 Task: Find connections with filter location Humboldtkolonie with filter topic #Socialnetworkingwith filter profile language French with filter current company TEXTILE APPAREL JOBS with filter school Little Flower Public School - India with filter industry Medical and Diagnostic Laboratories with filter service category Search Engine Optimization (SEO) with filter keywords title Housekeeper
Action: Mouse moved to (641, 79)
Screenshot: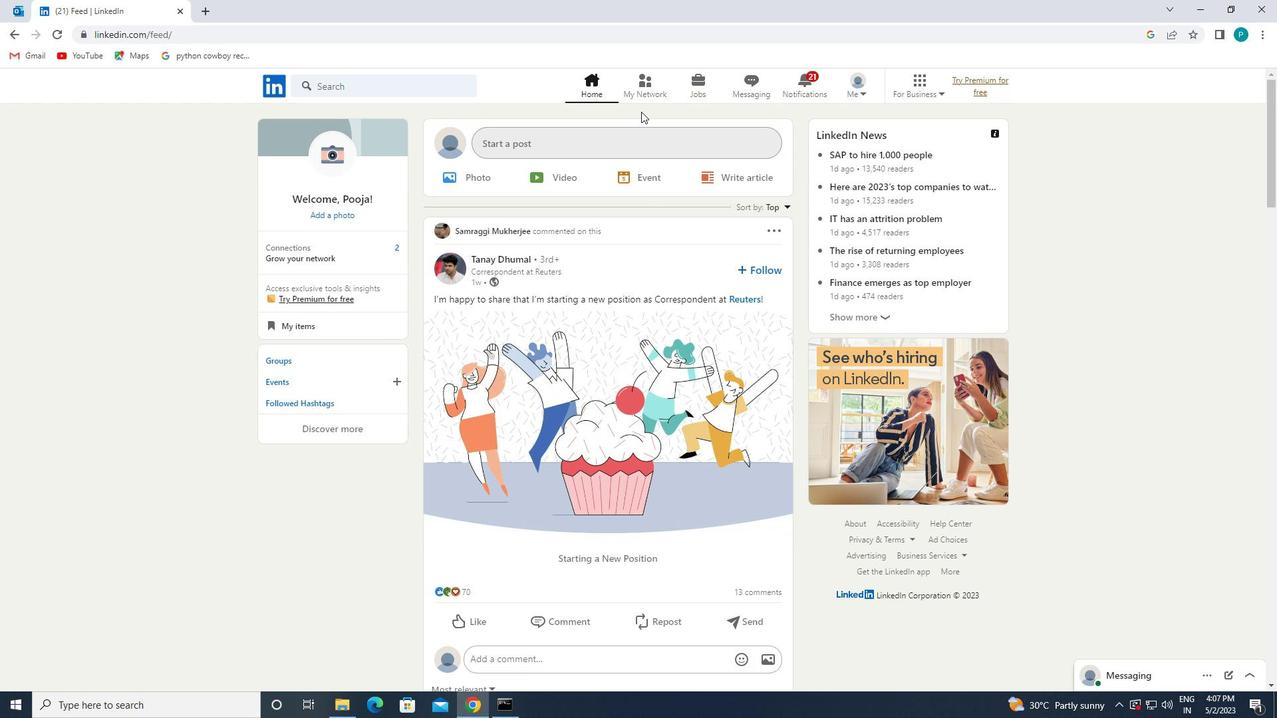 
Action: Mouse pressed left at (641, 79)
Screenshot: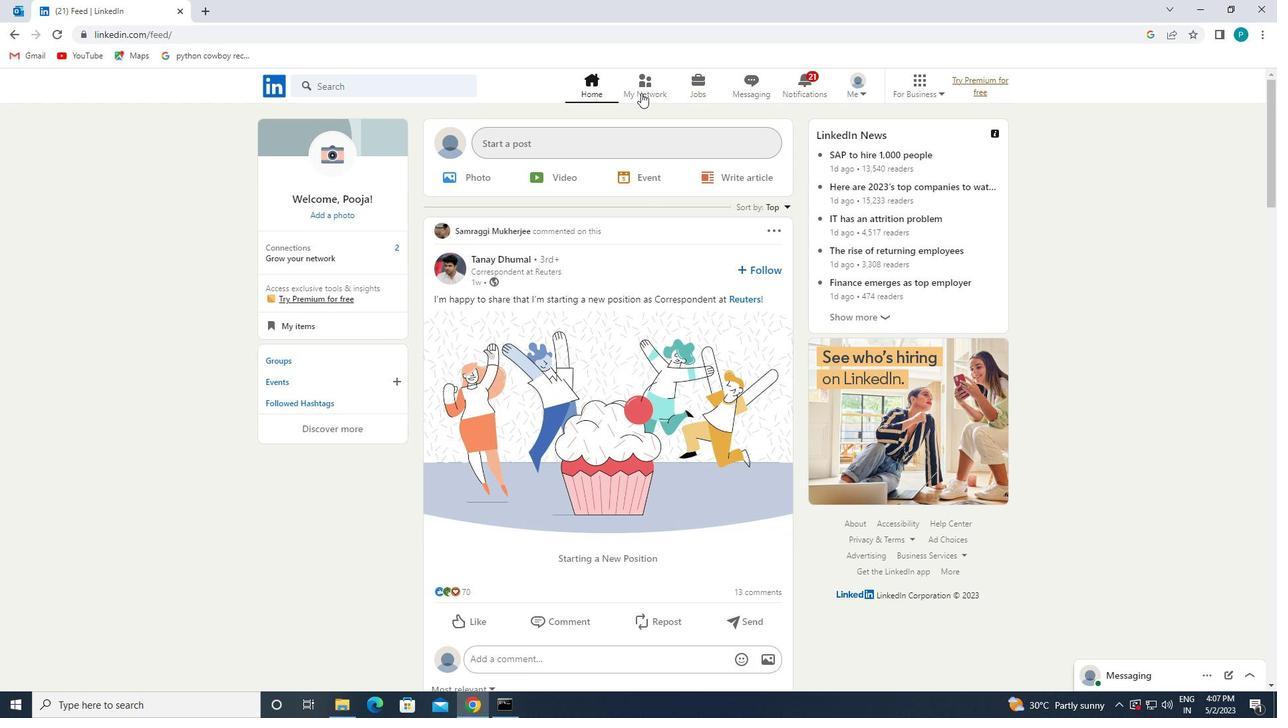 
Action: Mouse moved to (342, 161)
Screenshot: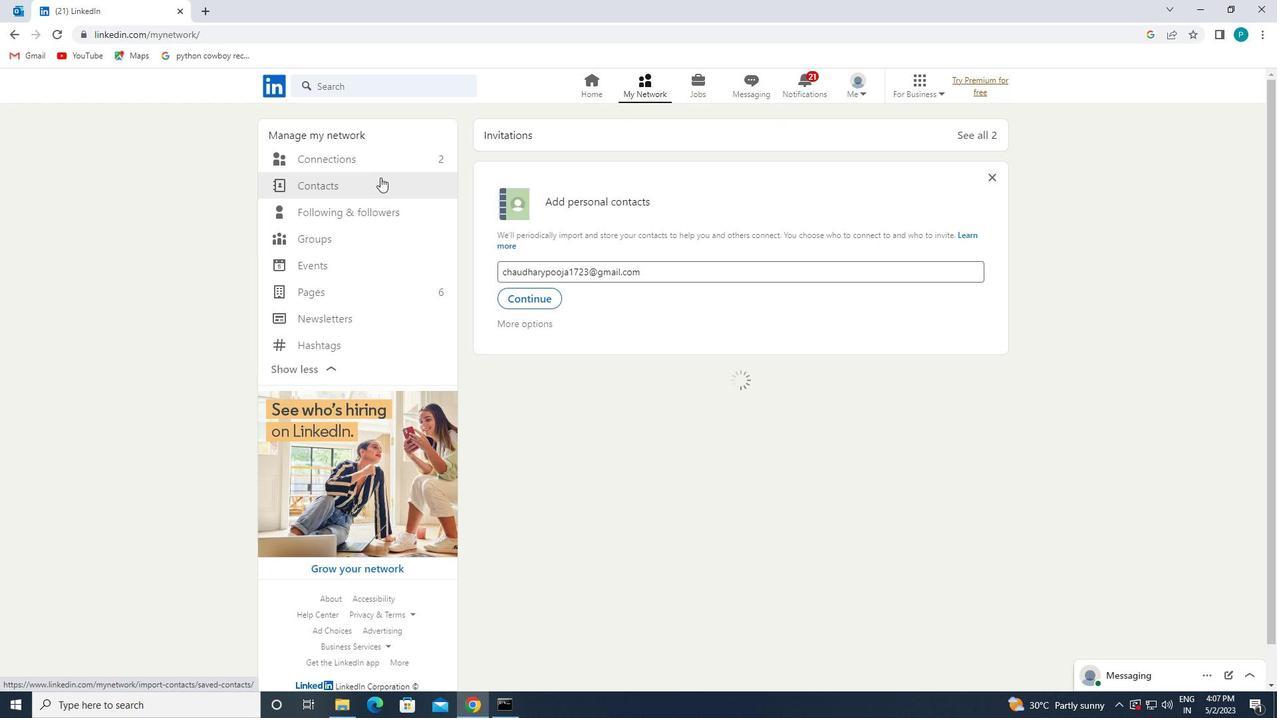 
Action: Mouse pressed left at (342, 161)
Screenshot: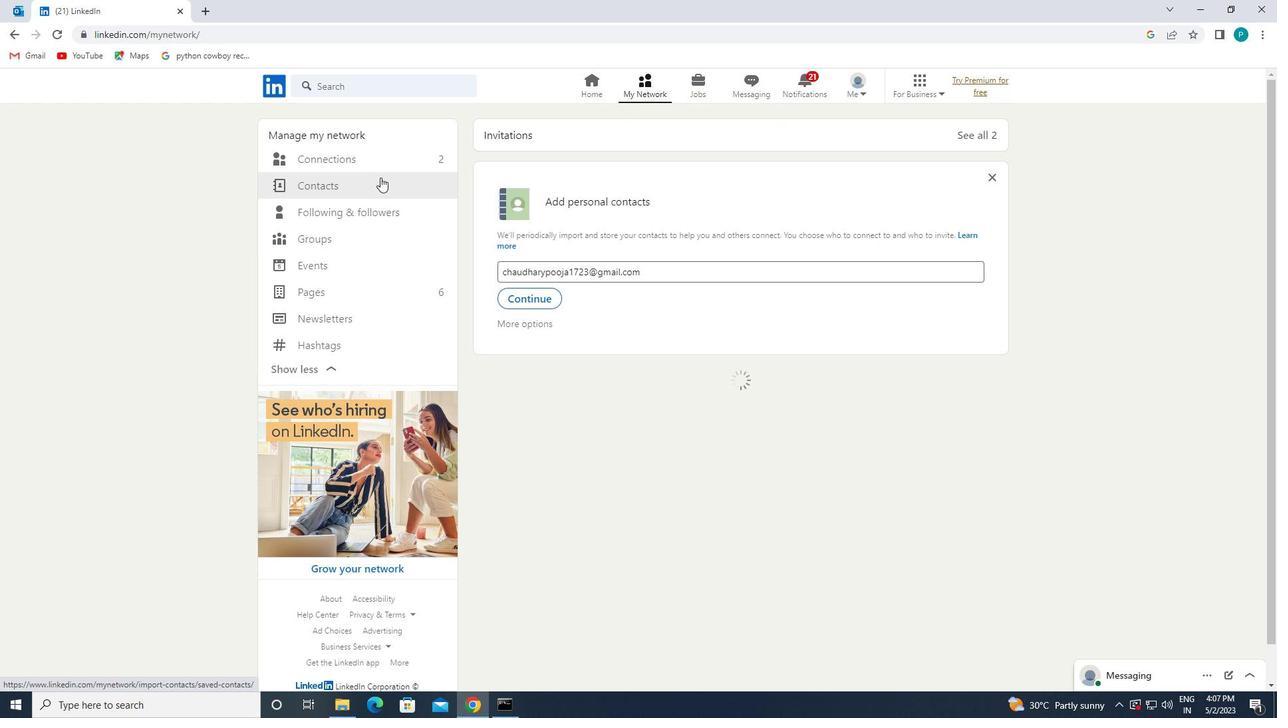 
Action: Mouse moved to (783, 153)
Screenshot: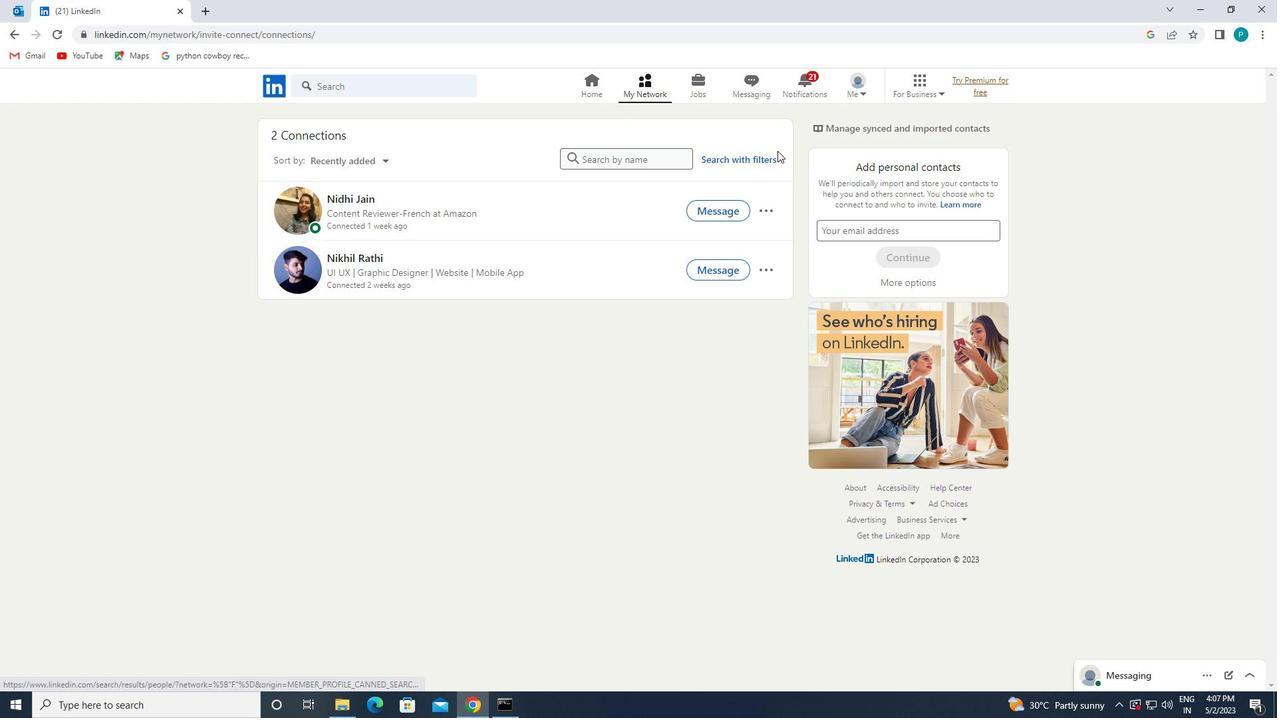 
Action: Mouse pressed left at (783, 153)
Screenshot: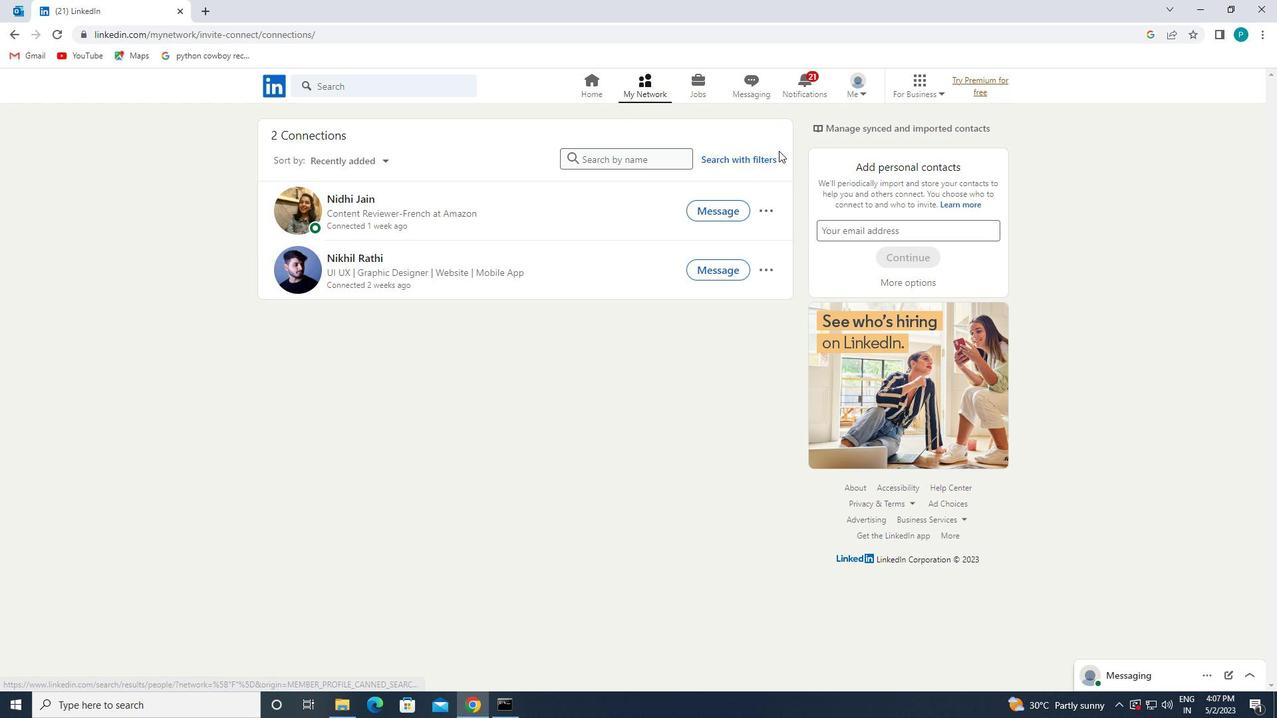 
Action: Mouse moved to (777, 161)
Screenshot: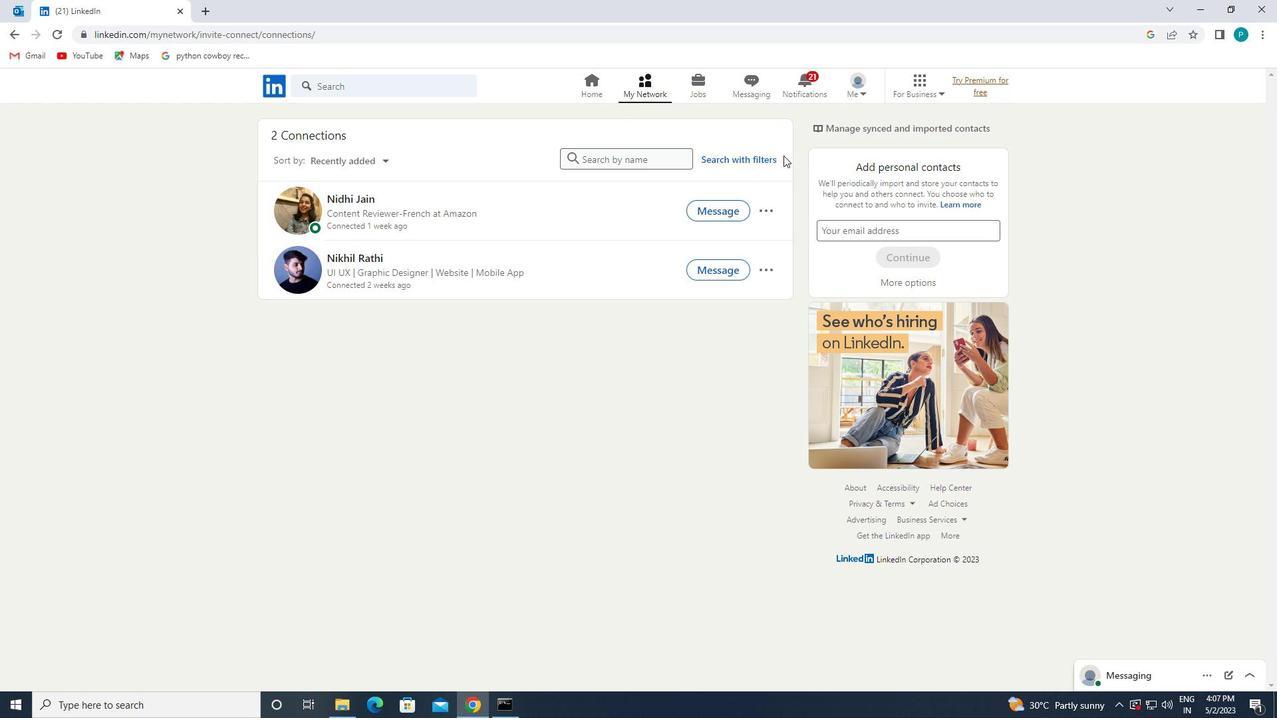 
Action: Mouse pressed left at (777, 161)
Screenshot: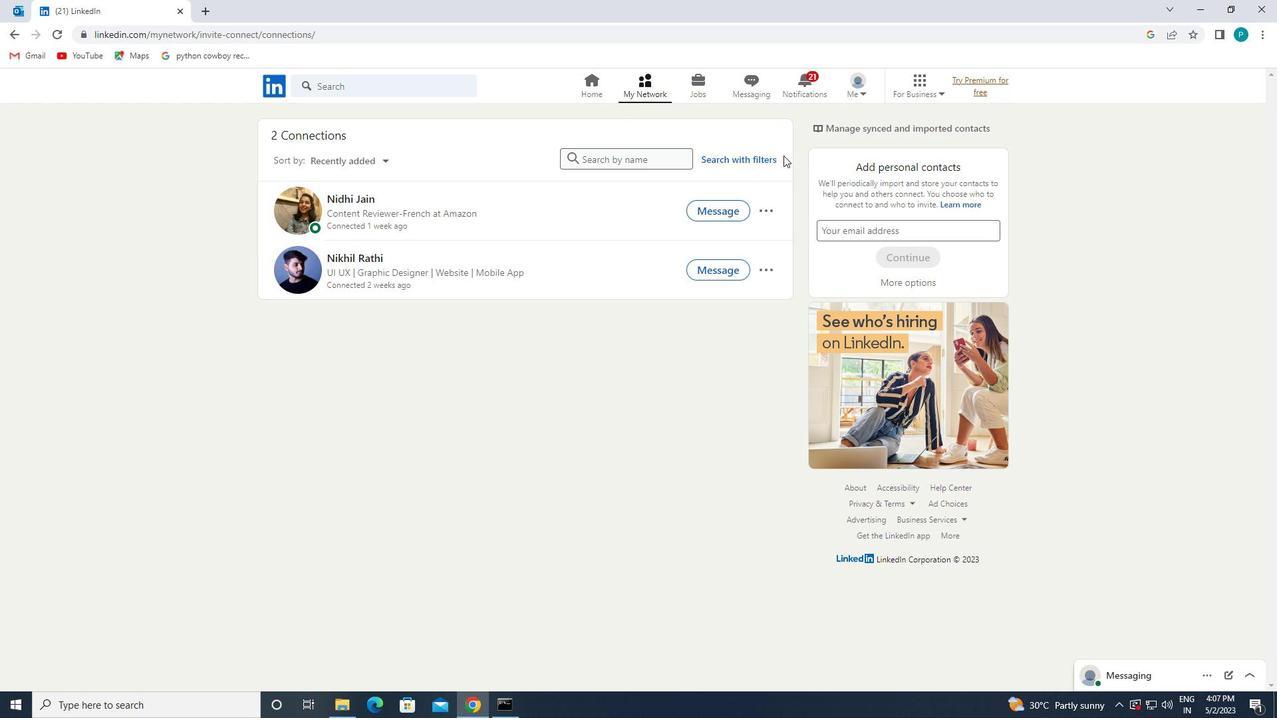 
Action: Mouse moved to (767, 157)
Screenshot: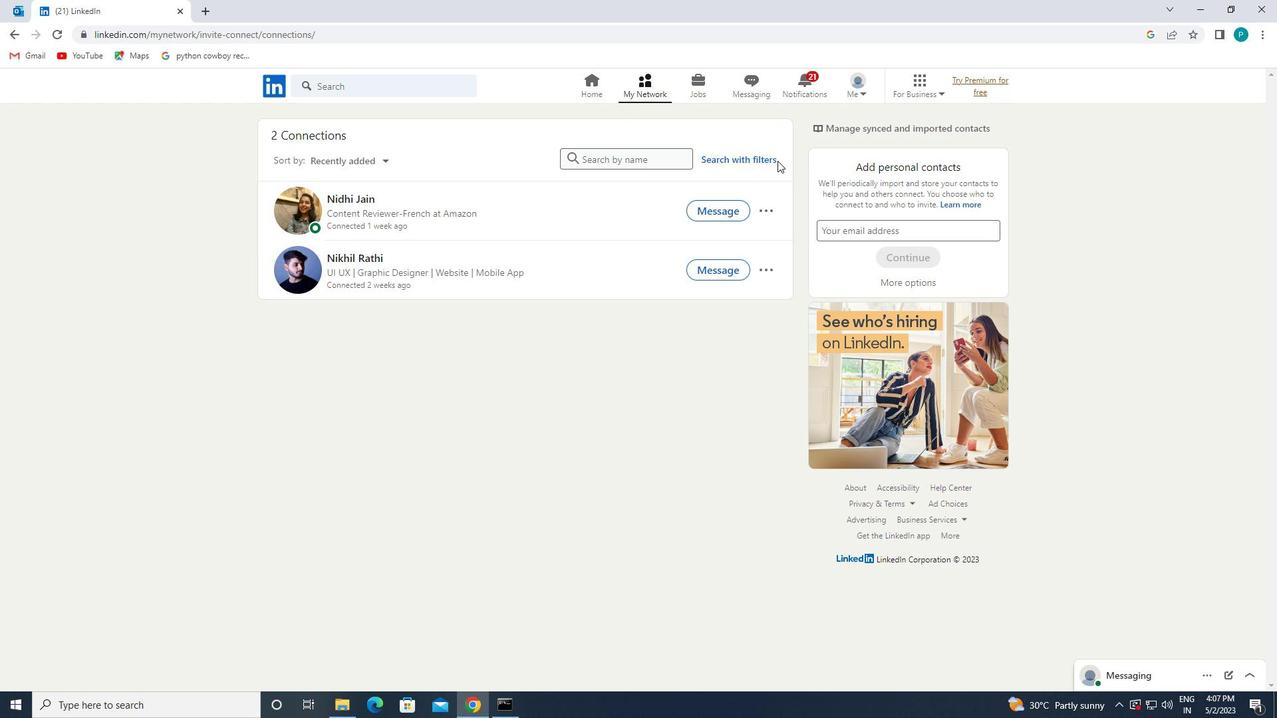 
Action: Mouse pressed left at (767, 157)
Screenshot: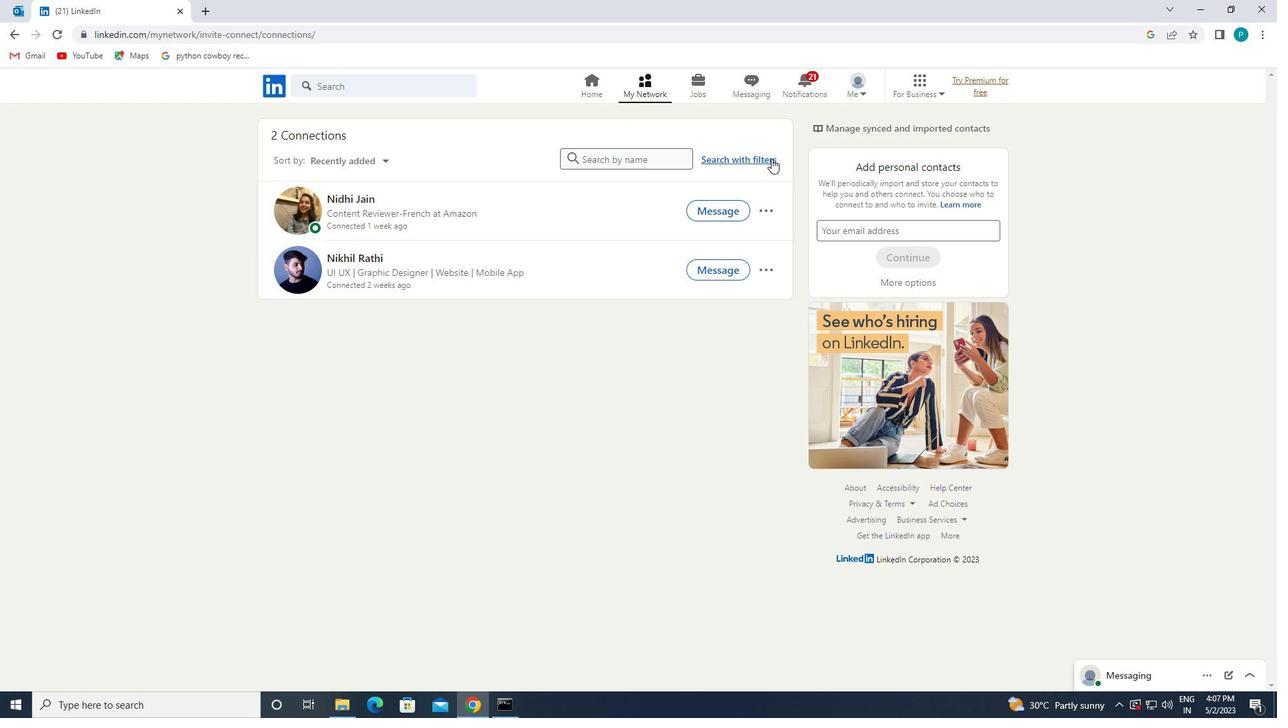 
Action: Mouse moved to (697, 119)
Screenshot: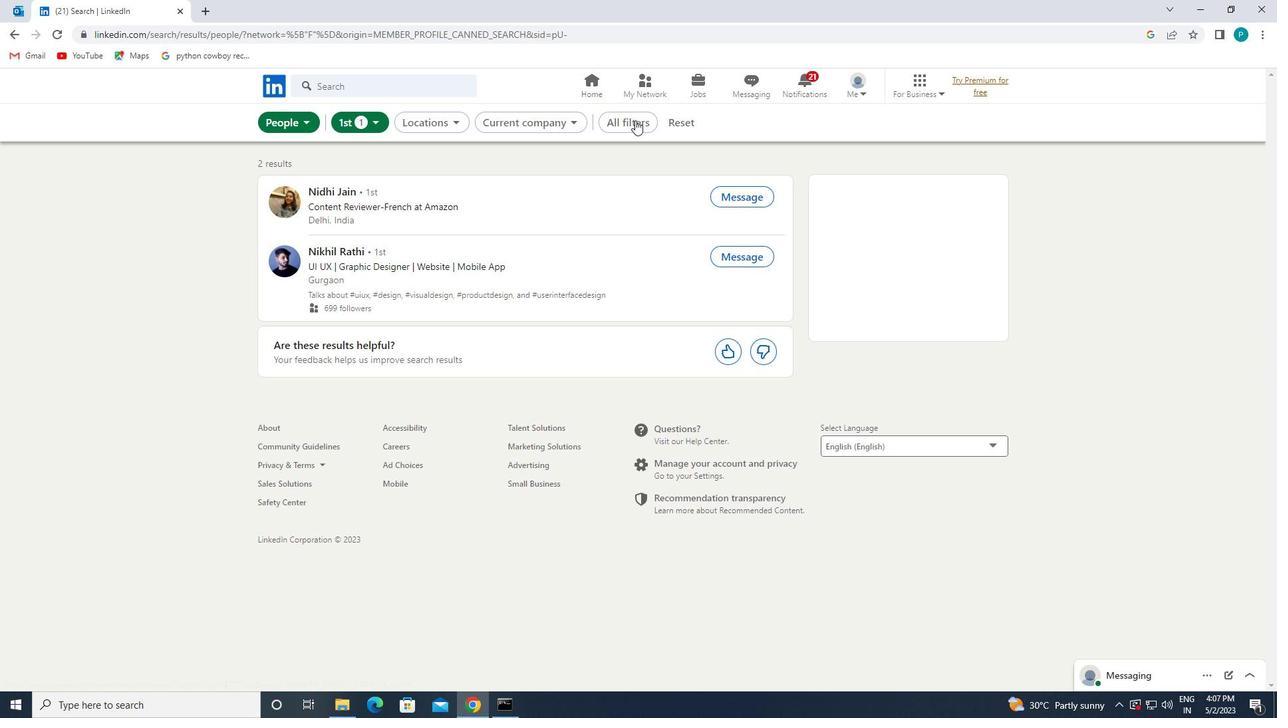 
Action: Mouse pressed left at (697, 119)
Screenshot: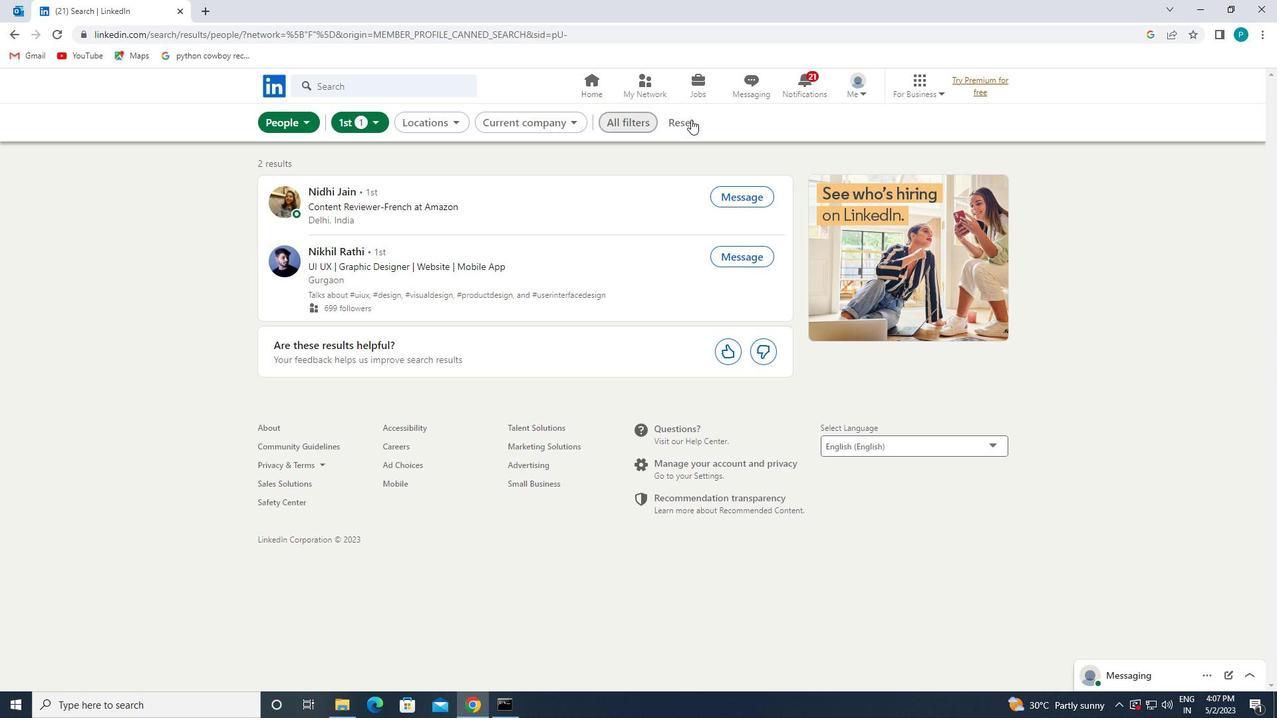 
Action: Mouse moved to (644, 117)
Screenshot: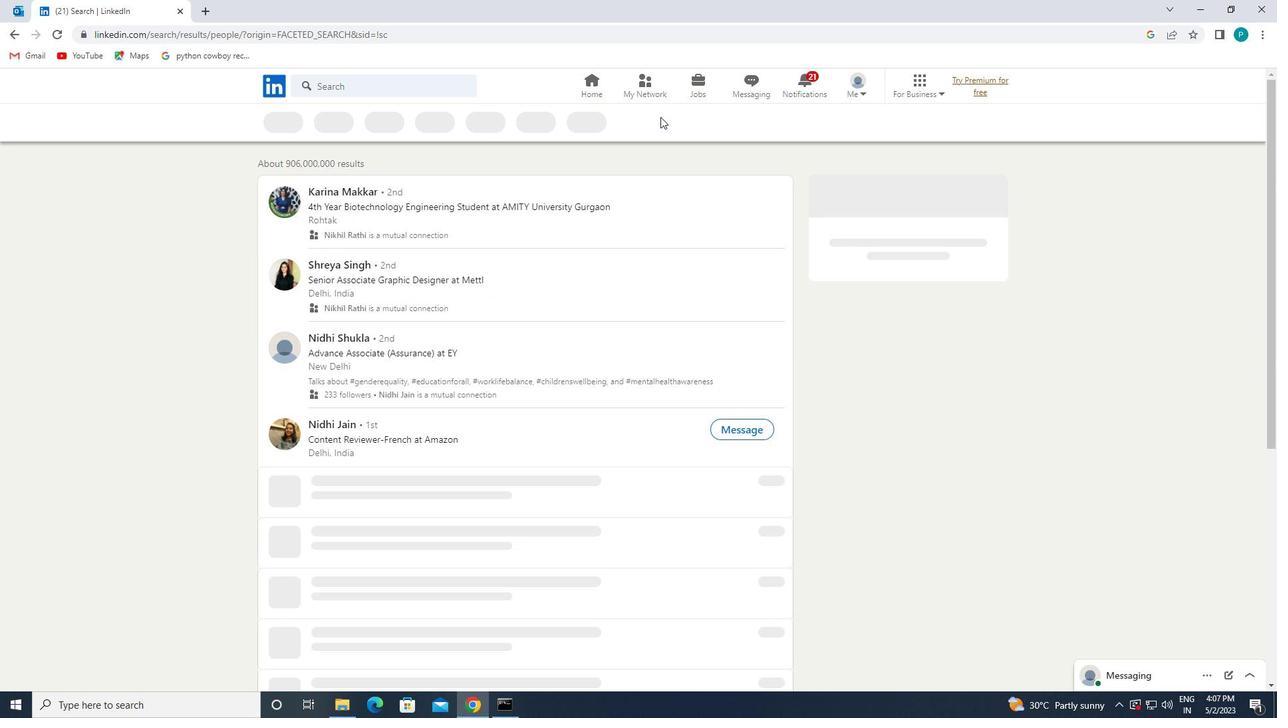 
Action: Mouse pressed left at (644, 117)
Screenshot: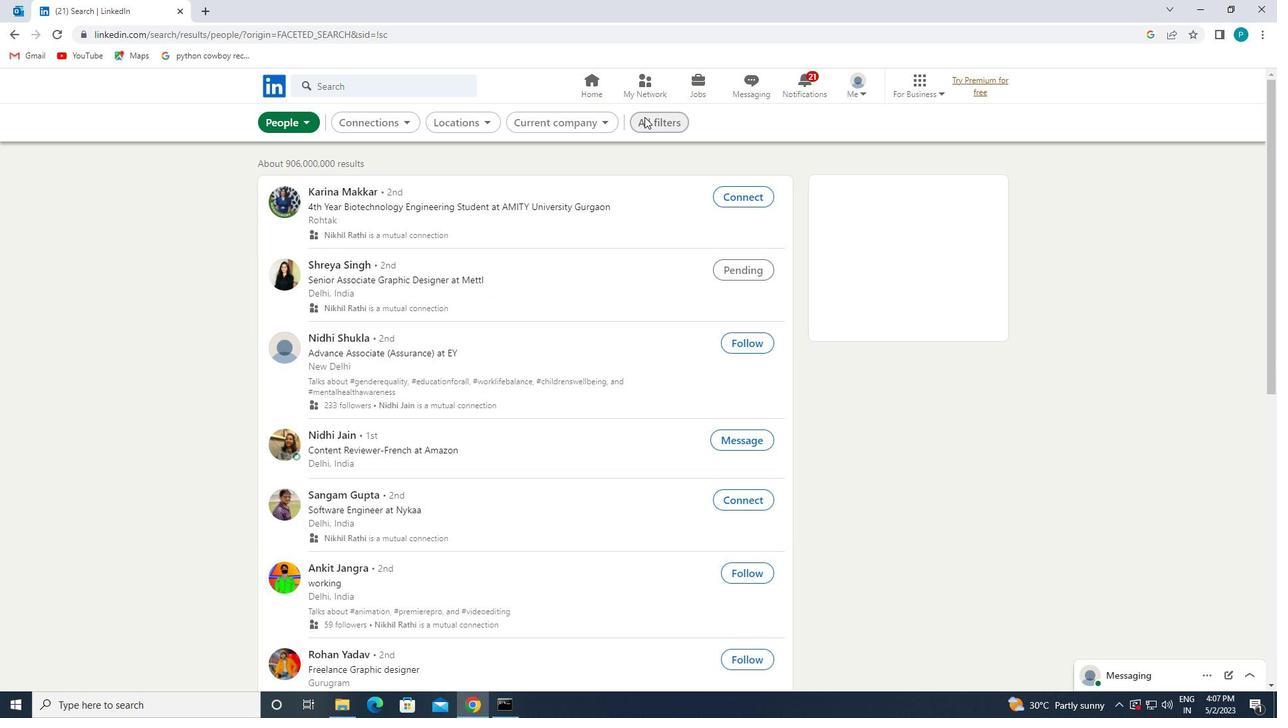 
Action: Mouse moved to (1160, 416)
Screenshot: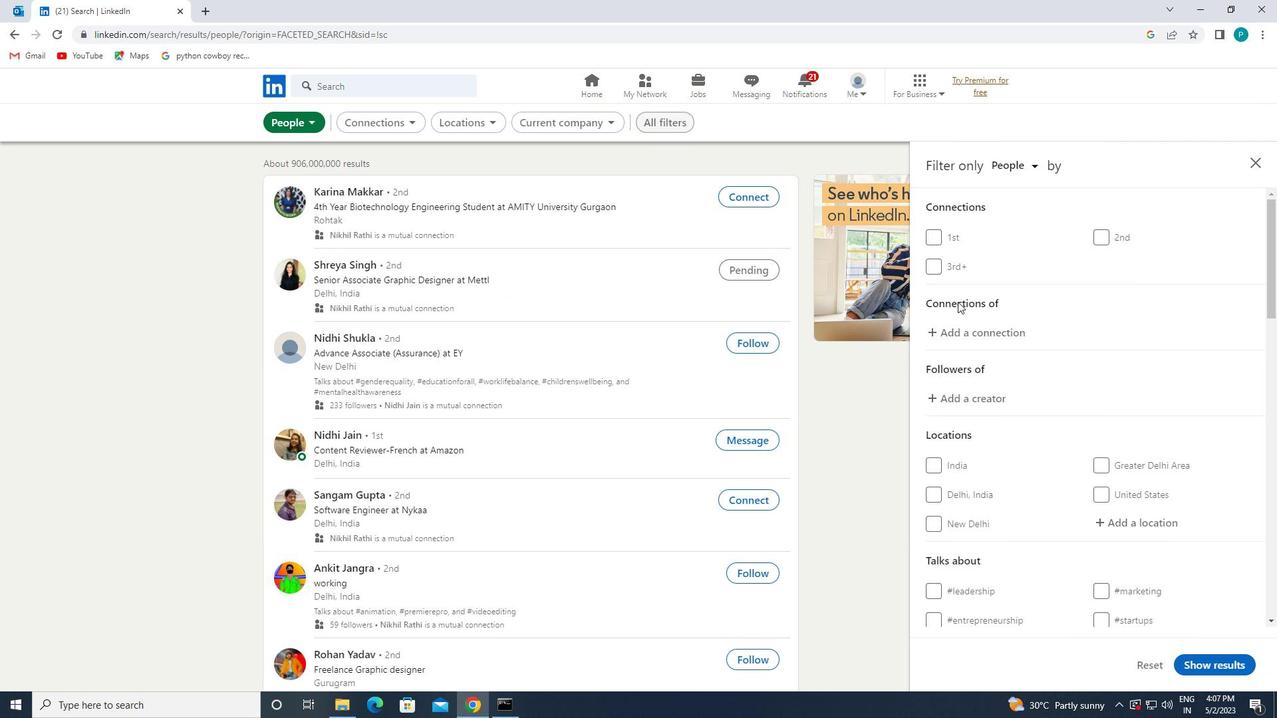 
Action: Mouse scrolled (1160, 415) with delta (0, 0)
Screenshot: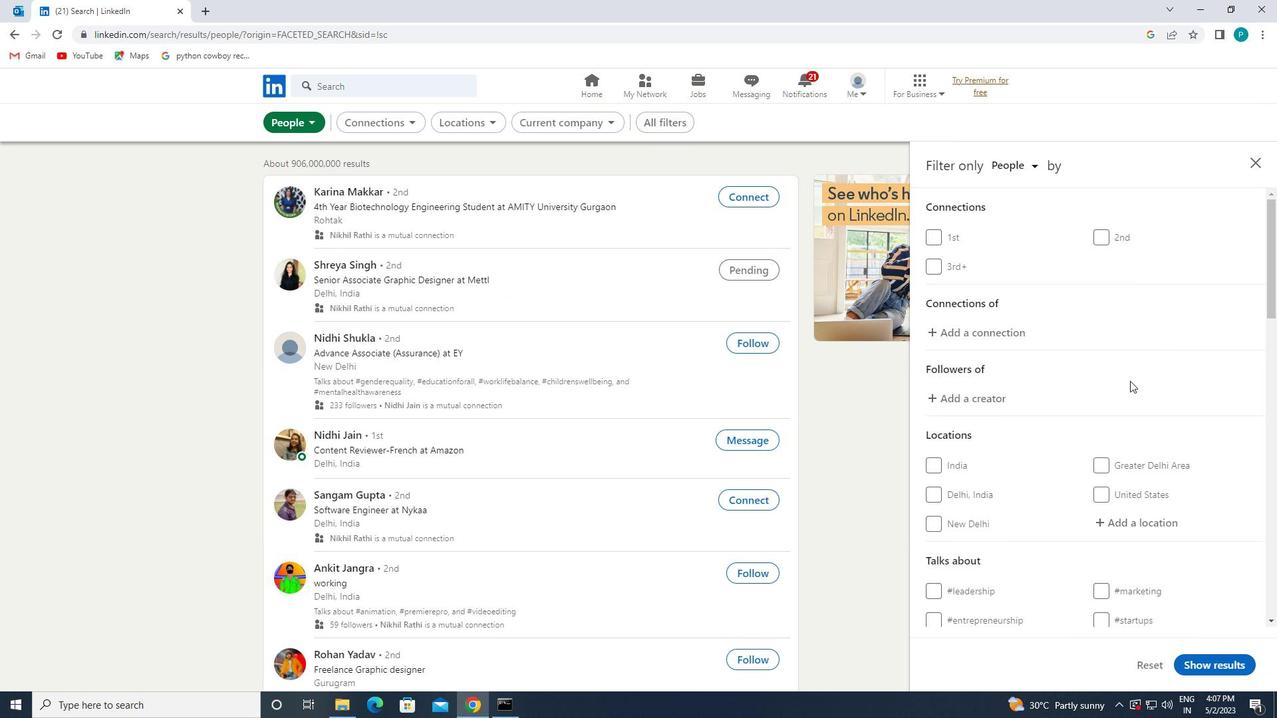 
Action: Mouse moved to (1160, 417)
Screenshot: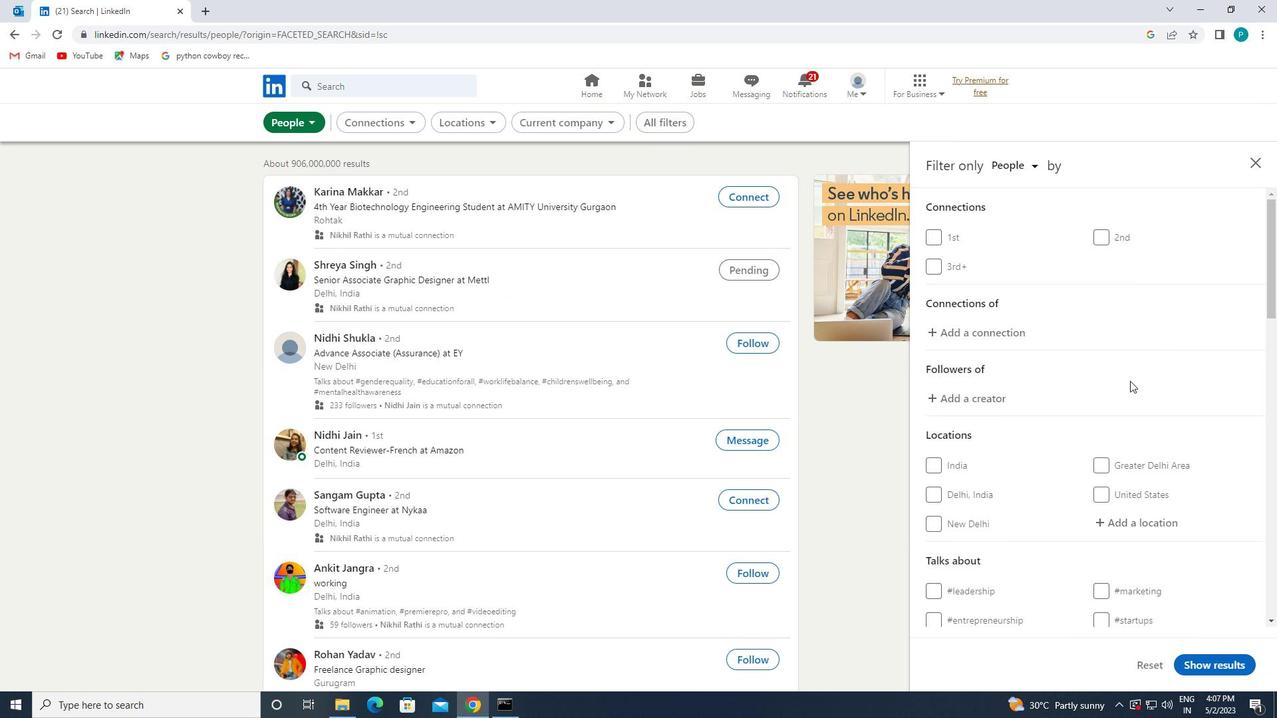 
Action: Mouse scrolled (1160, 417) with delta (0, 0)
Screenshot: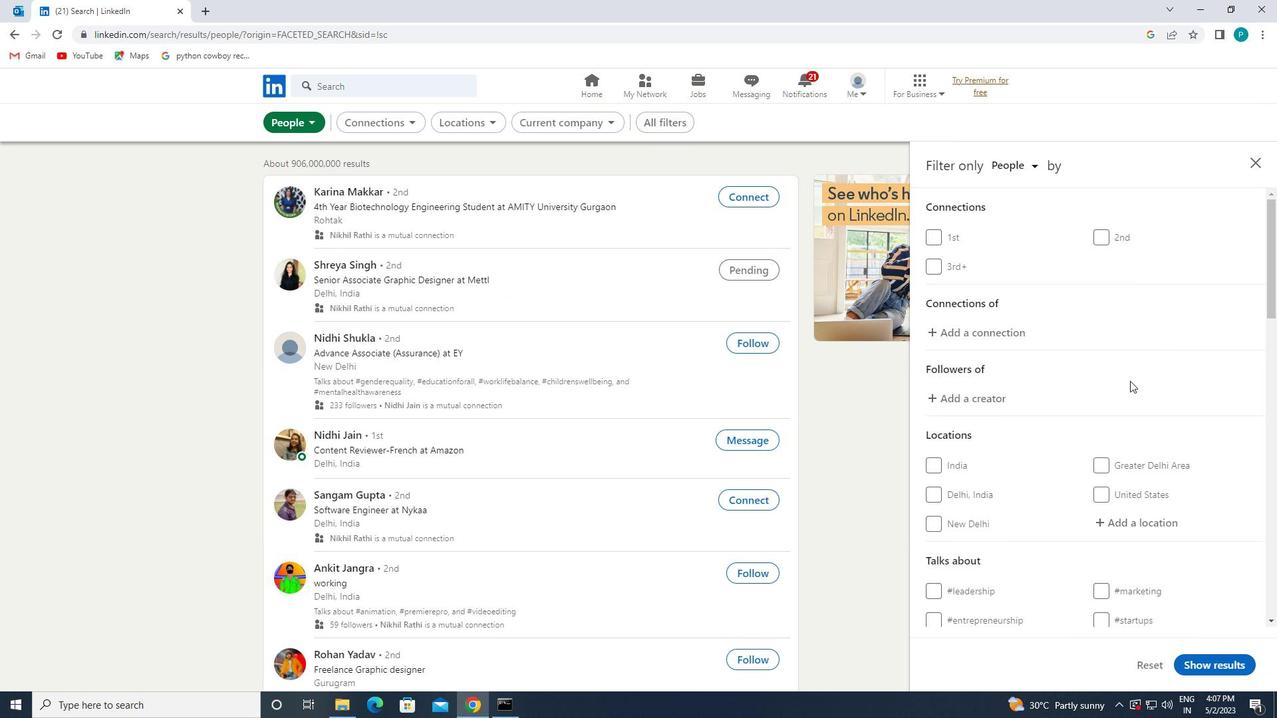 
Action: Mouse moved to (1139, 397)
Screenshot: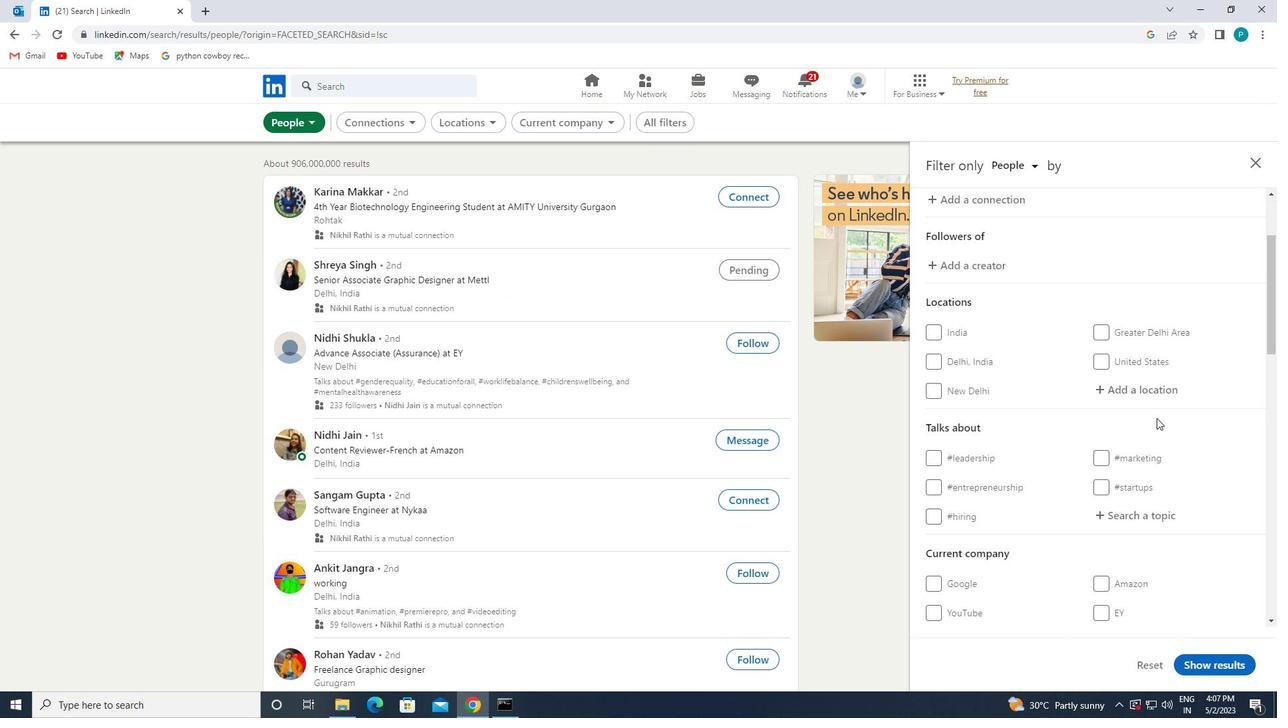 
Action: Mouse pressed left at (1139, 397)
Screenshot: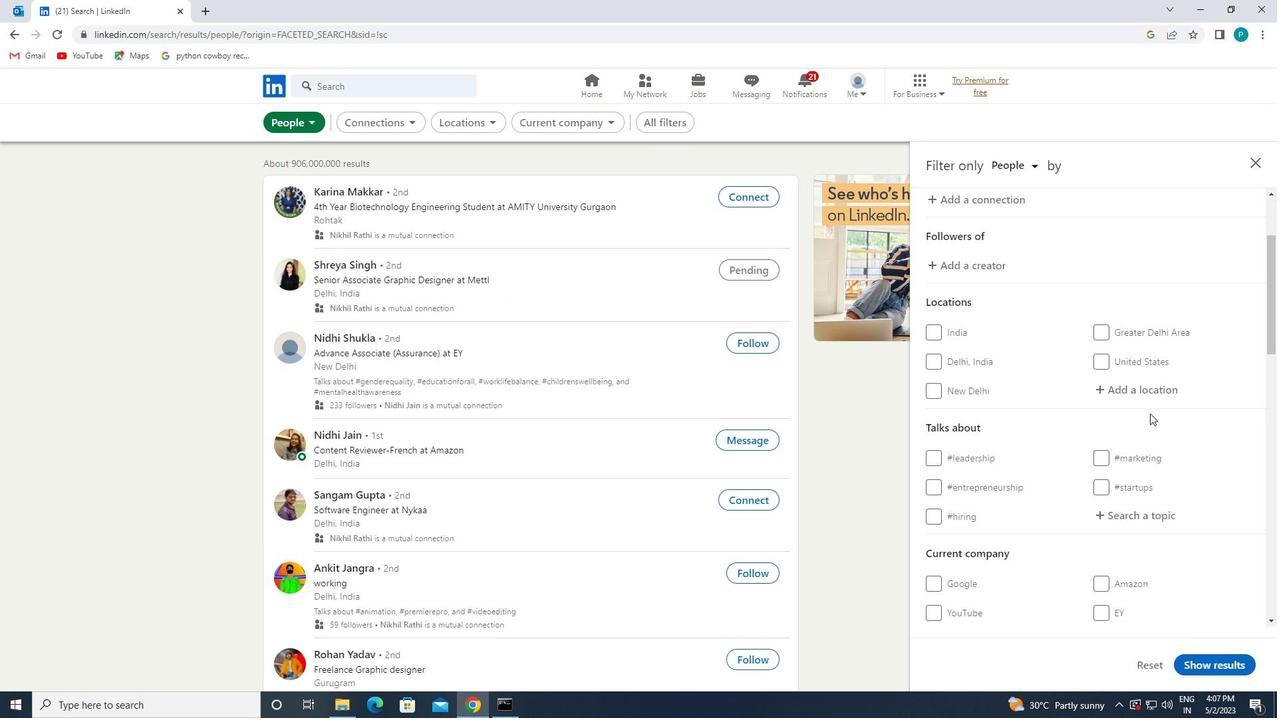 
Action: Key pressed <Key.caps_lock>h<Key.caps_lock>umboldtkoloi<Key.backspace>nie
Screenshot: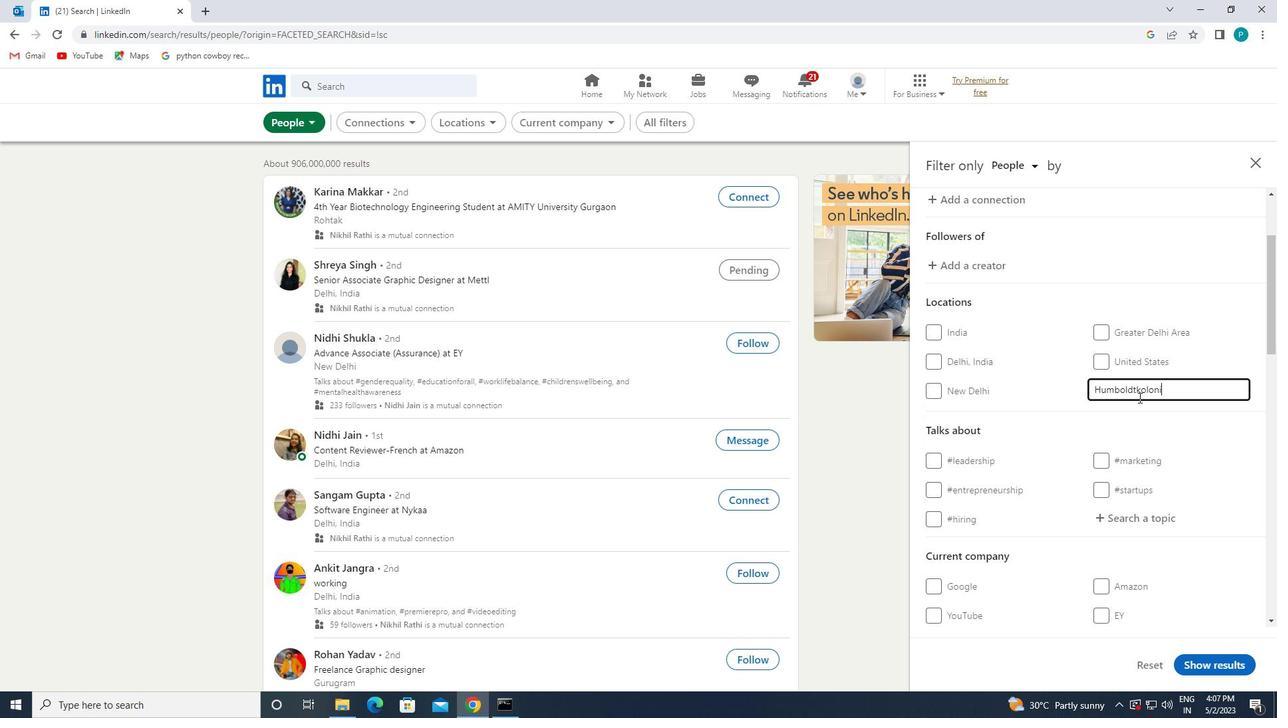 
Action: Mouse moved to (1124, 459)
Screenshot: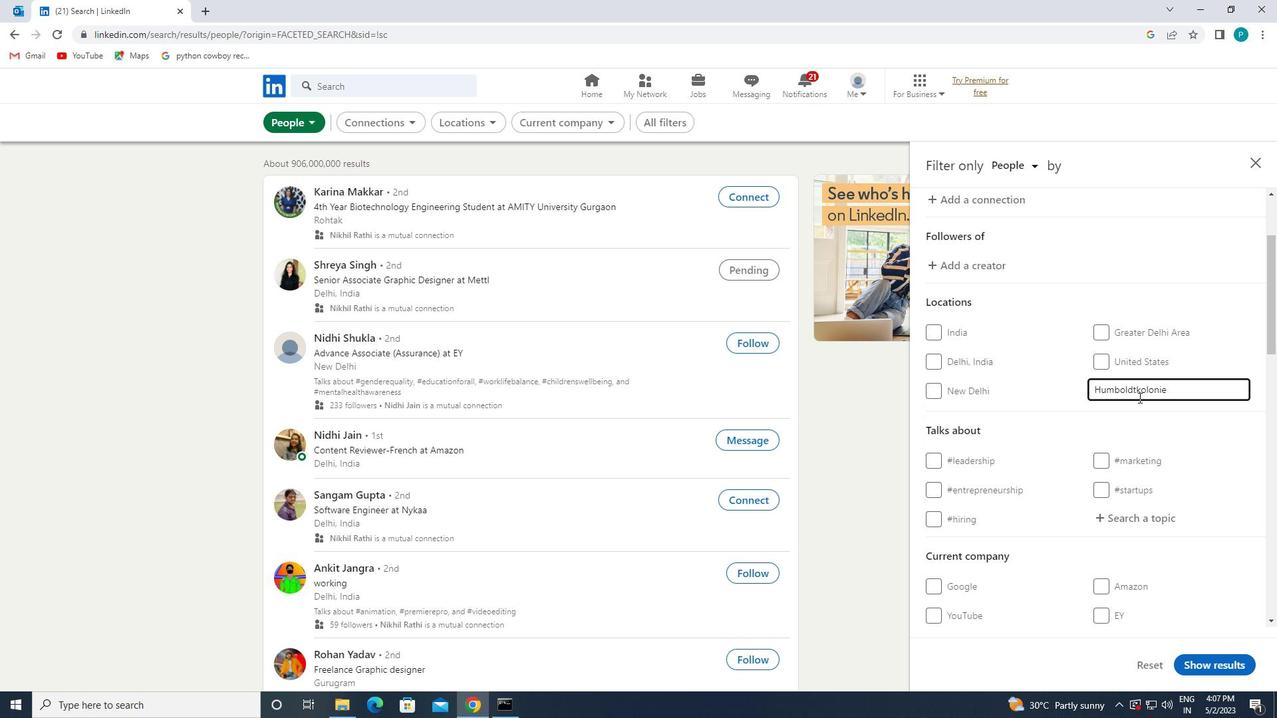 
Action: Mouse scrolled (1124, 459) with delta (0, 0)
Screenshot: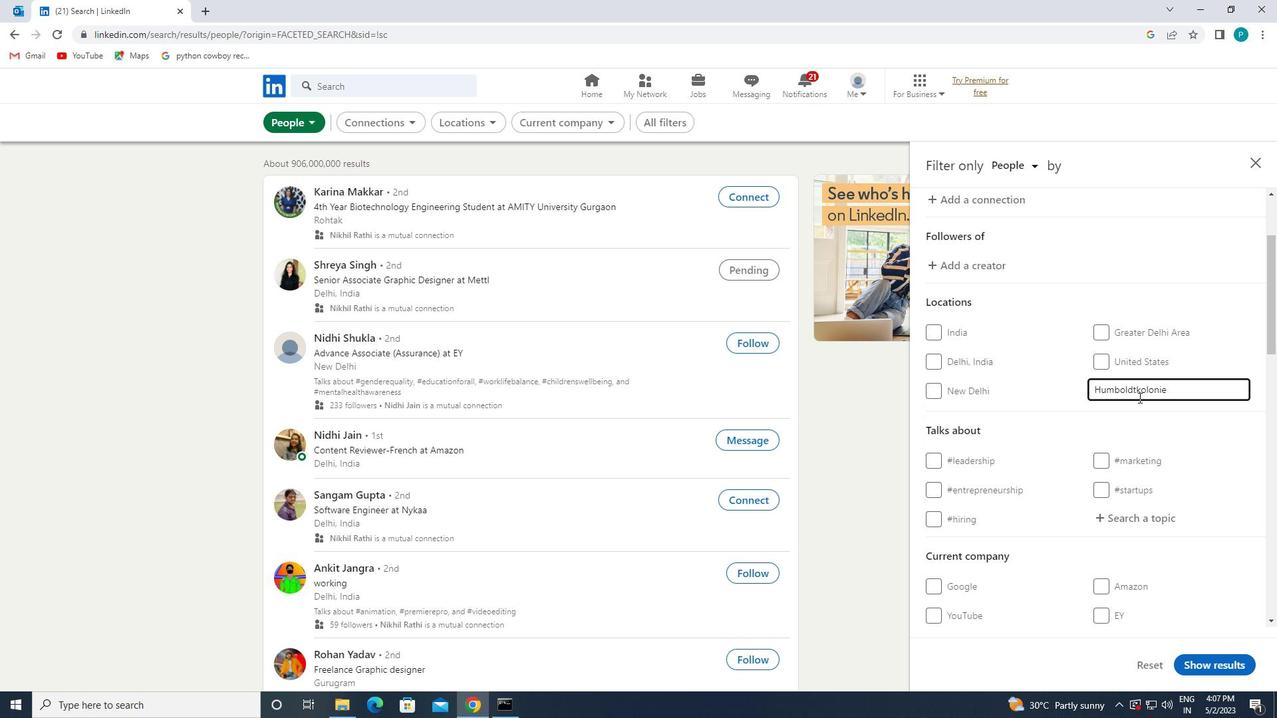 
Action: Mouse moved to (1123, 460)
Screenshot: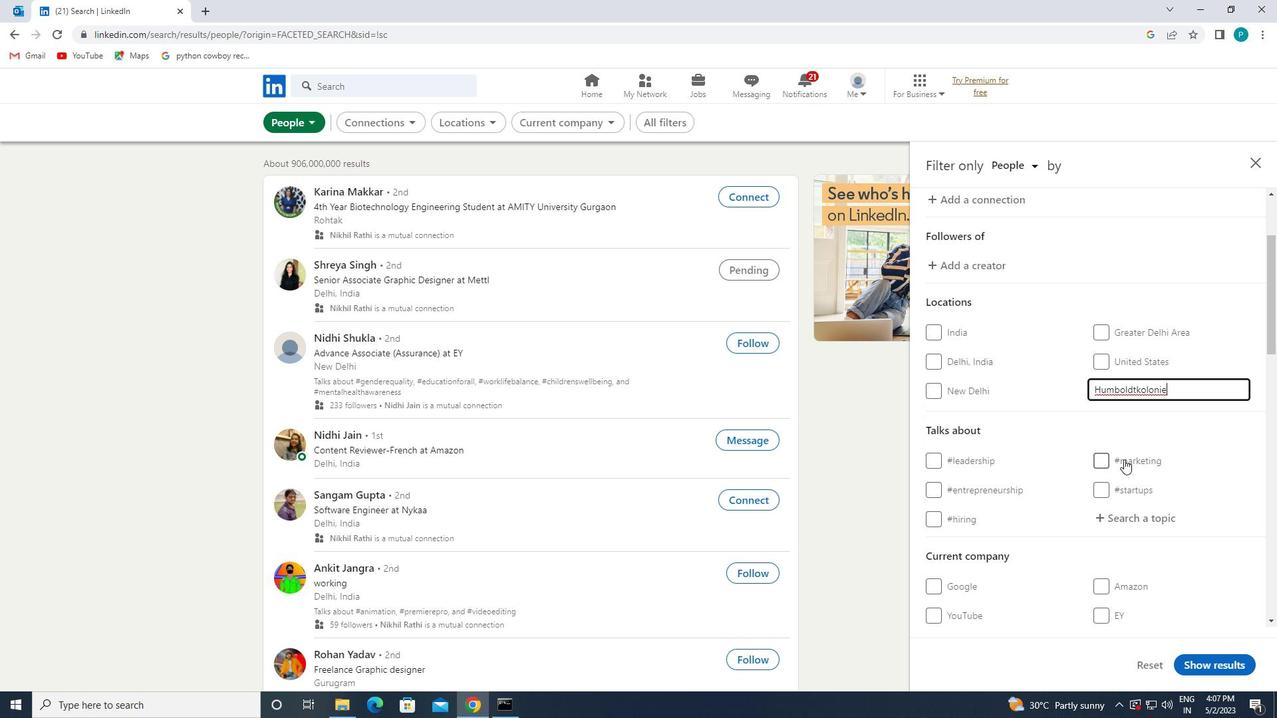 
Action: Mouse pressed left at (1123, 460)
Screenshot: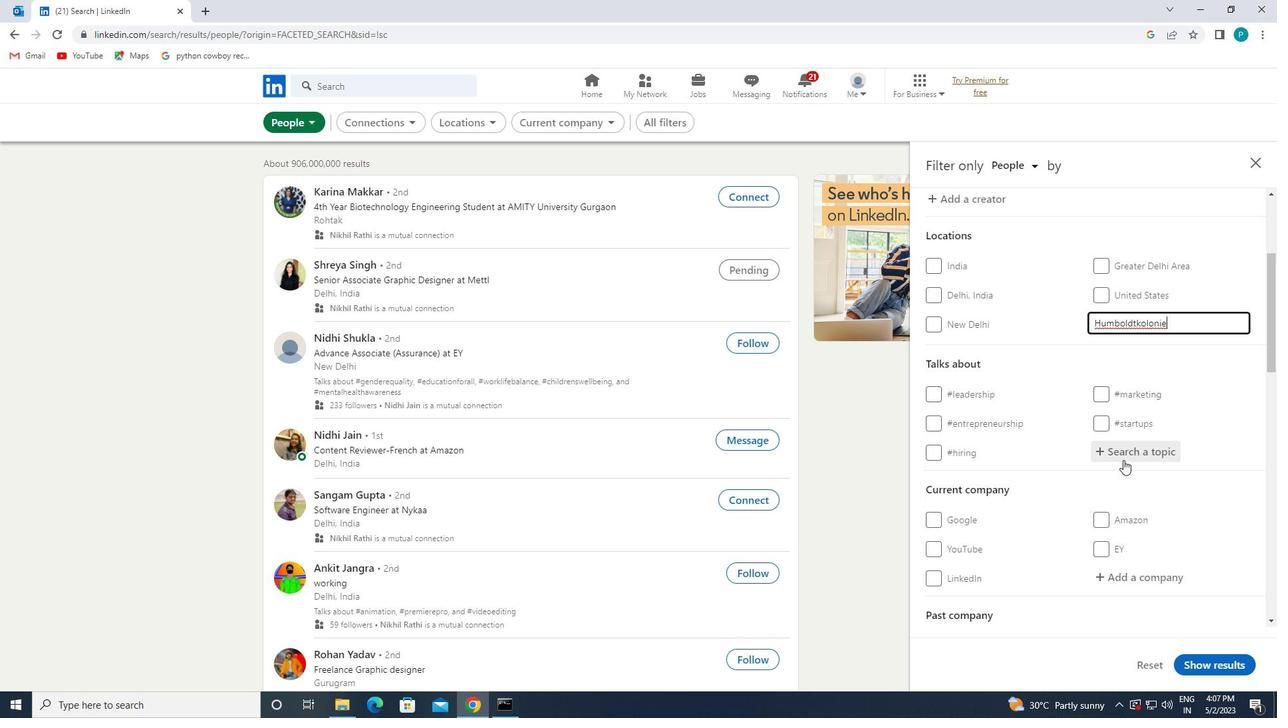 
Action: Key pressed <Key.shift><Key.shift>#<Key.caps_lock>S<Key.caps_lock>OCIALNETWORKING
Screenshot: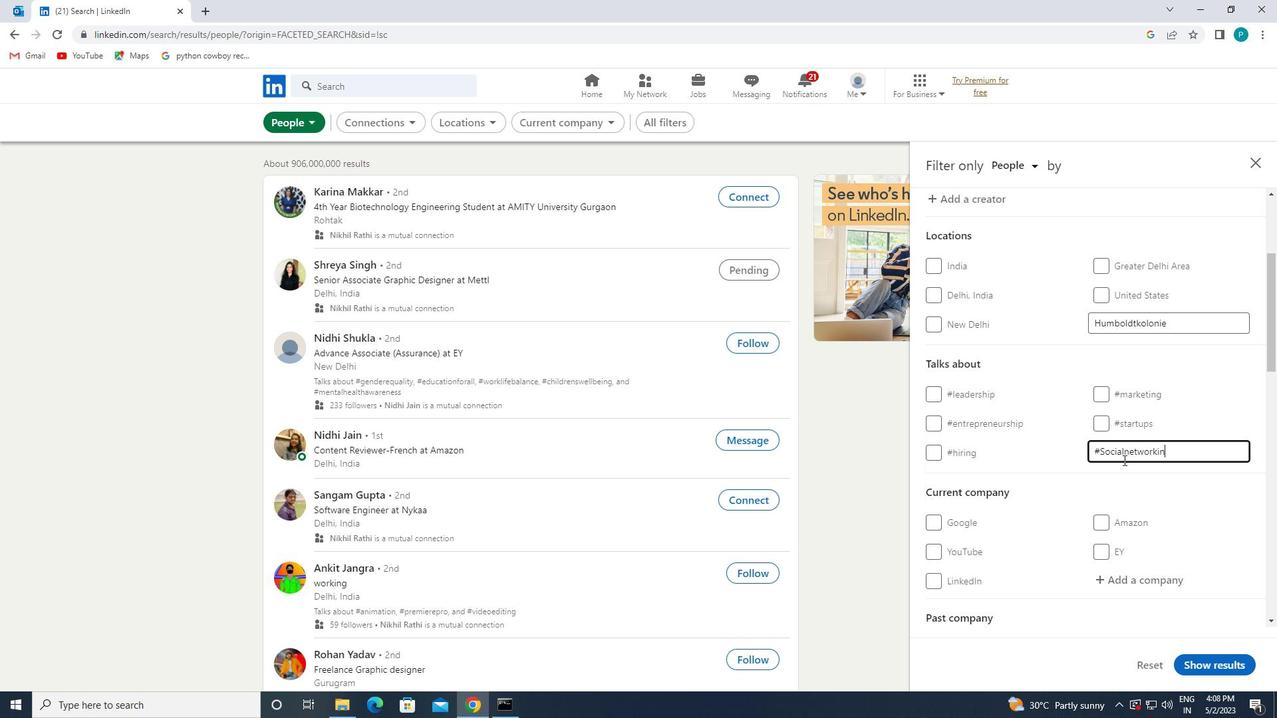 
Action: Mouse moved to (1095, 443)
Screenshot: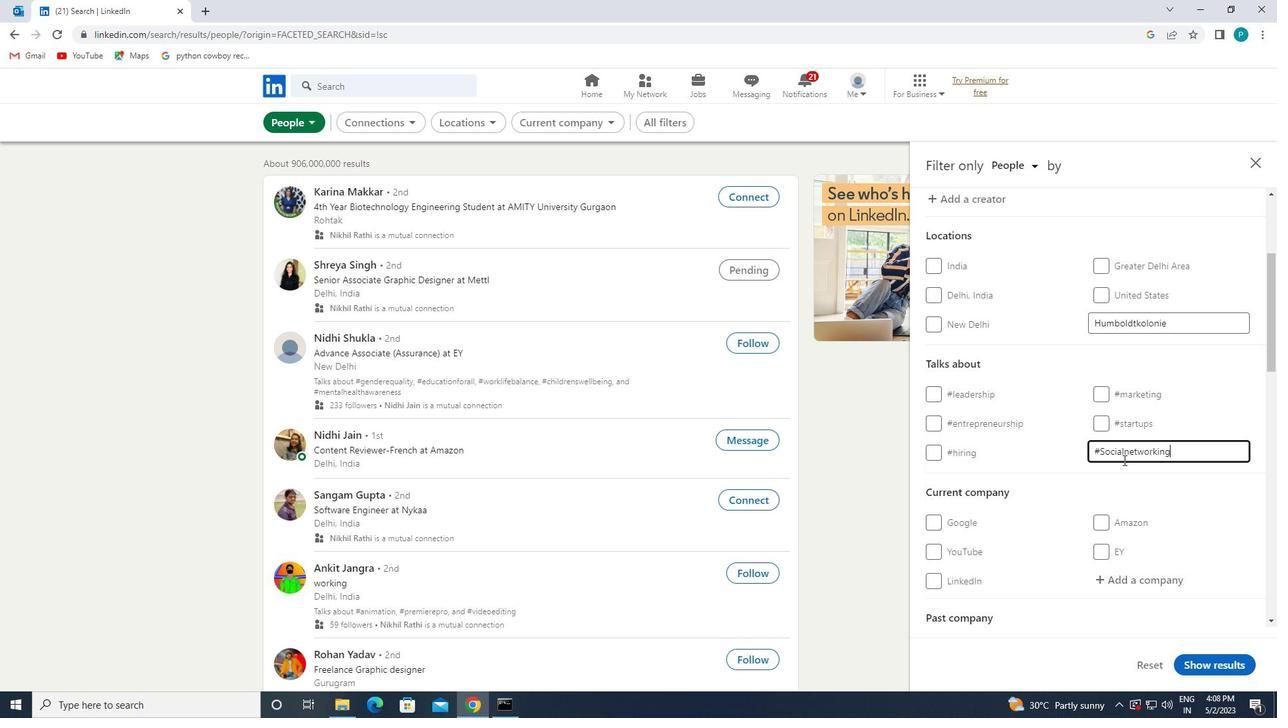 
Action: Mouse scrolled (1095, 443) with delta (0, 0)
Screenshot: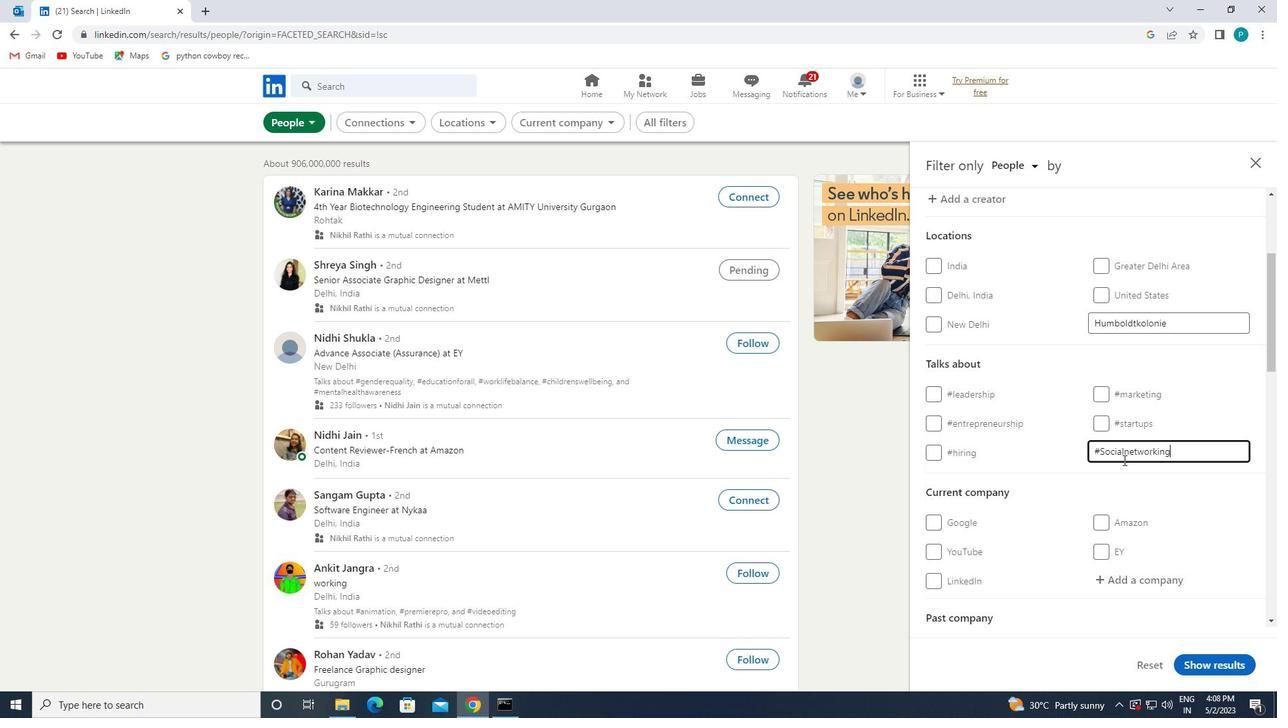 
Action: Mouse moved to (1093, 455)
Screenshot: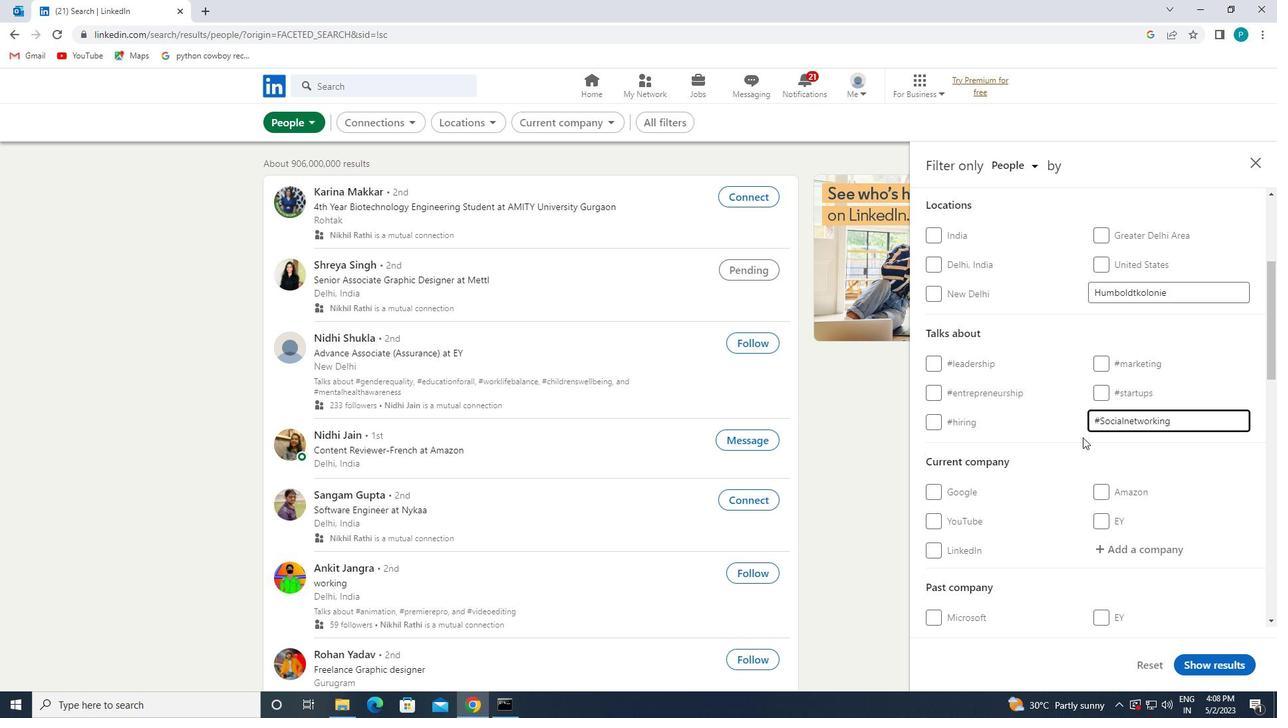 
Action: Mouse scrolled (1093, 454) with delta (0, 0)
Screenshot: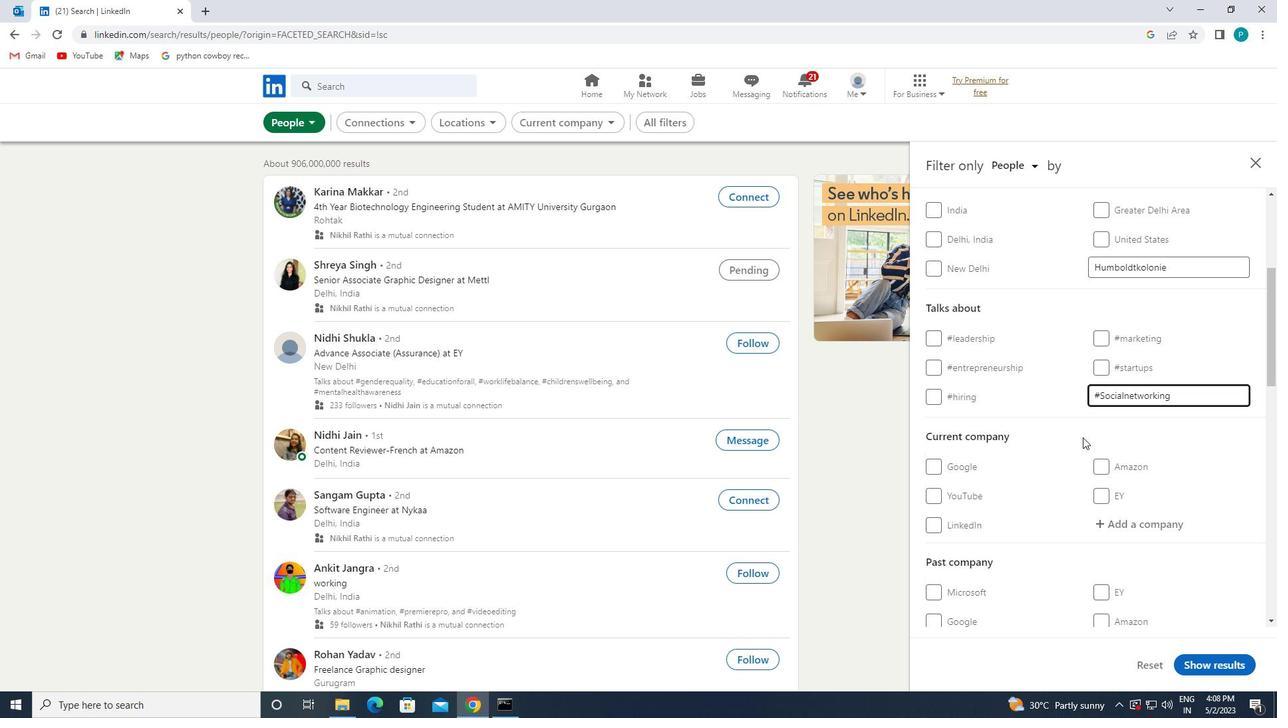 
Action: Mouse moved to (1091, 455)
Screenshot: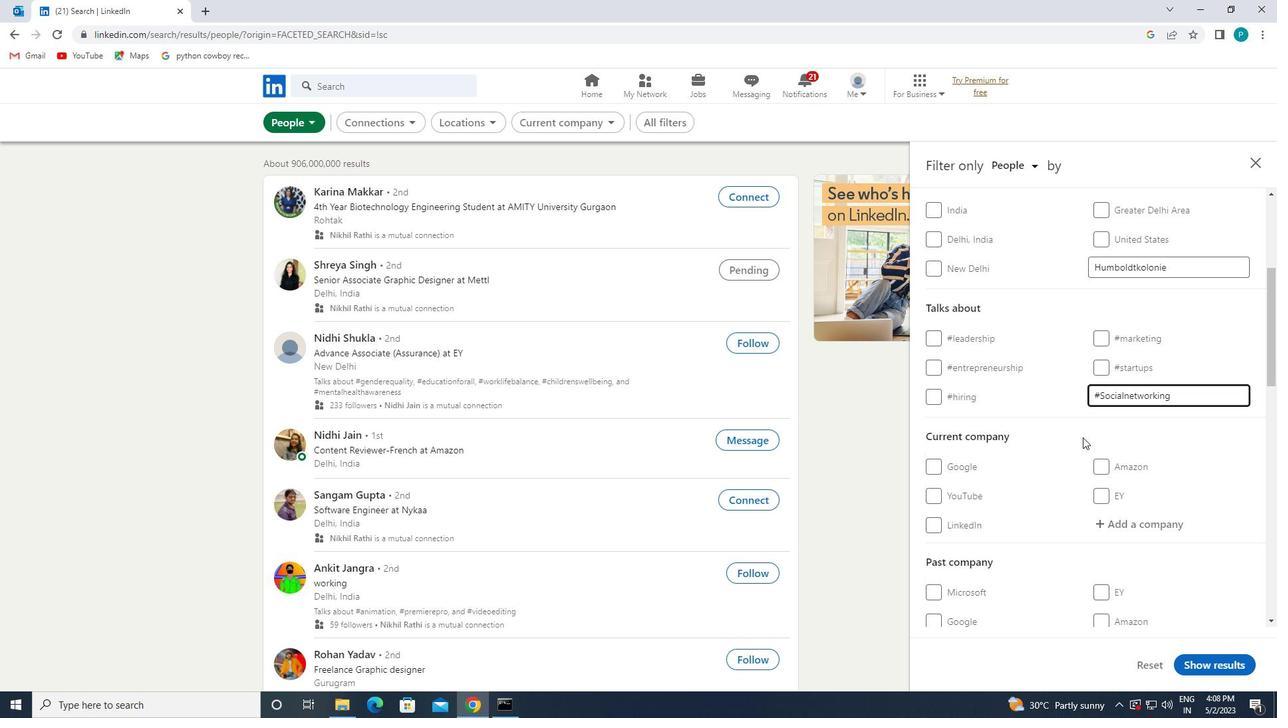 
Action: Mouse scrolled (1091, 454) with delta (0, 0)
Screenshot: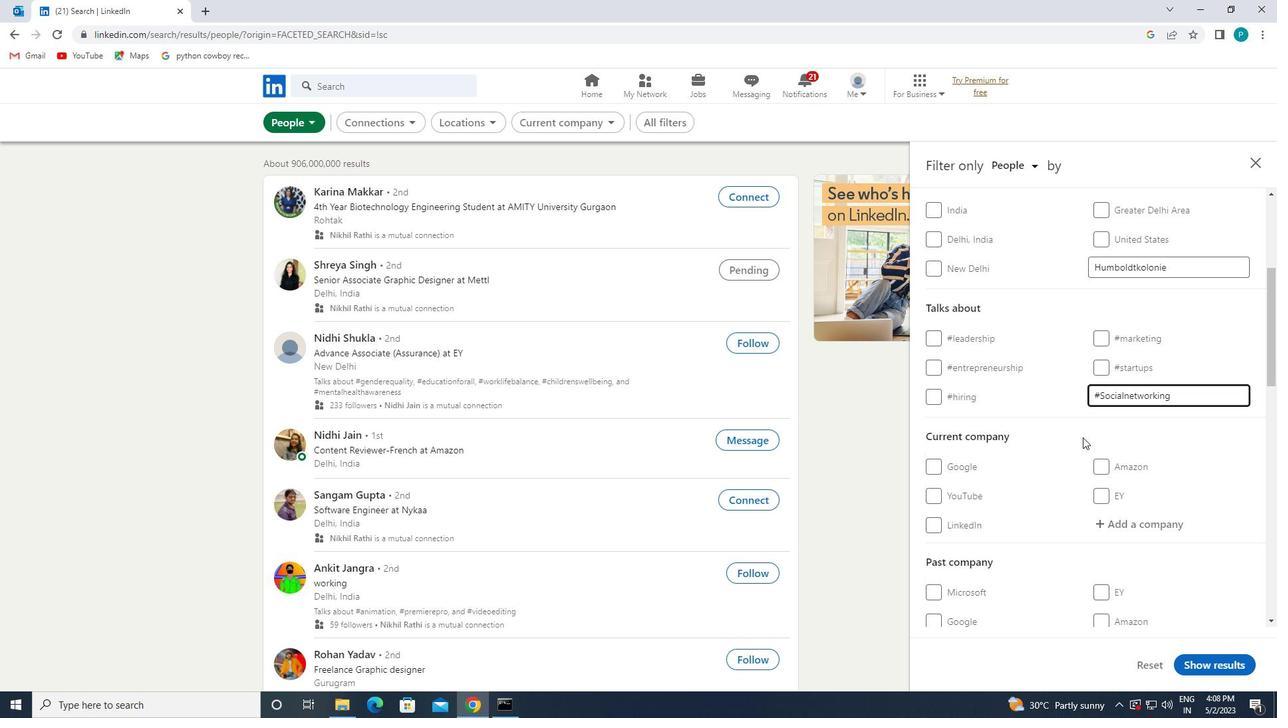 
Action: Mouse moved to (1087, 455)
Screenshot: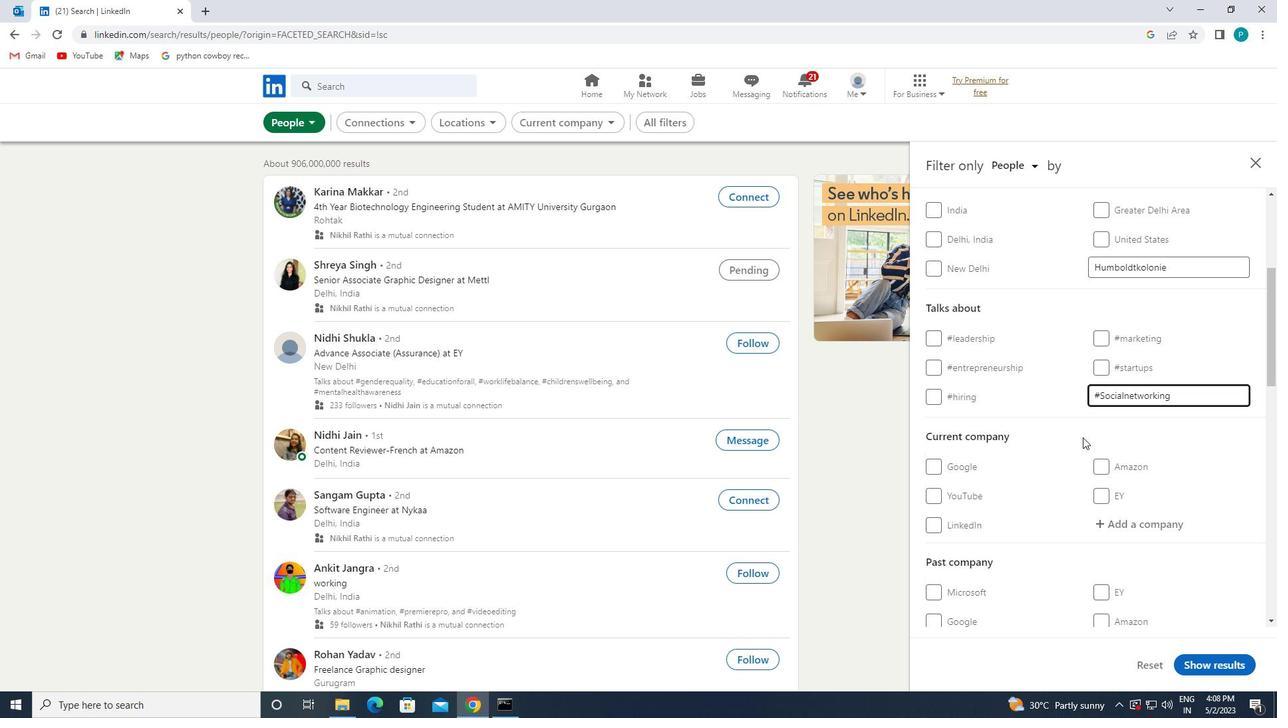 
Action: Mouse scrolled (1087, 454) with delta (0, 0)
Screenshot: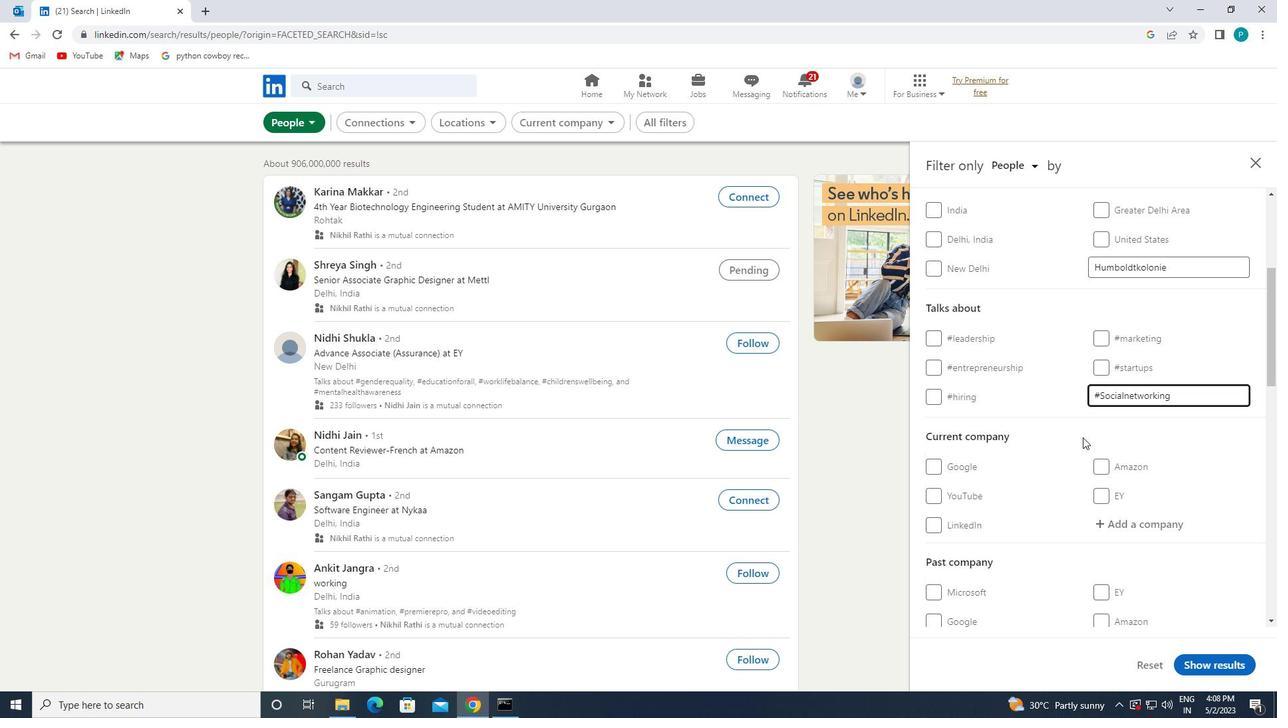 
Action: Mouse moved to (1068, 462)
Screenshot: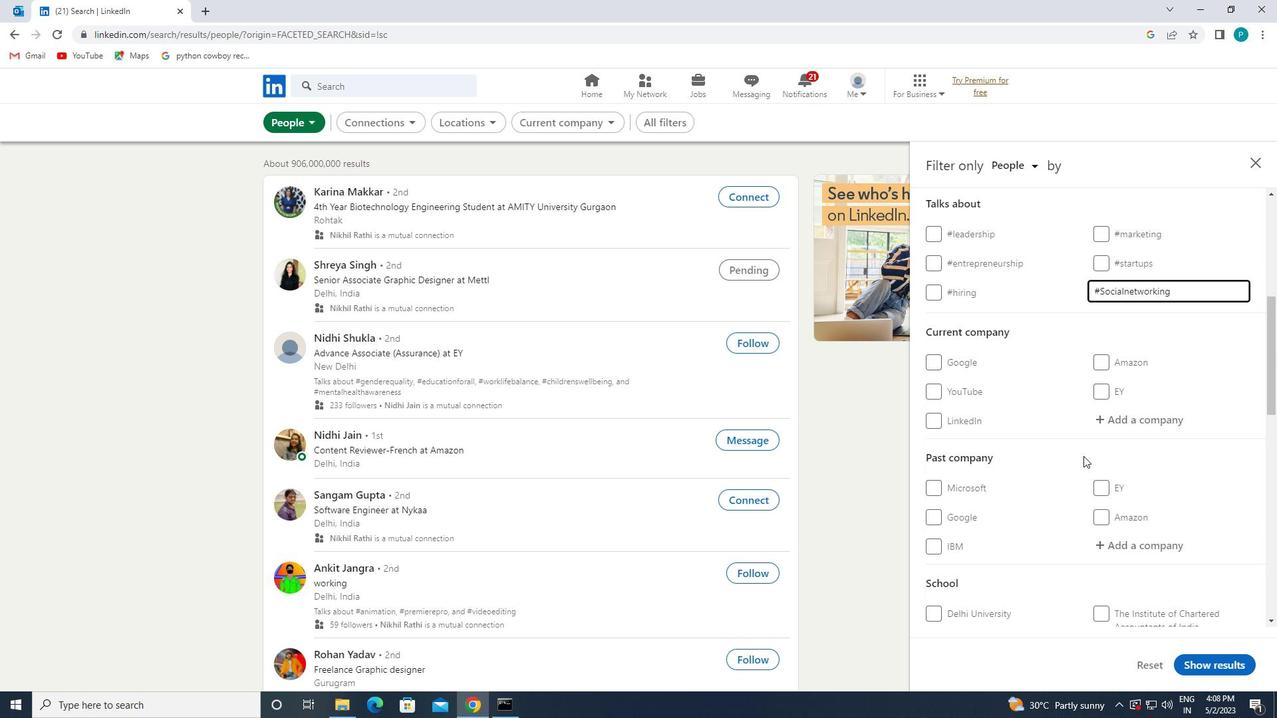 
Action: Mouse scrolled (1068, 461) with delta (0, 0)
Screenshot: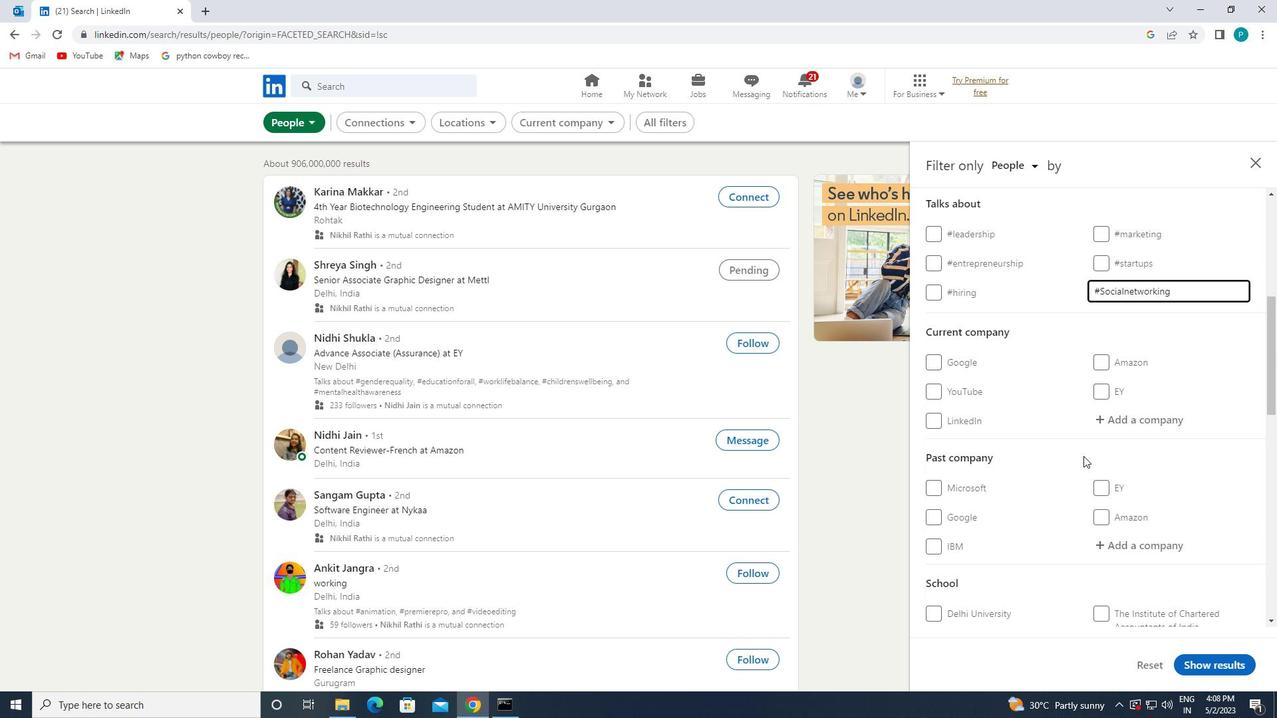 
Action: Mouse moved to (1065, 463)
Screenshot: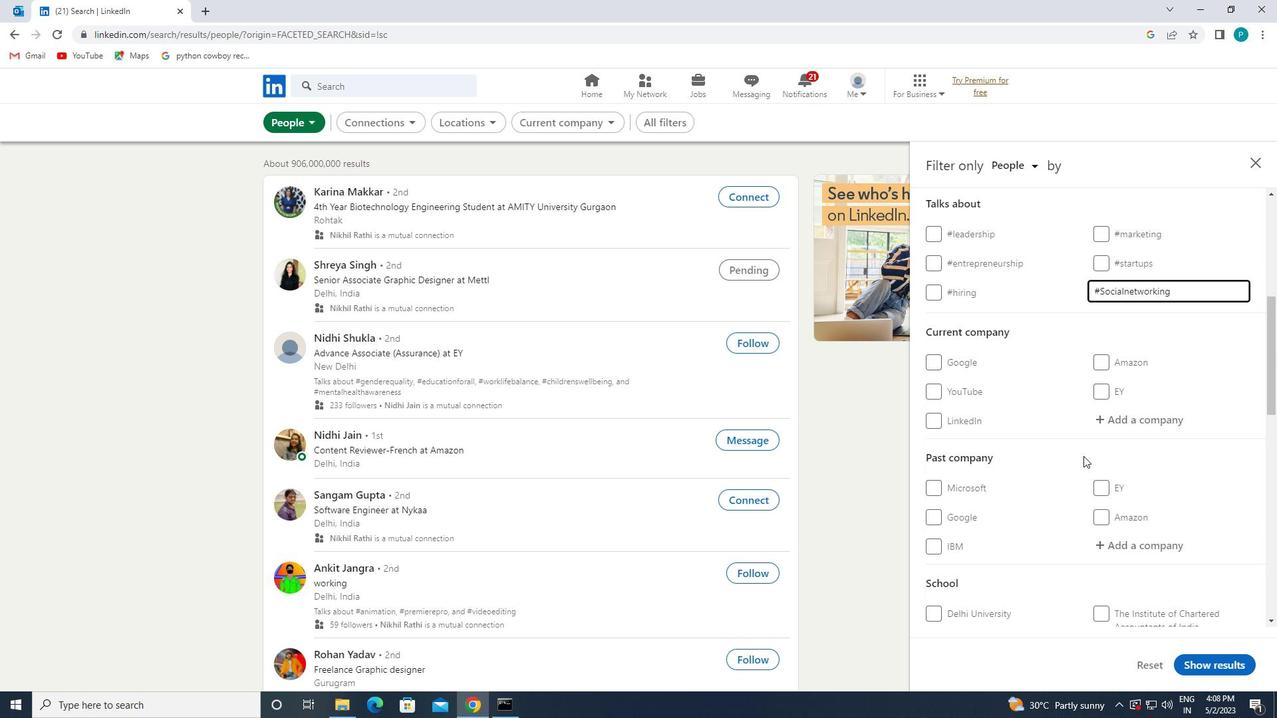 
Action: Mouse scrolled (1065, 463) with delta (0, 0)
Screenshot: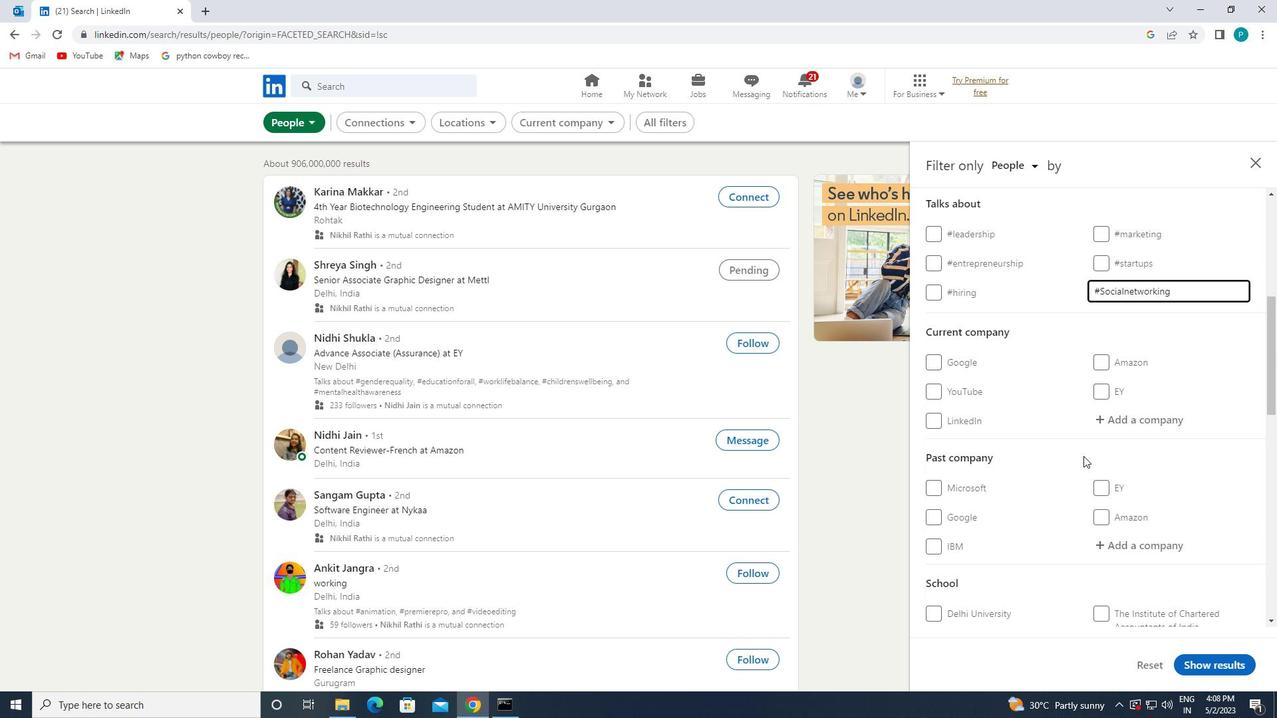 
Action: Mouse moved to (1059, 467)
Screenshot: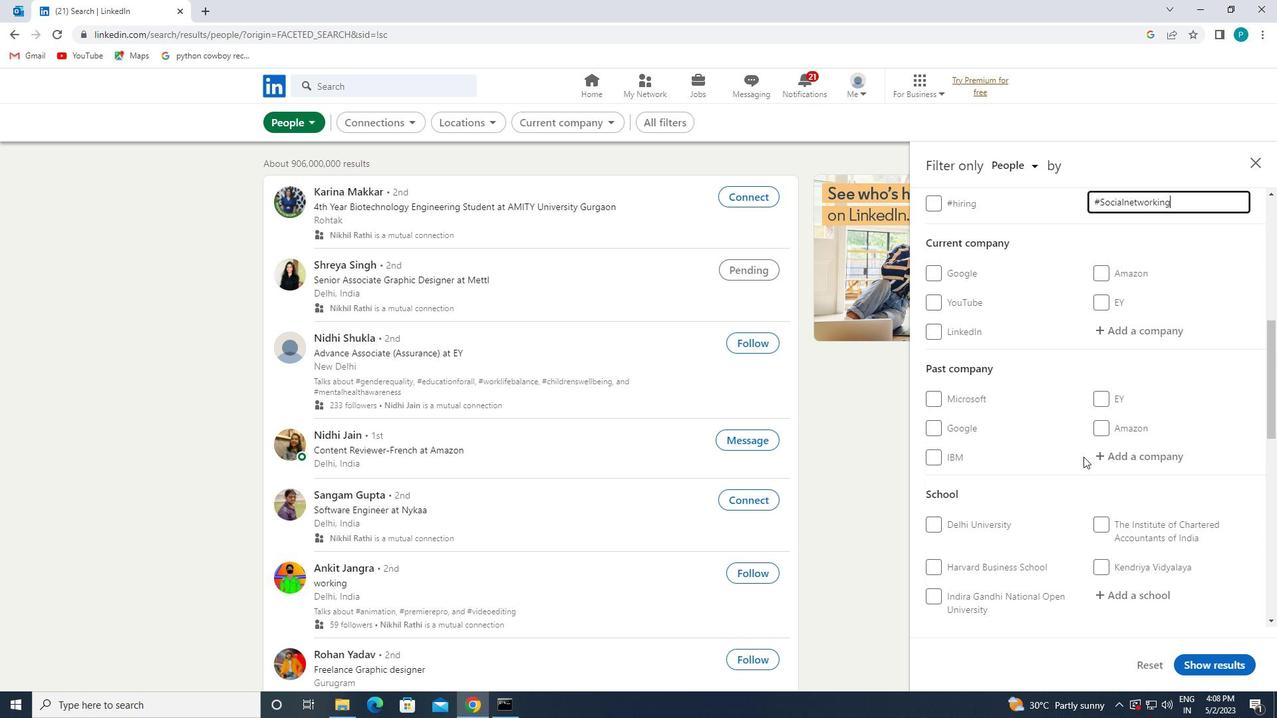 
Action: Mouse scrolled (1059, 466) with delta (0, 0)
Screenshot: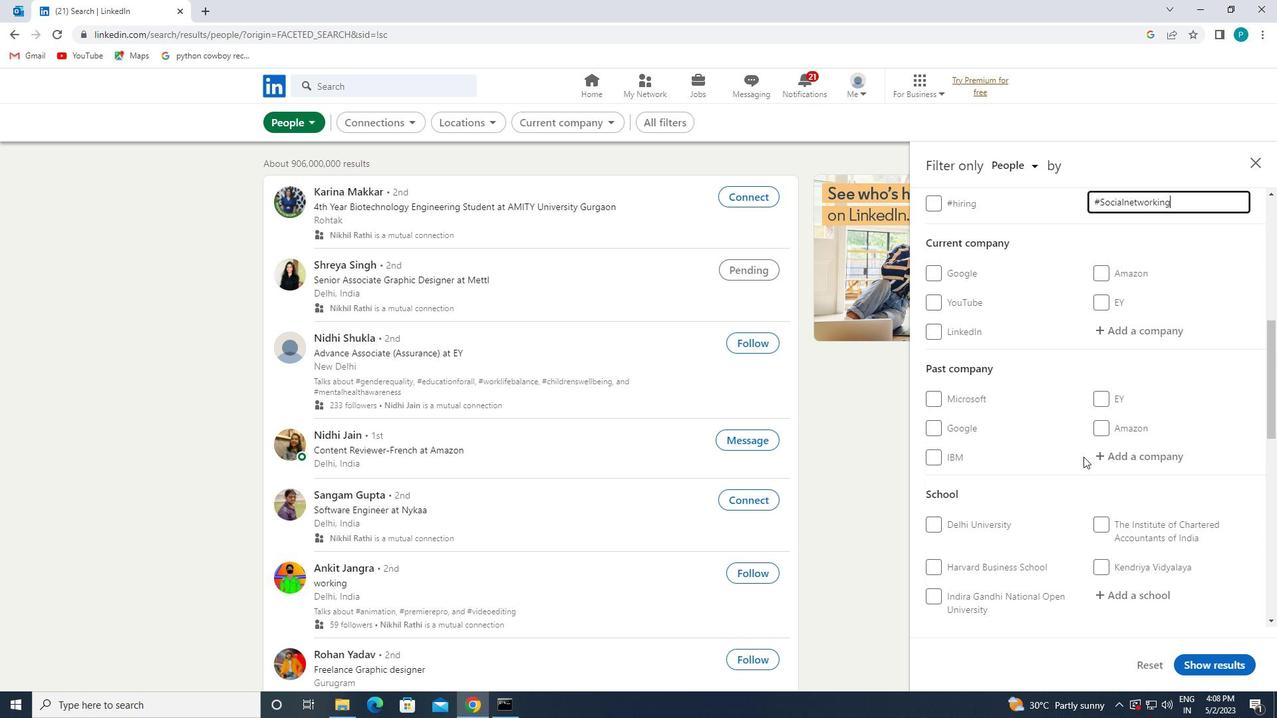 
Action: Mouse moved to (946, 518)
Screenshot: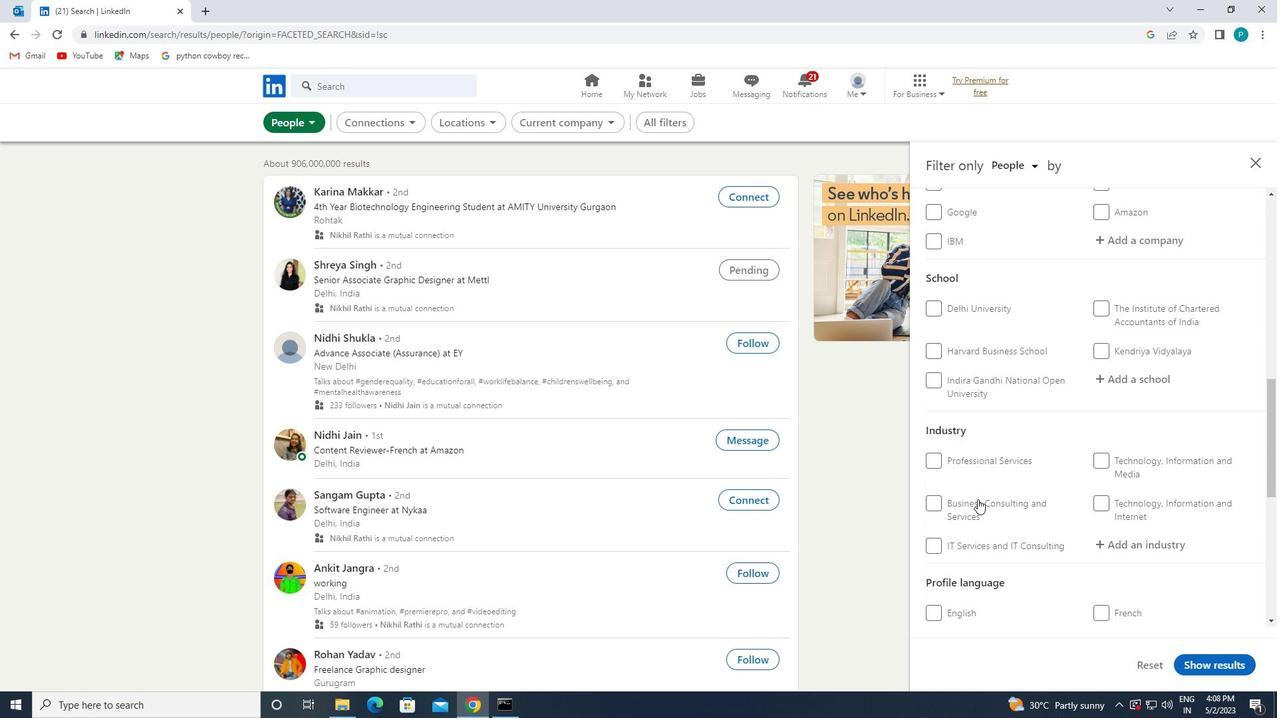 
Action: Mouse scrolled (946, 517) with delta (0, 0)
Screenshot: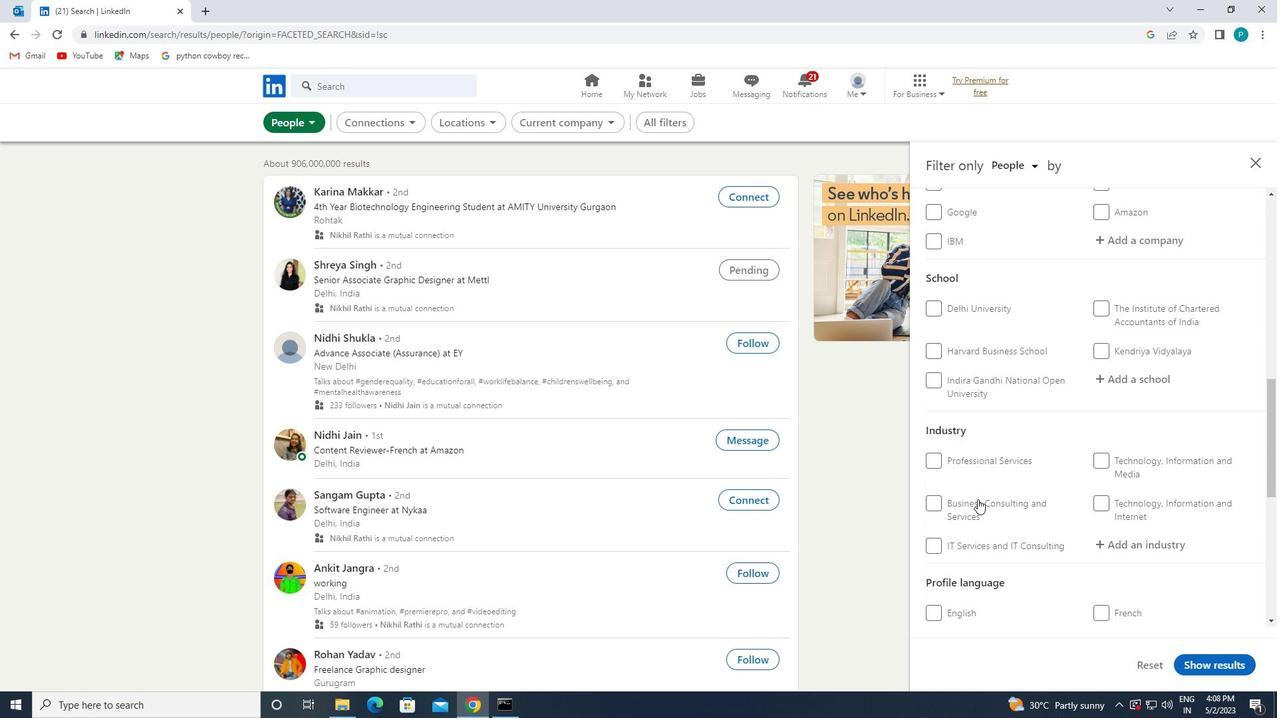 
Action: Mouse scrolled (946, 517) with delta (0, 0)
Screenshot: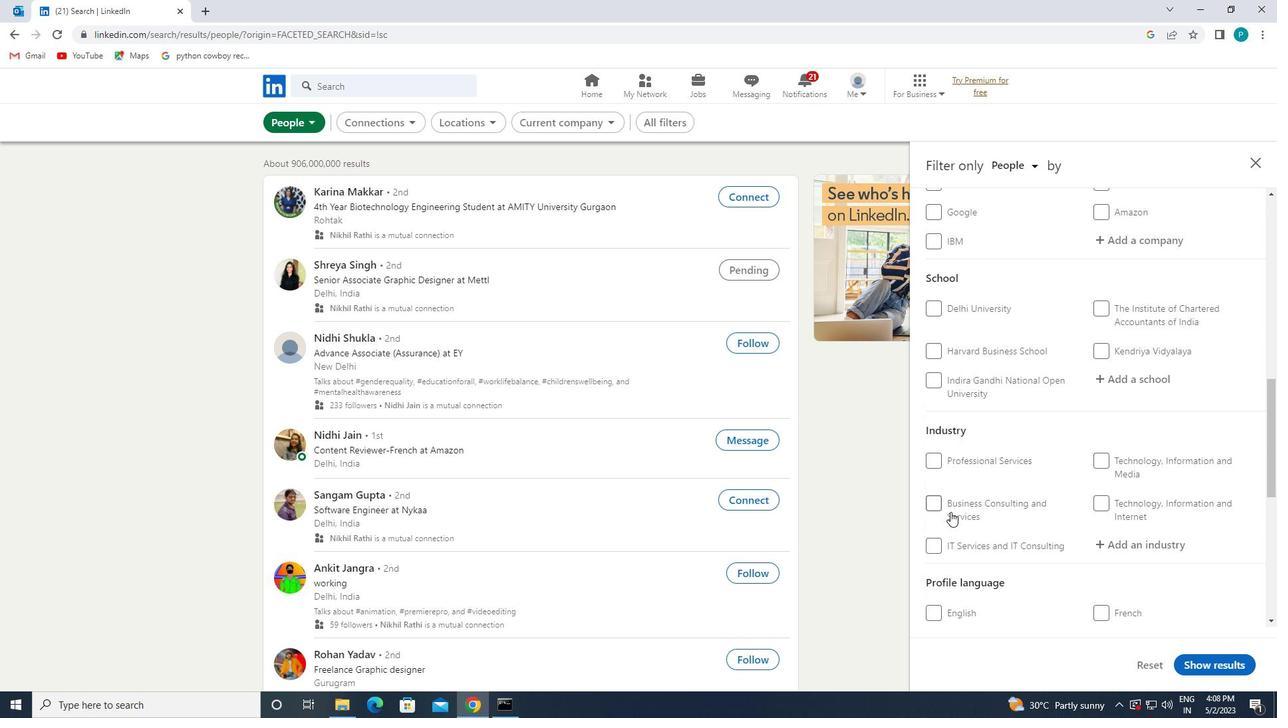 
Action: Mouse moved to (1112, 474)
Screenshot: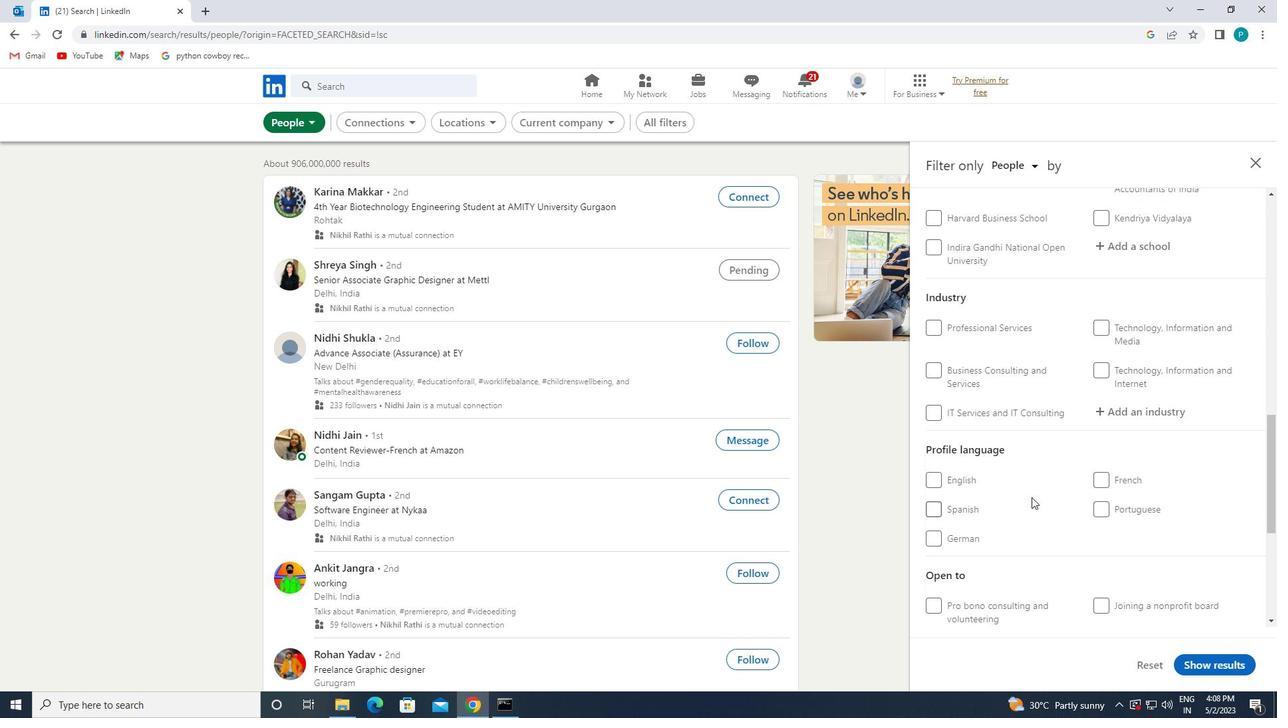 
Action: Mouse pressed left at (1112, 474)
Screenshot: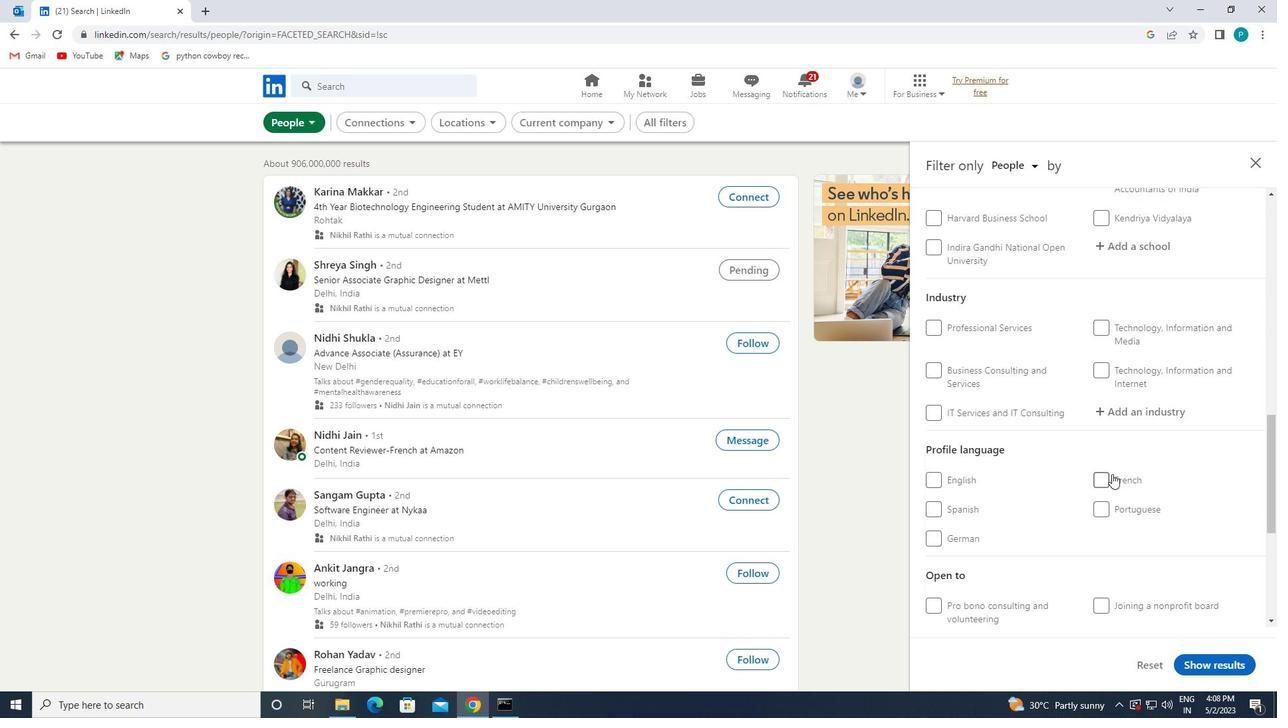 
Action: Mouse moved to (1195, 452)
Screenshot: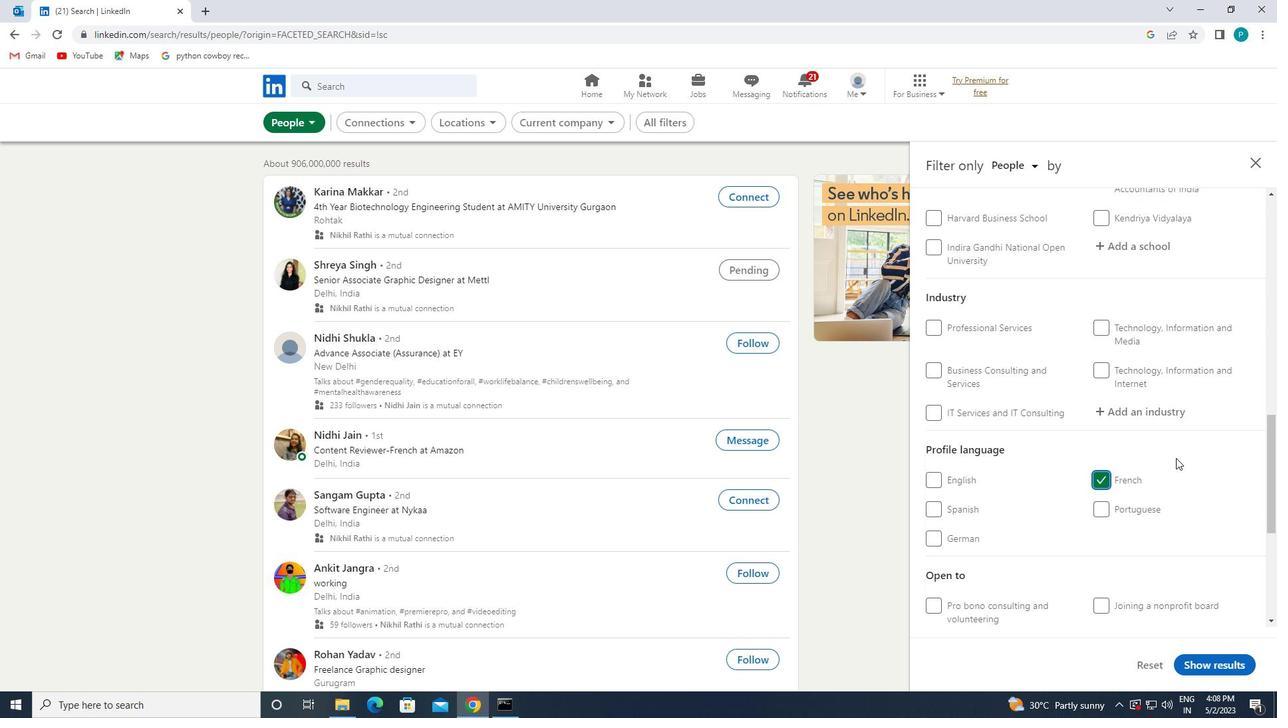 
Action: Mouse scrolled (1195, 453) with delta (0, 0)
Screenshot: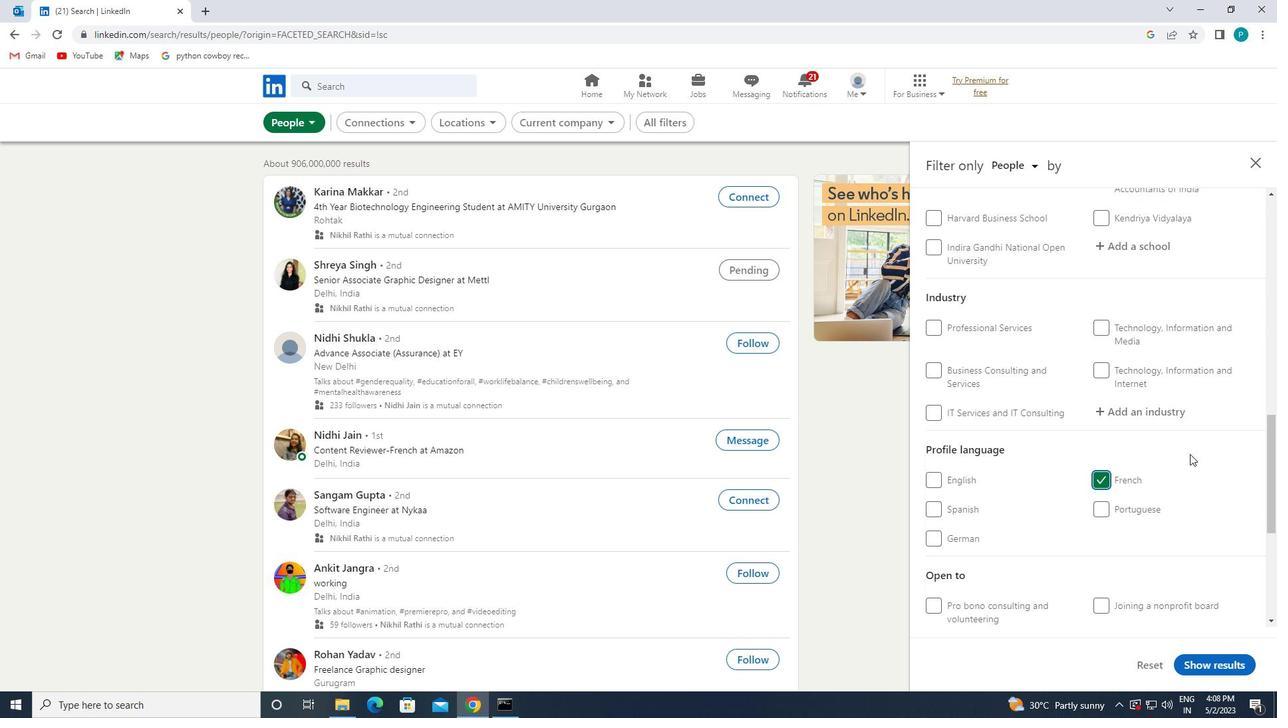 
Action: Mouse scrolled (1195, 453) with delta (0, 0)
Screenshot: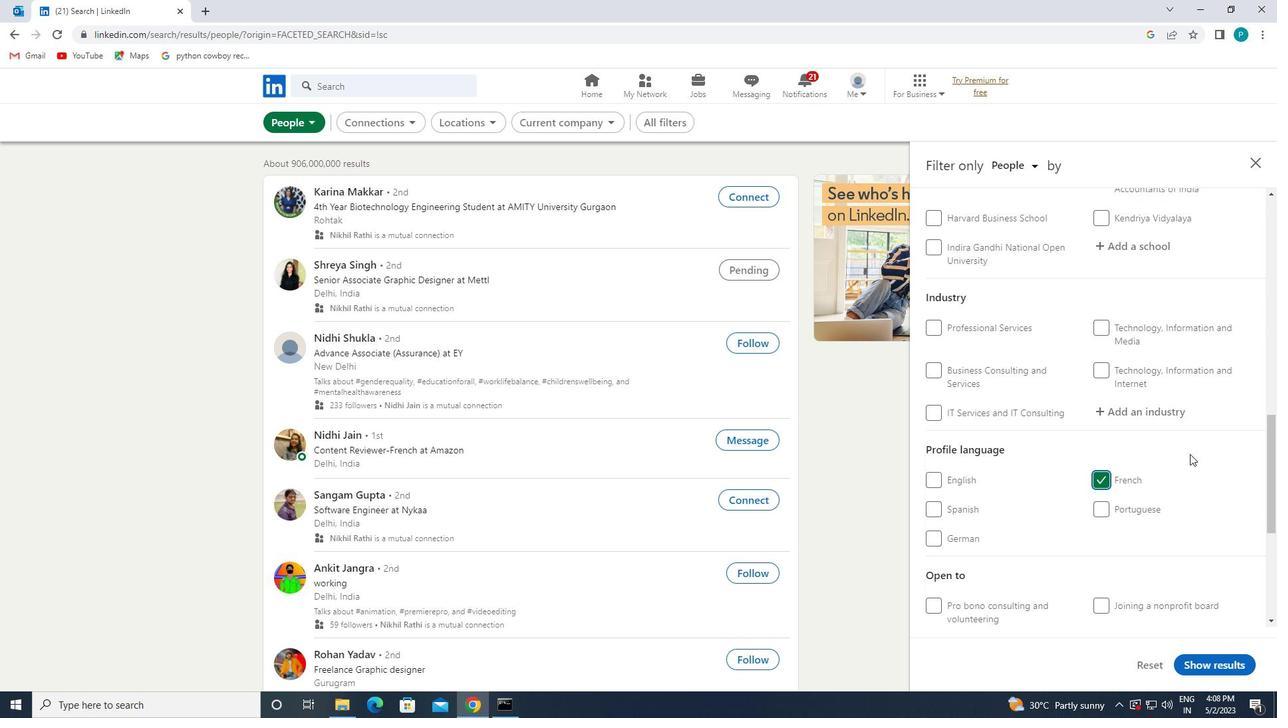 
Action: Mouse scrolled (1195, 453) with delta (0, 0)
Screenshot: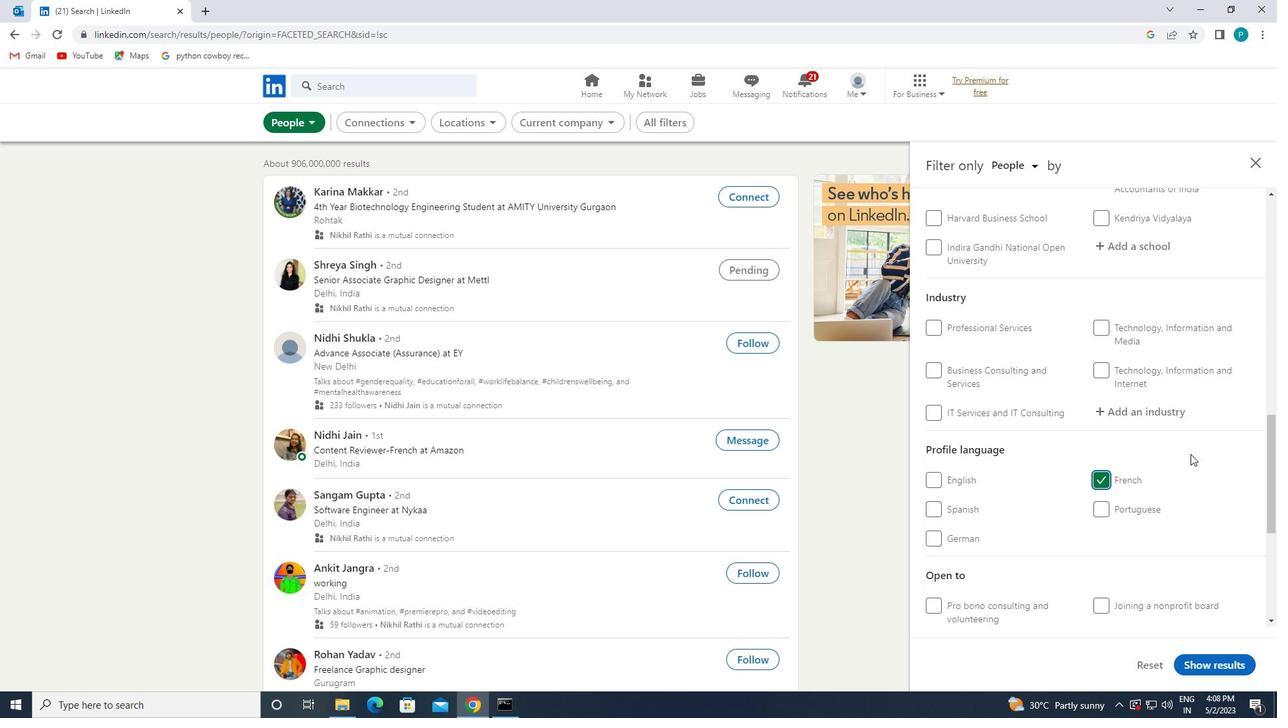 
Action: Mouse scrolled (1195, 453) with delta (0, 0)
Screenshot: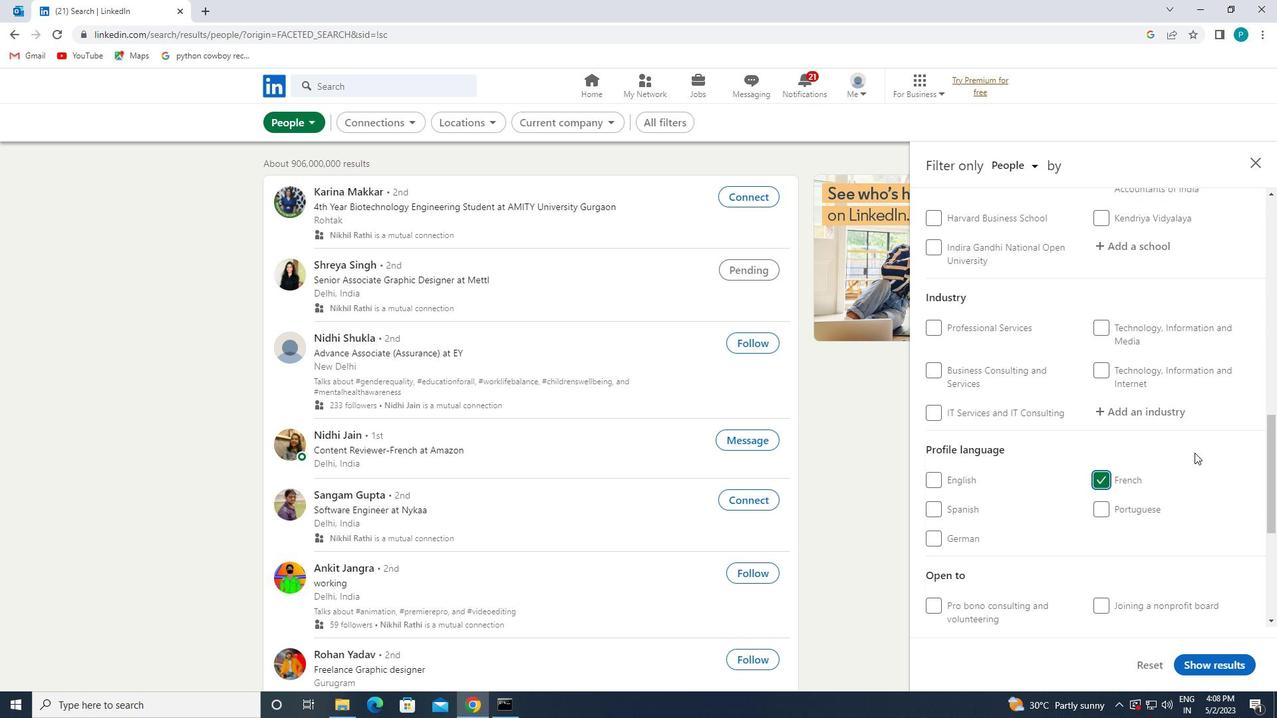 
Action: Mouse moved to (1195, 450)
Screenshot: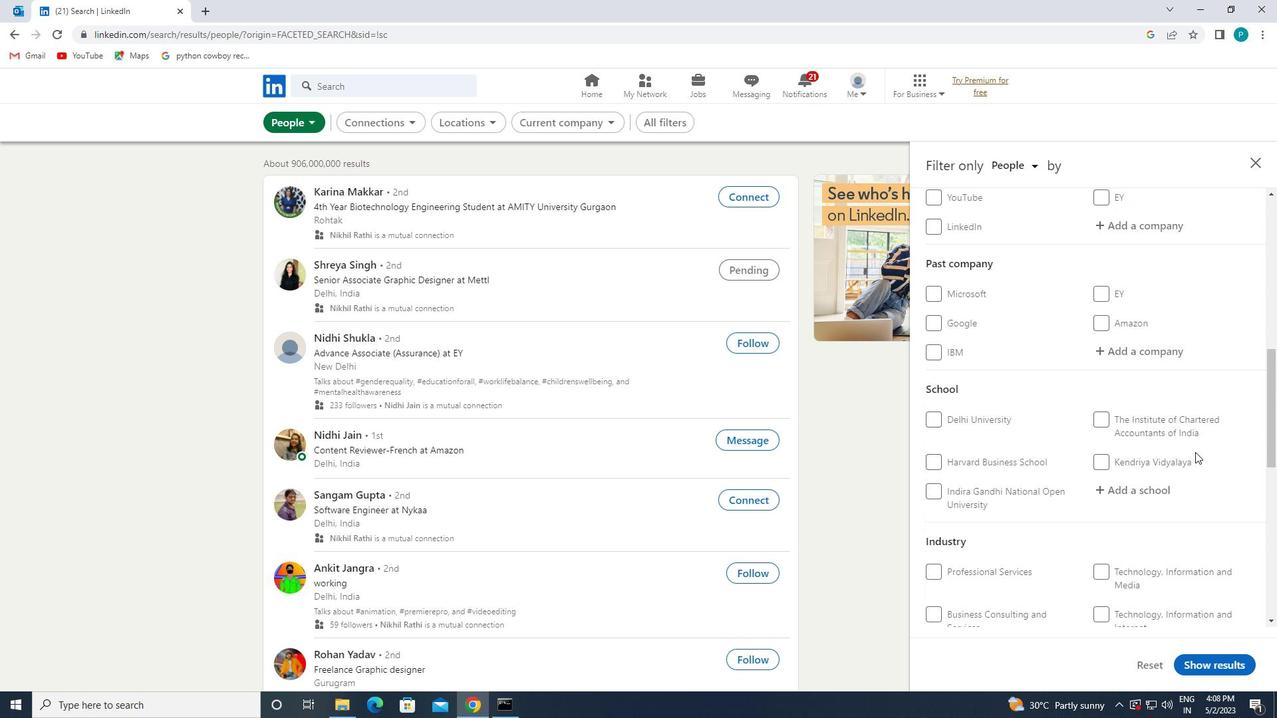 
Action: Mouse scrolled (1195, 451) with delta (0, 0)
Screenshot: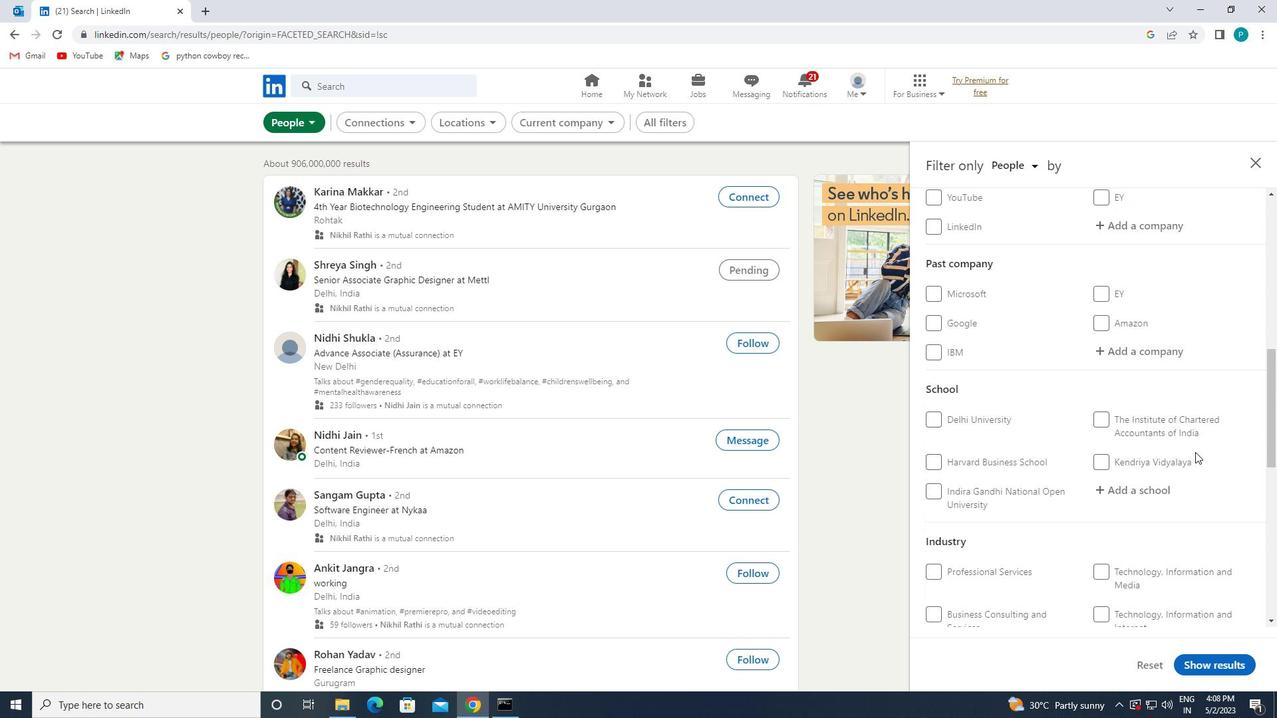 
Action: Mouse moved to (1195, 449)
Screenshot: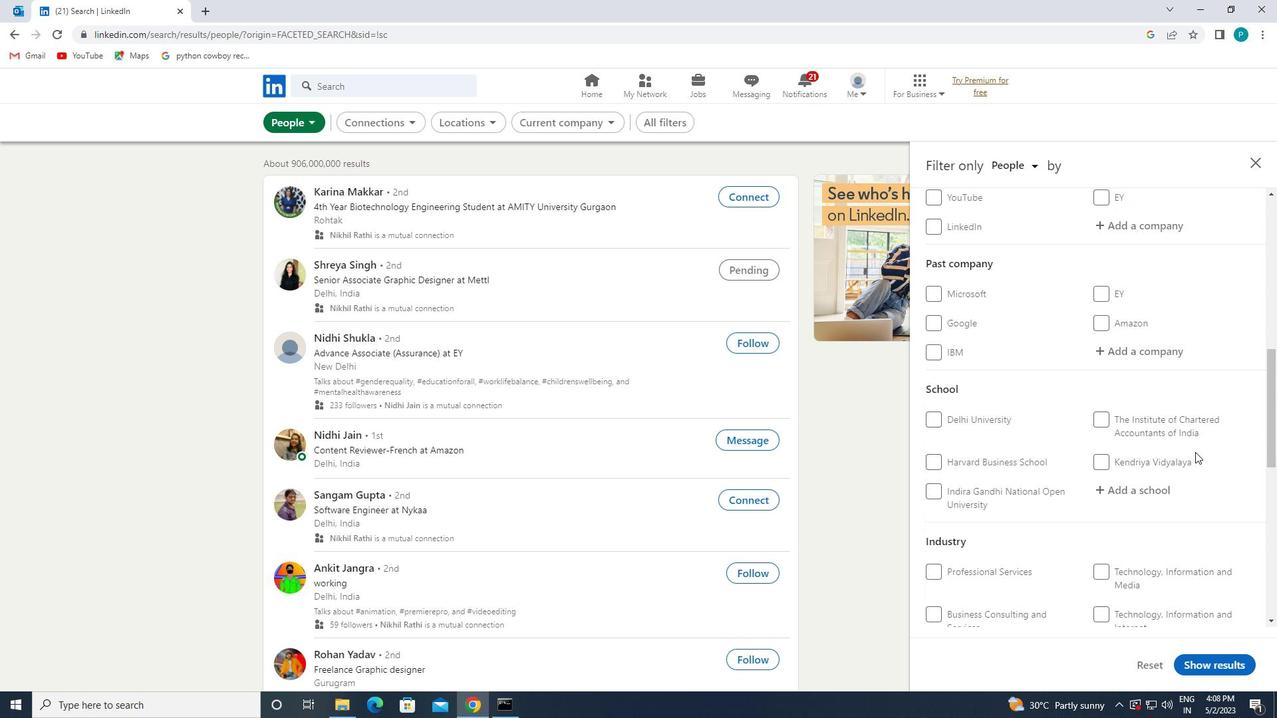 
Action: Mouse scrolled (1195, 449) with delta (0, 0)
Screenshot: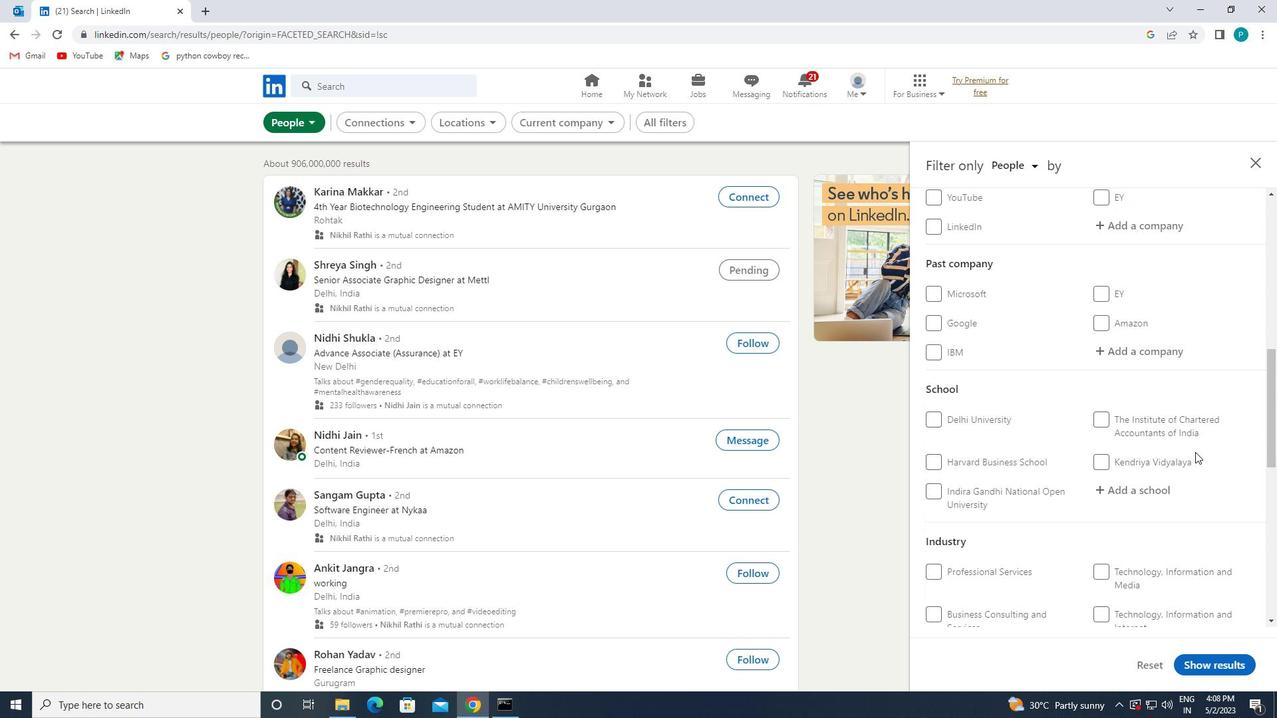 
Action: Mouse scrolled (1195, 449) with delta (0, 0)
Screenshot: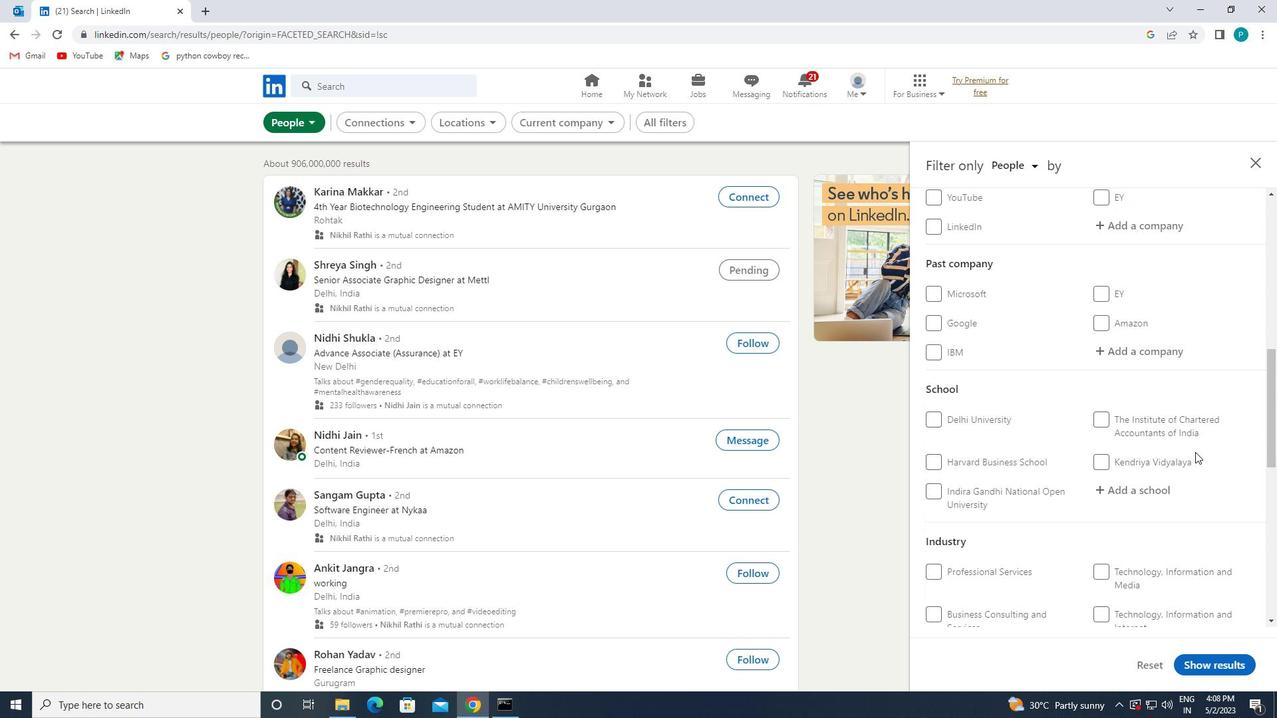 
Action: Mouse moved to (1195, 449)
Screenshot: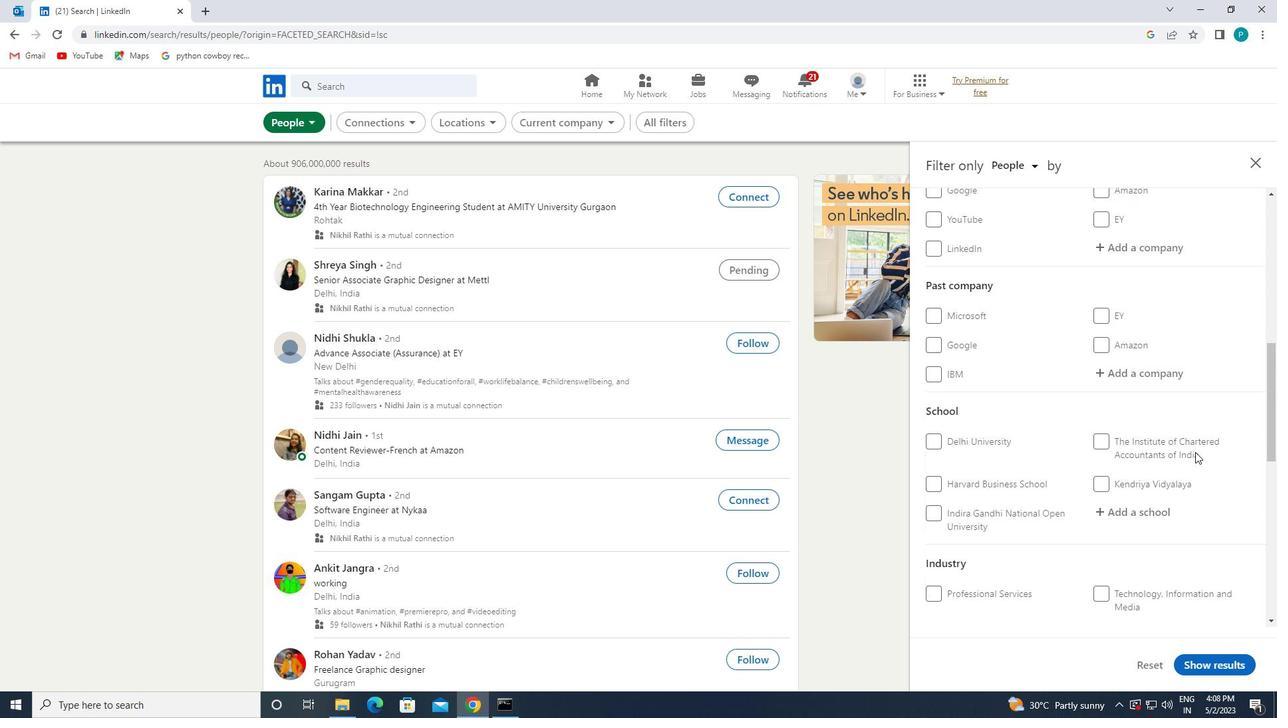 
Action: Mouse scrolled (1195, 449) with delta (0, 0)
Screenshot: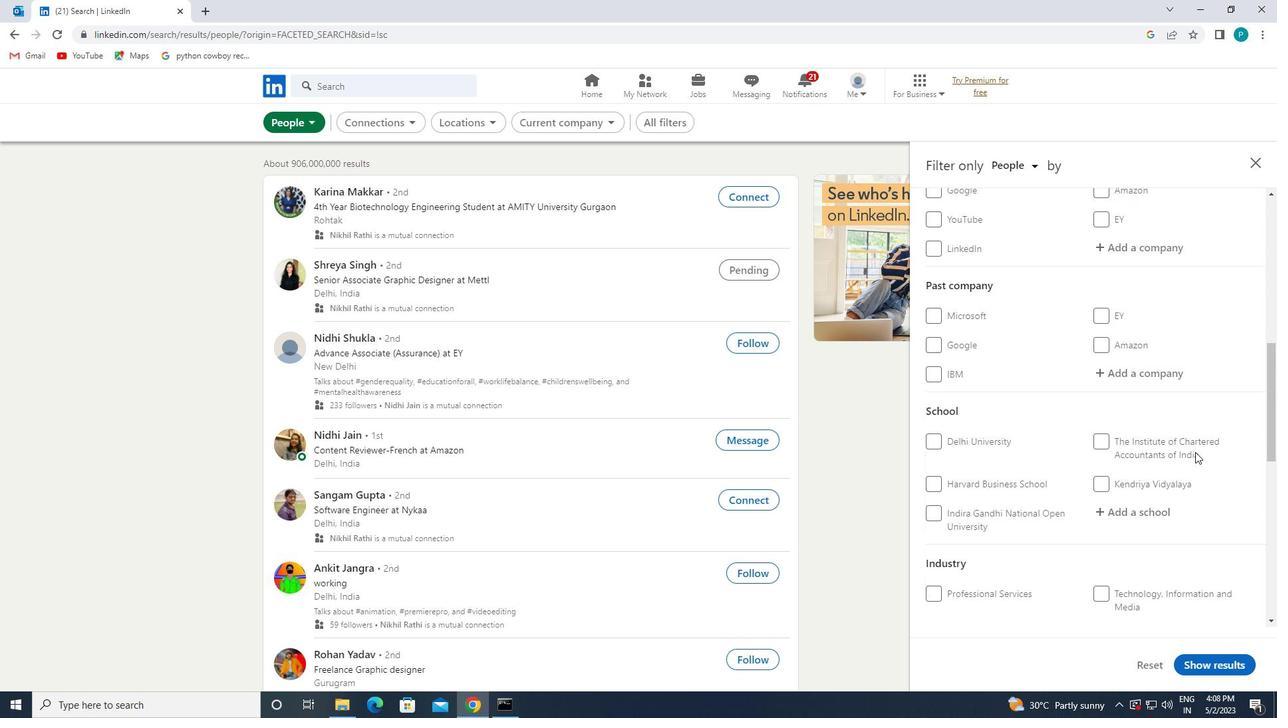 
Action: Mouse scrolled (1195, 449) with delta (0, 0)
Screenshot: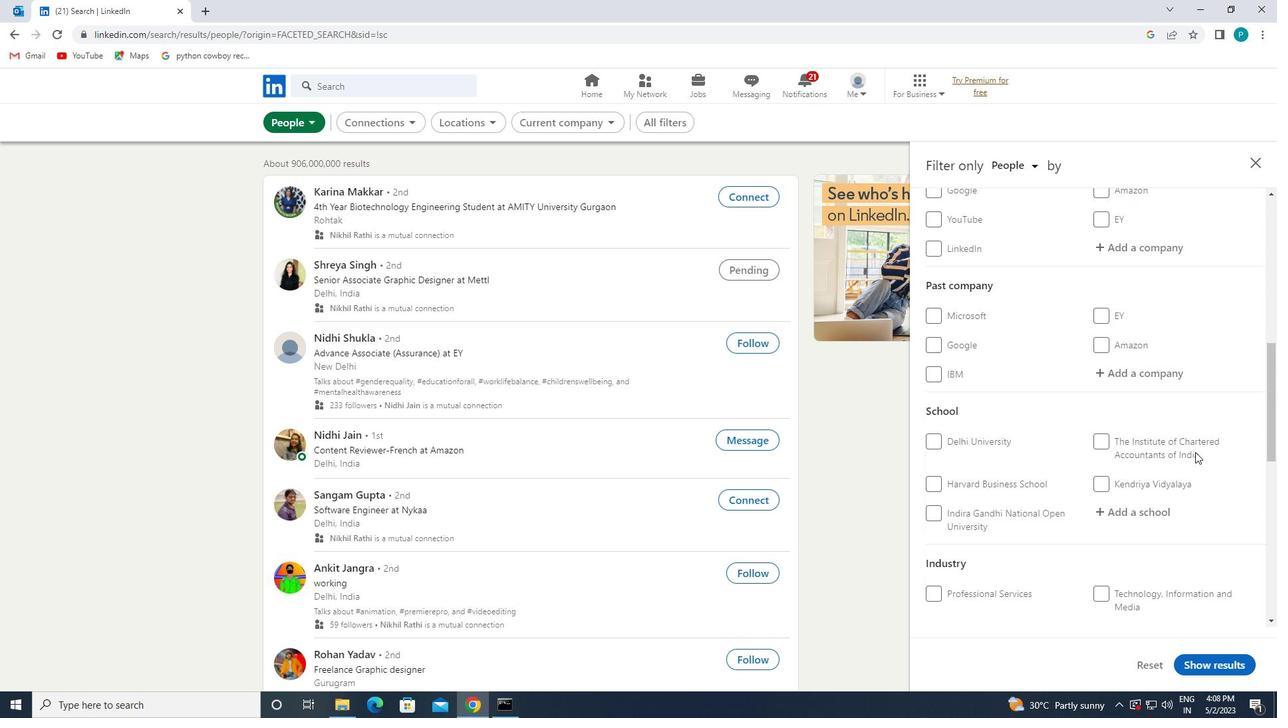 
Action: Mouse moved to (1159, 572)
Screenshot: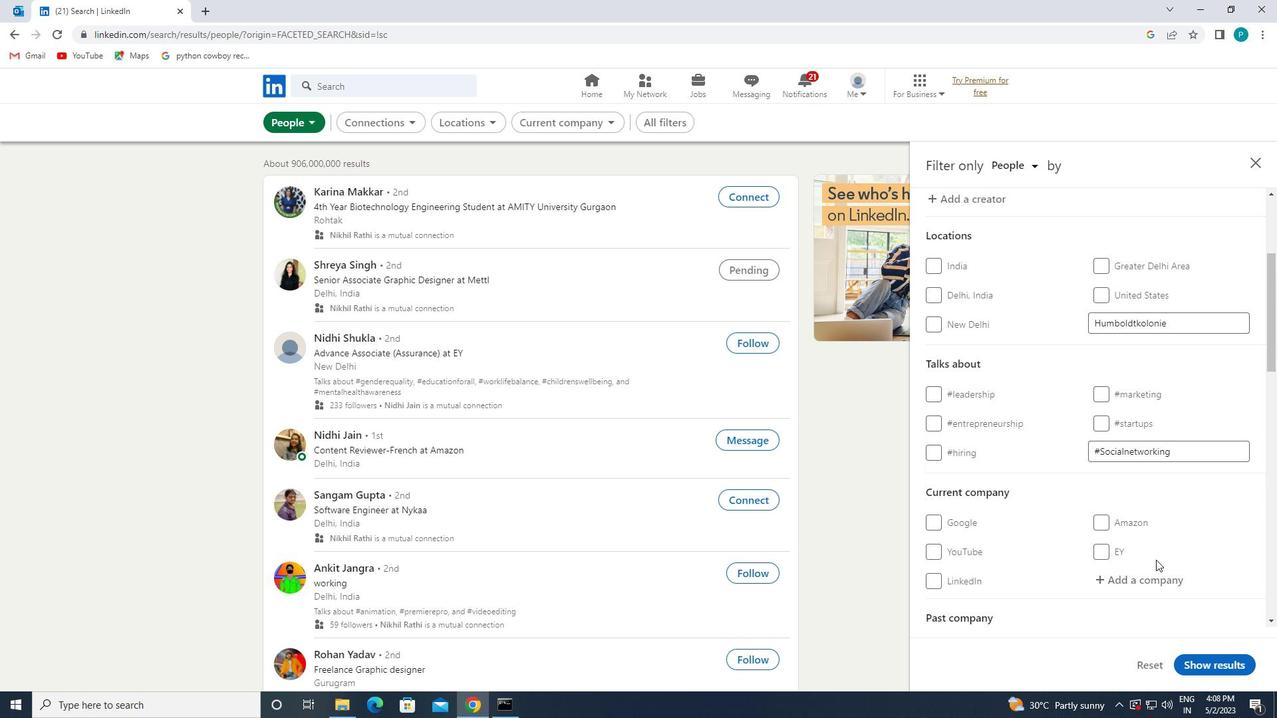 
Action: Mouse pressed left at (1159, 572)
Screenshot: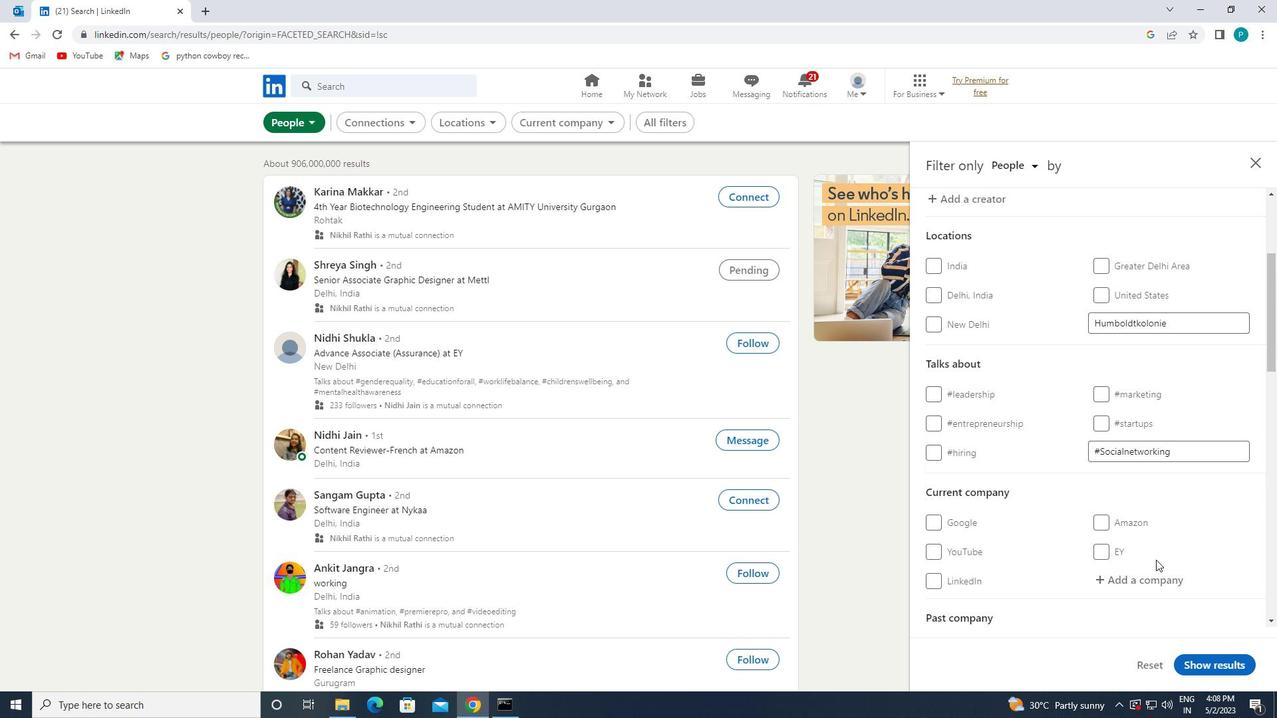 
Action: Mouse moved to (1137, 540)
Screenshot: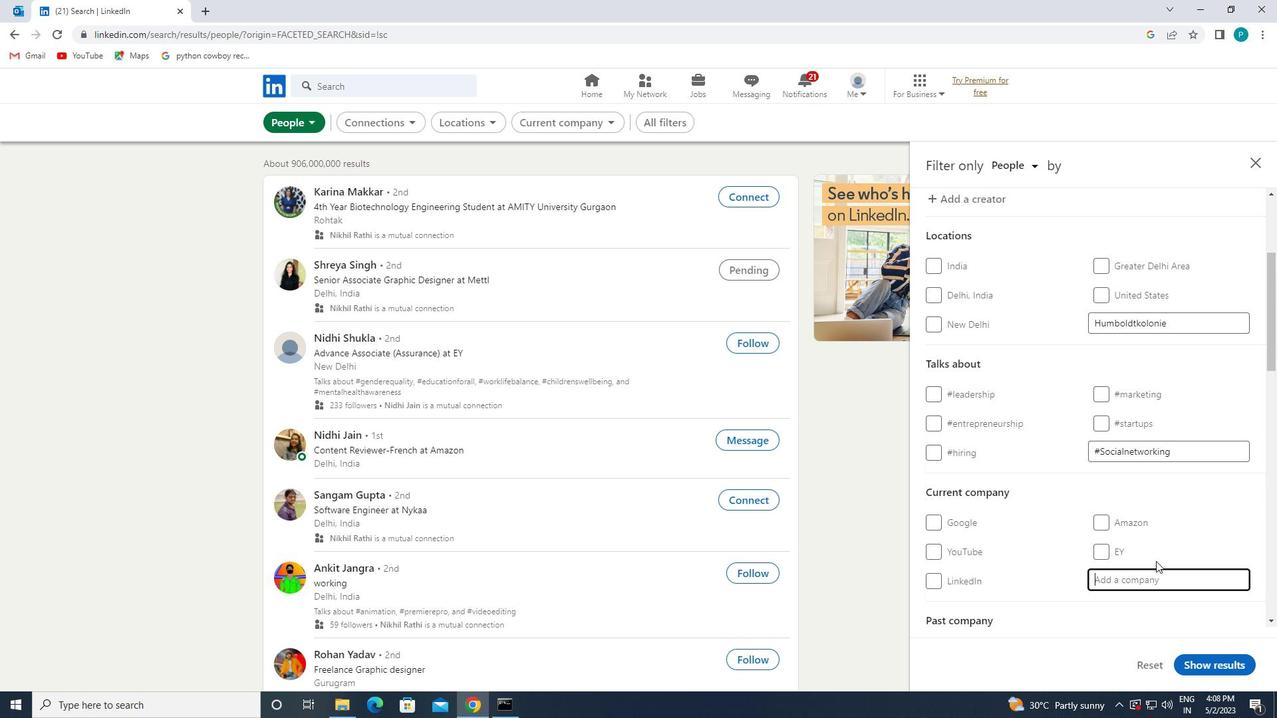 
Action: Mouse scrolled (1137, 539) with delta (0, 0)
Screenshot: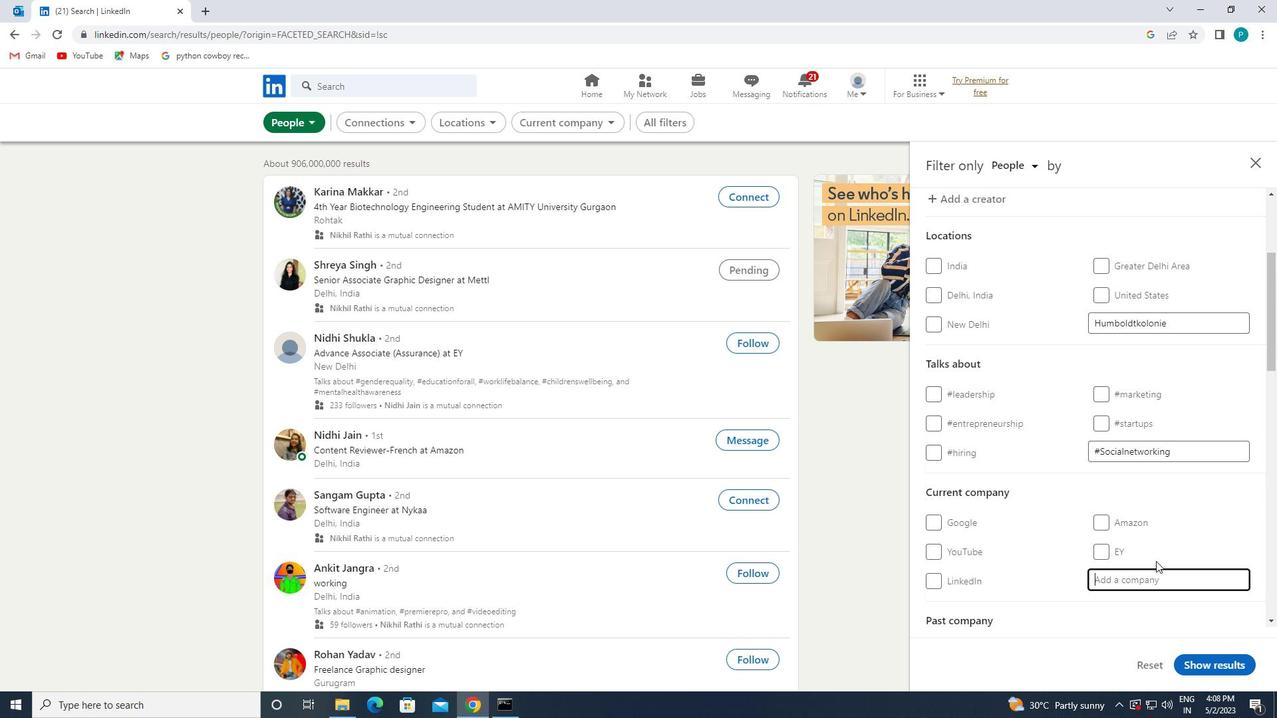 
Action: Mouse moved to (1137, 539)
Screenshot: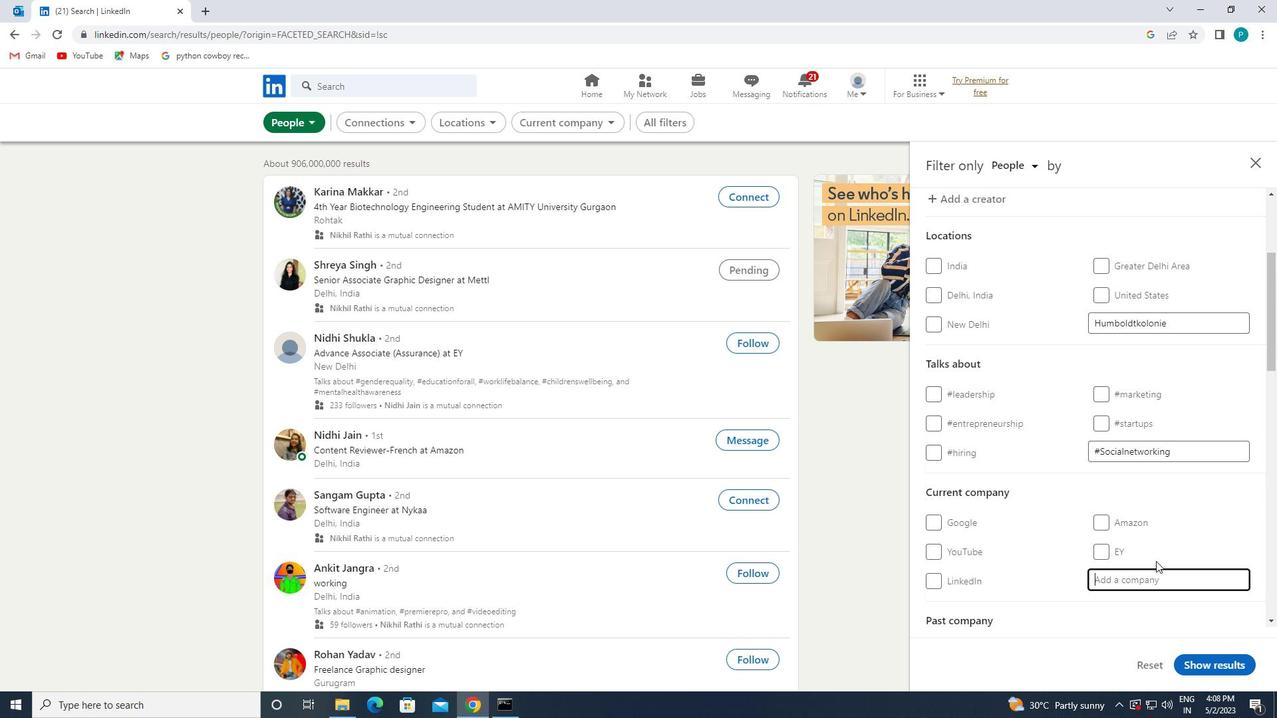 
Action: Mouse scrolled (1137, 538) with delta (0, 0)
Screenshot: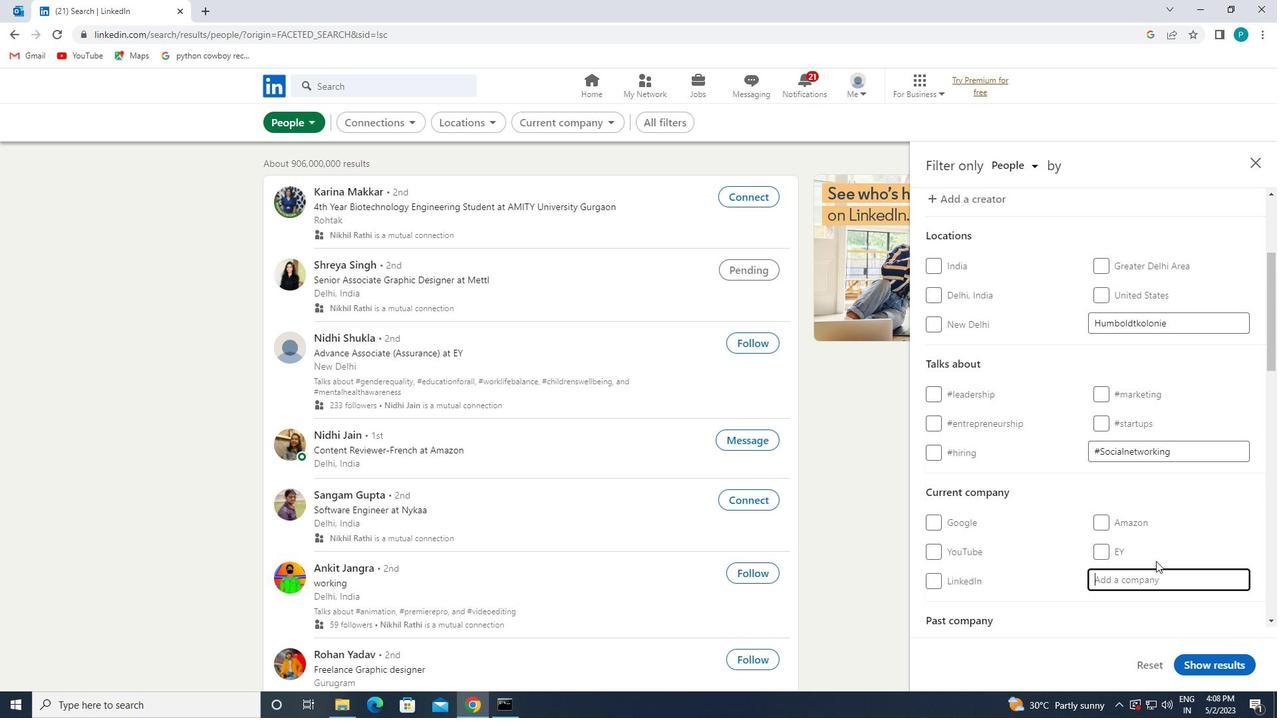 
Action: Mouse moved to (1137, 538)
Screenshot: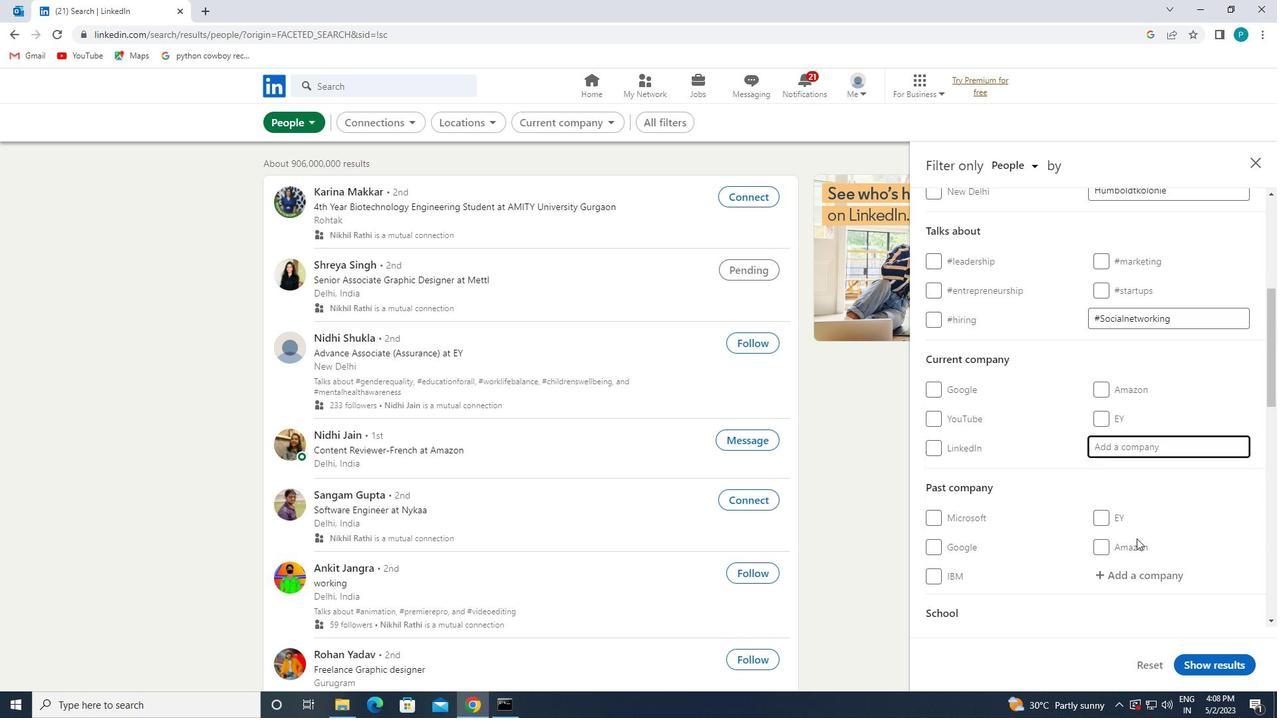 
Action: Key pressed <Key.caps_lock>TEXTILE
Screenshot: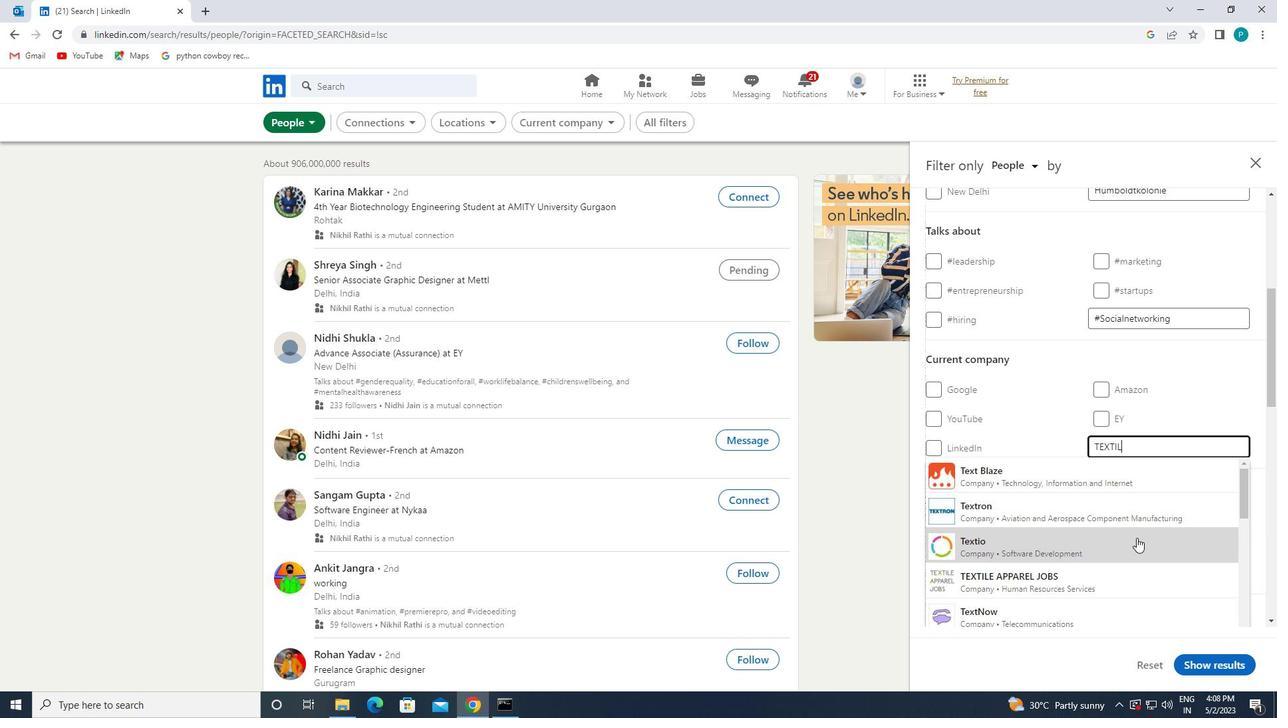 
Action: Mouse moved to (1098, 477)
Screenshot: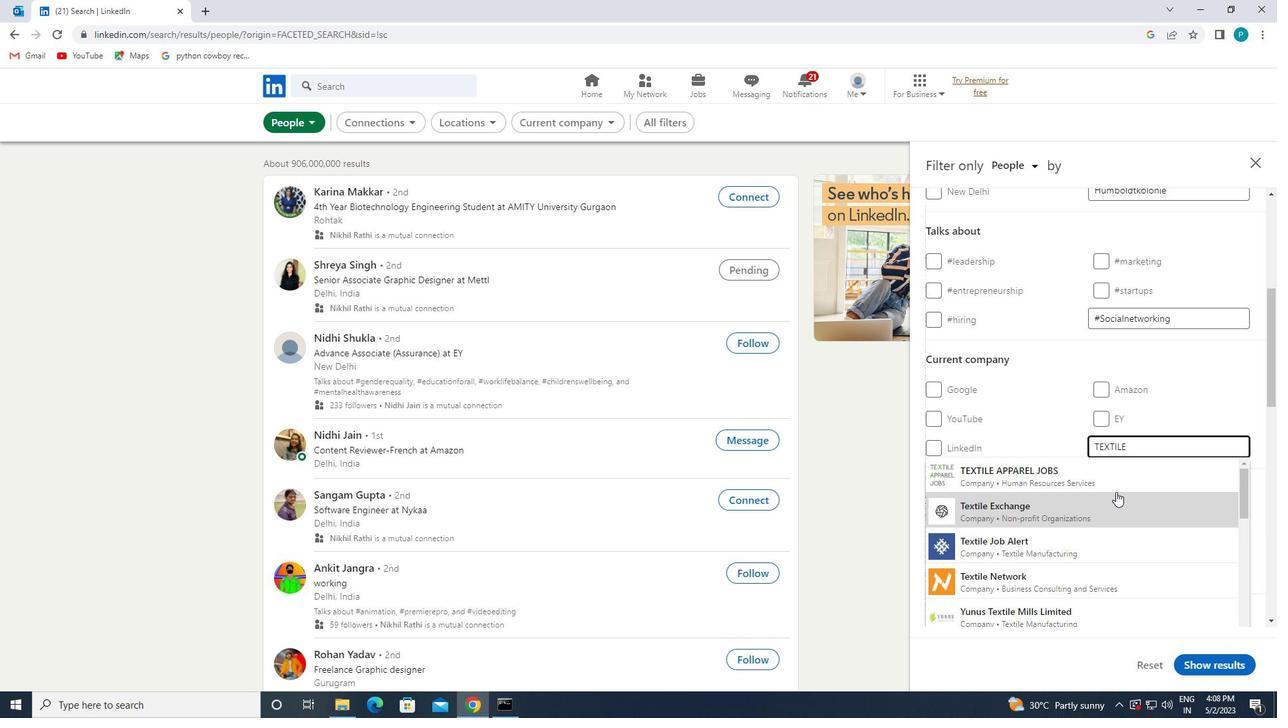 
Action: Mouse pressed left at (1098, 477)
Screenshot: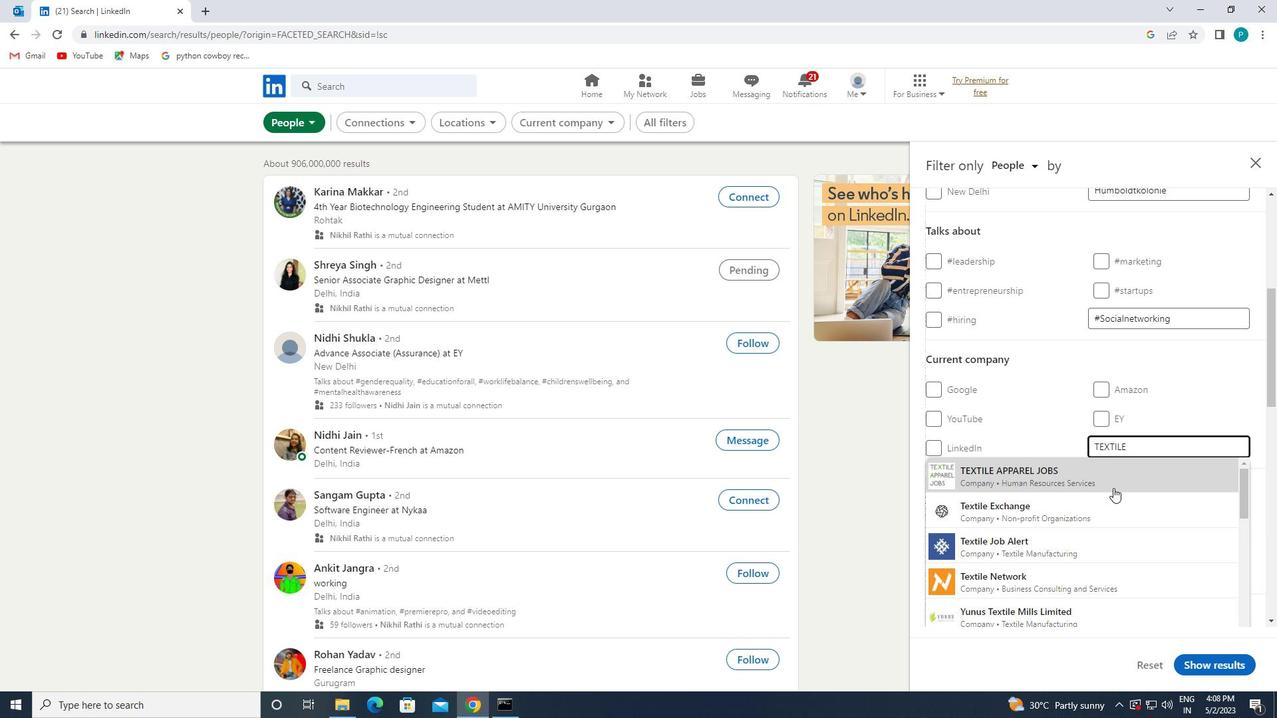
Action: Mouse scrolled (1098, 477) with delta (0, 0)
Screenshot: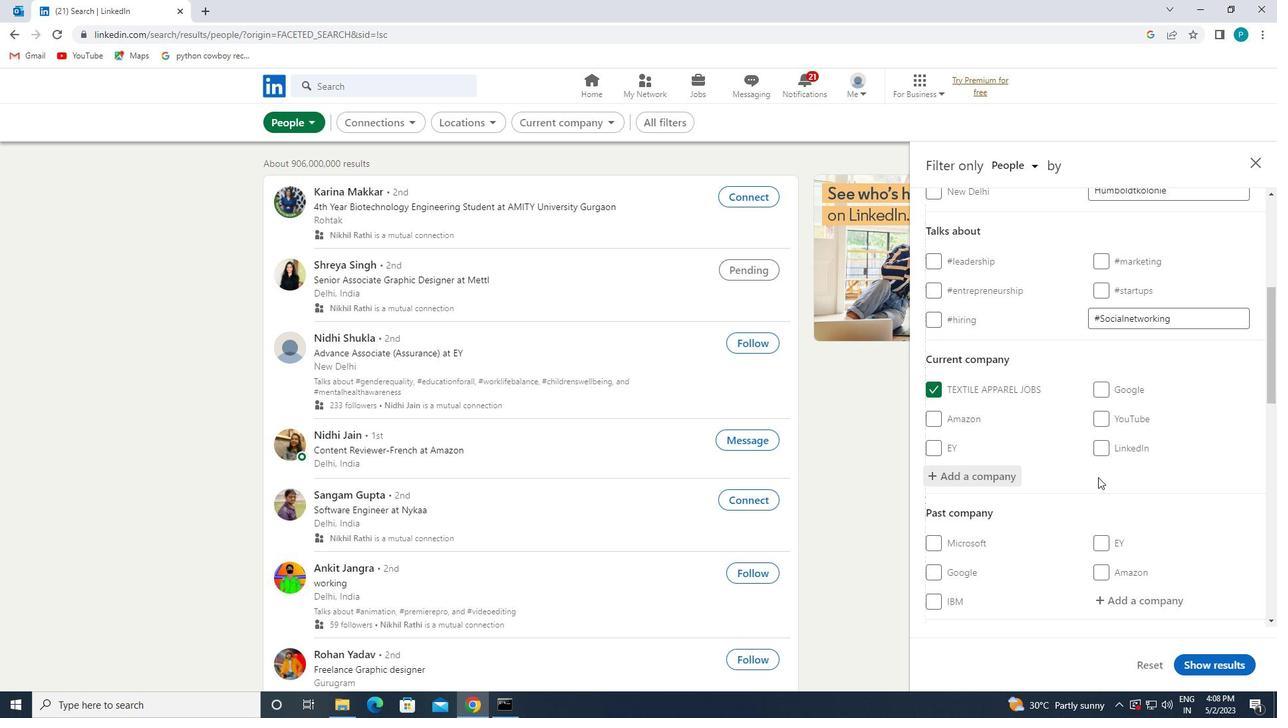 
Action: Mouse scrolled (1098, 477) with delta (0, 0)
Screenshot: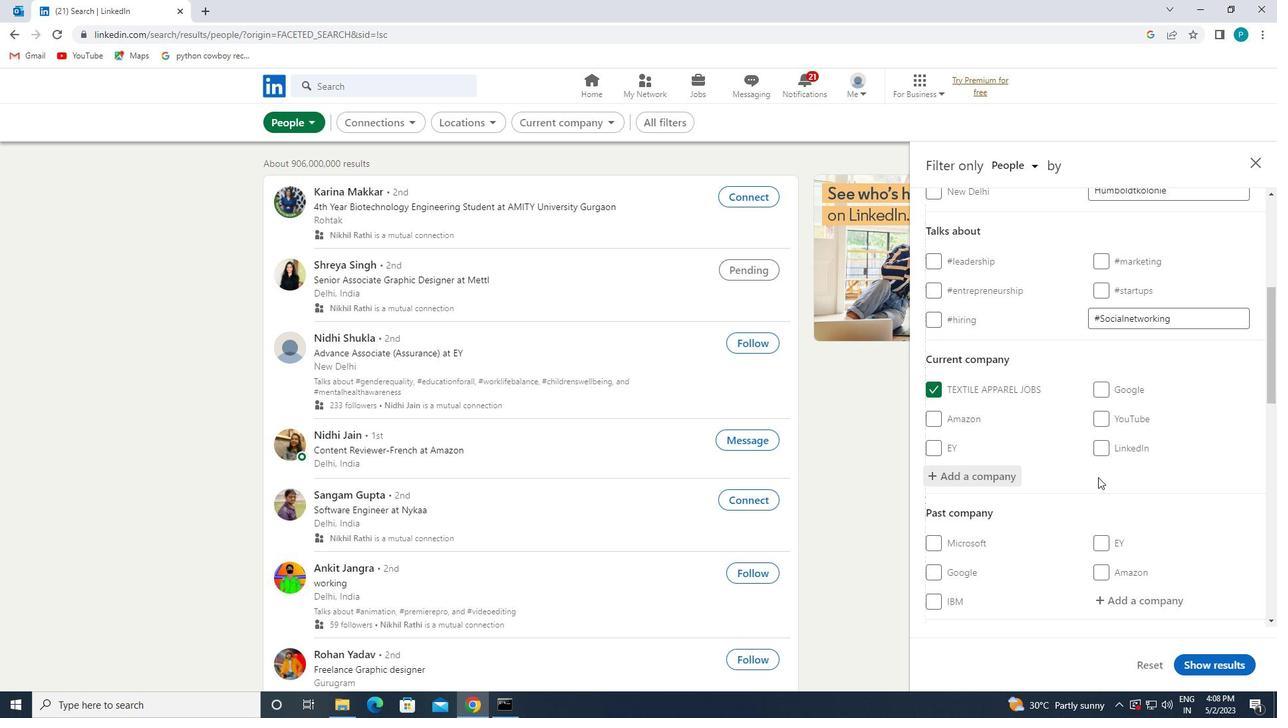 
Action: Mouse moved to (1133, 526)
Screenshot: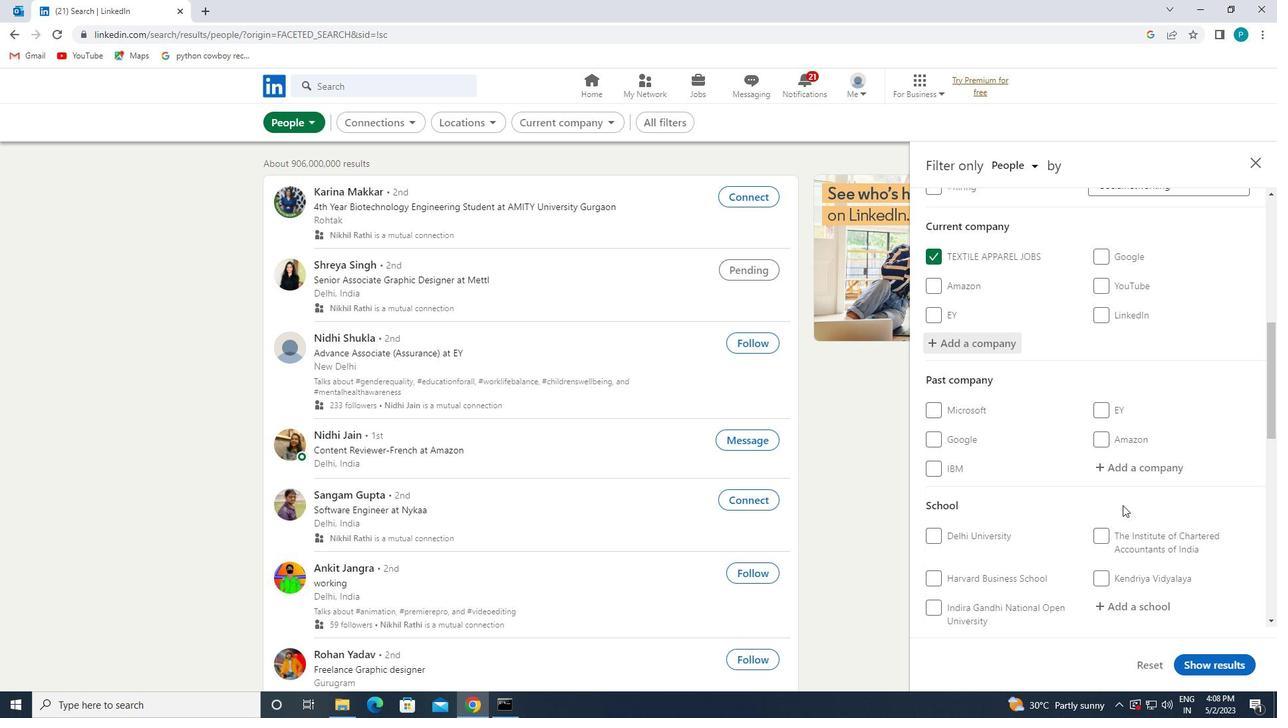 
Action: Mouse scrolled (1133, 526) with delta (0, 0)
Screenshot: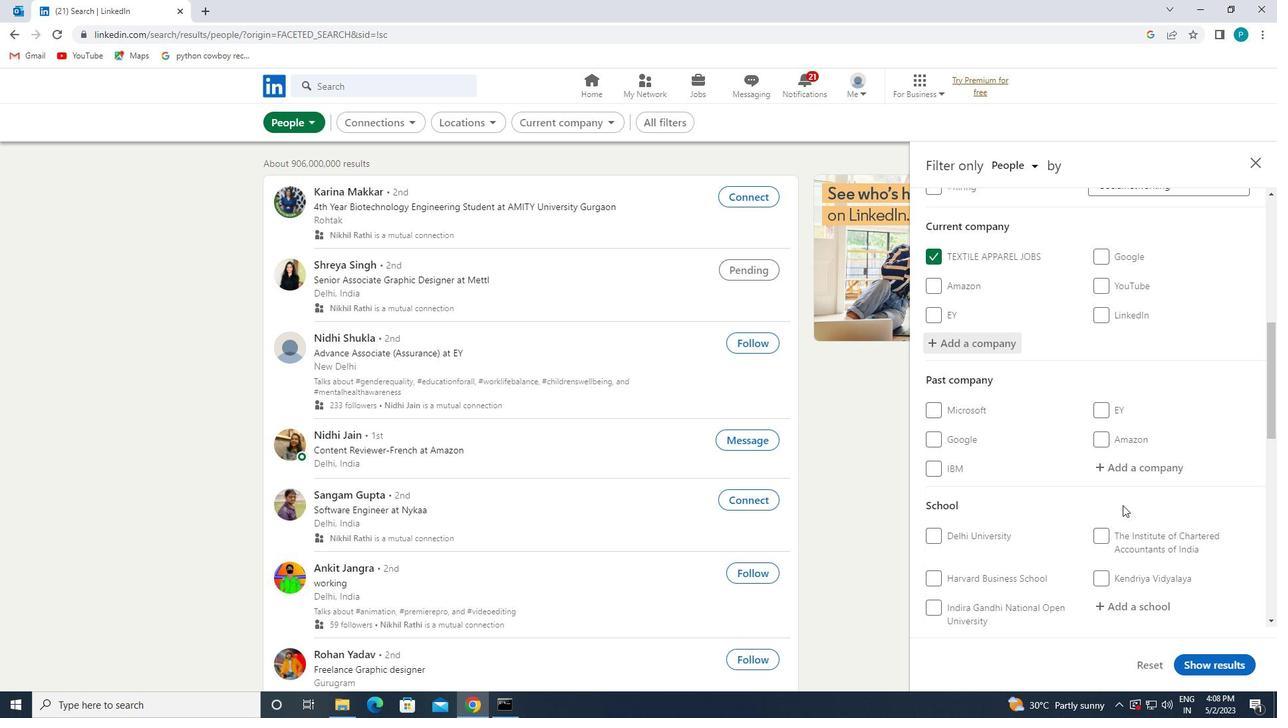 
Action: Mouse moved to (1143, 533)
Screenshot: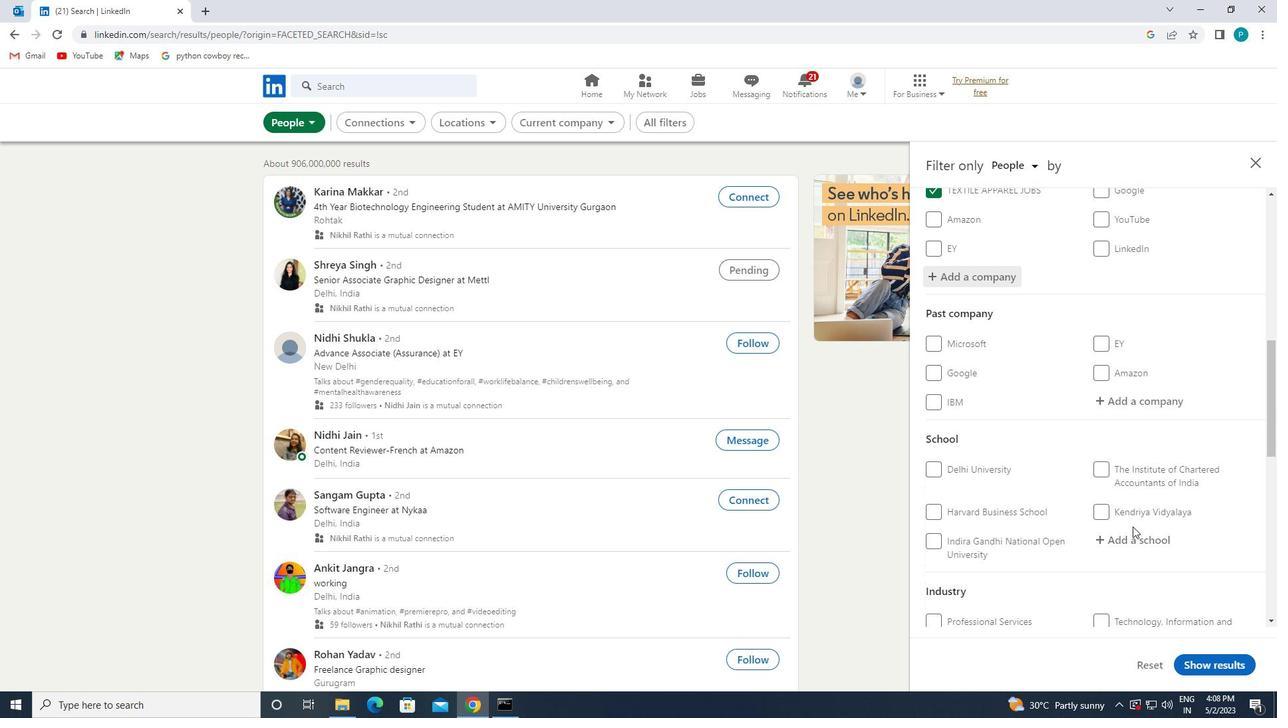 
Action: Mouse pressed left at (1143, 533)
Screenshot: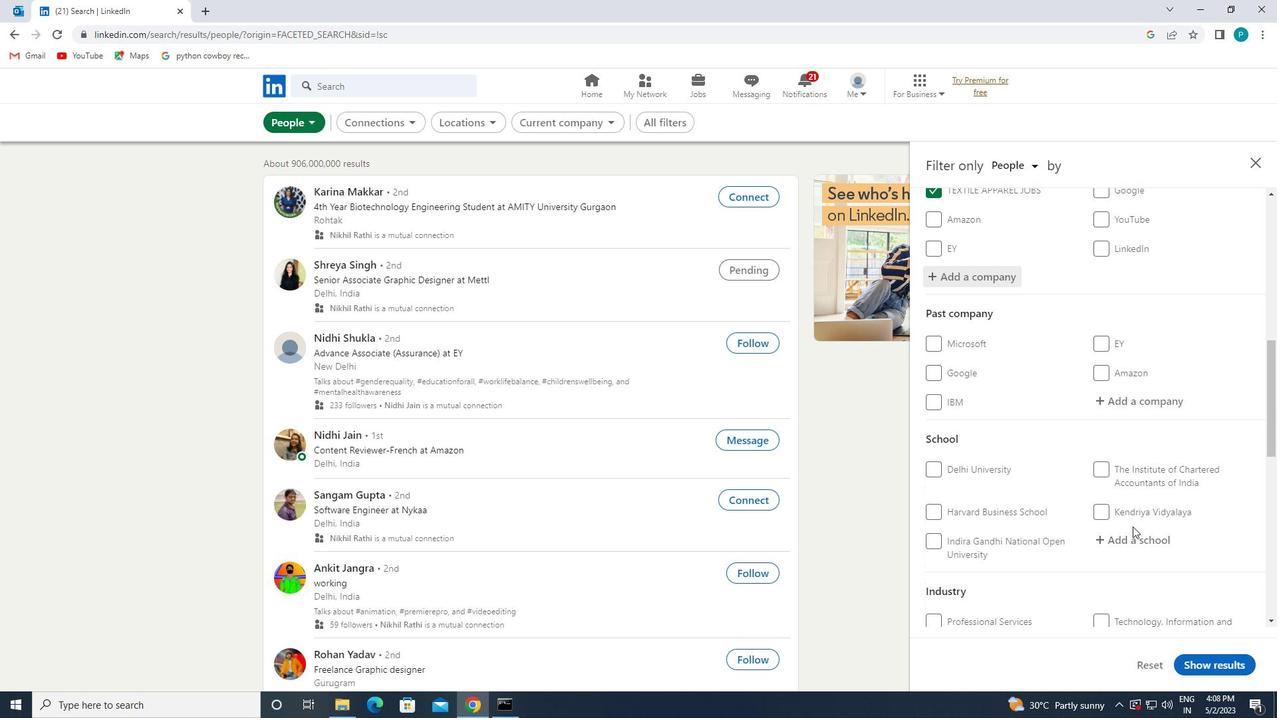 
Action: Key pressed L<Key.caps_lock>I<Key.backspace>JTTLE<Key.backspace><Key.backspace><Key.backspace><Key.backspace><Key.backspace>ITTLE
Screenshot: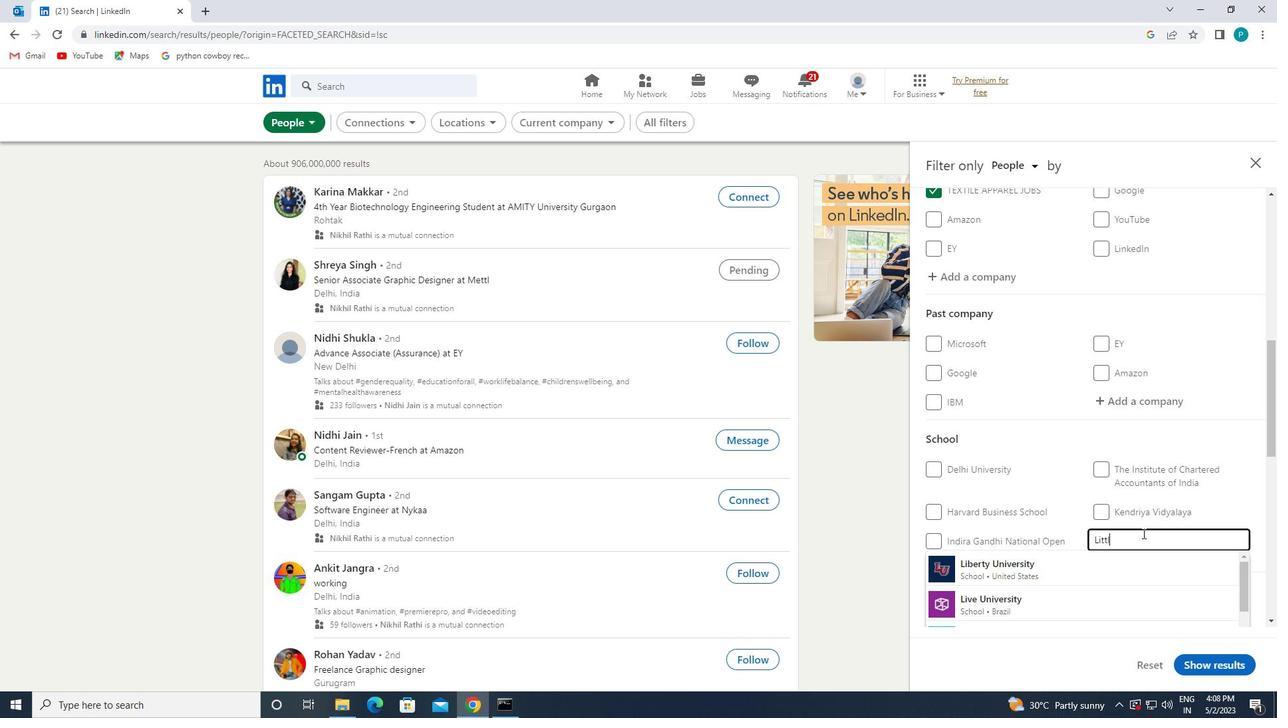 
Action: Mouse moved to (1098, 594)
Screenshot: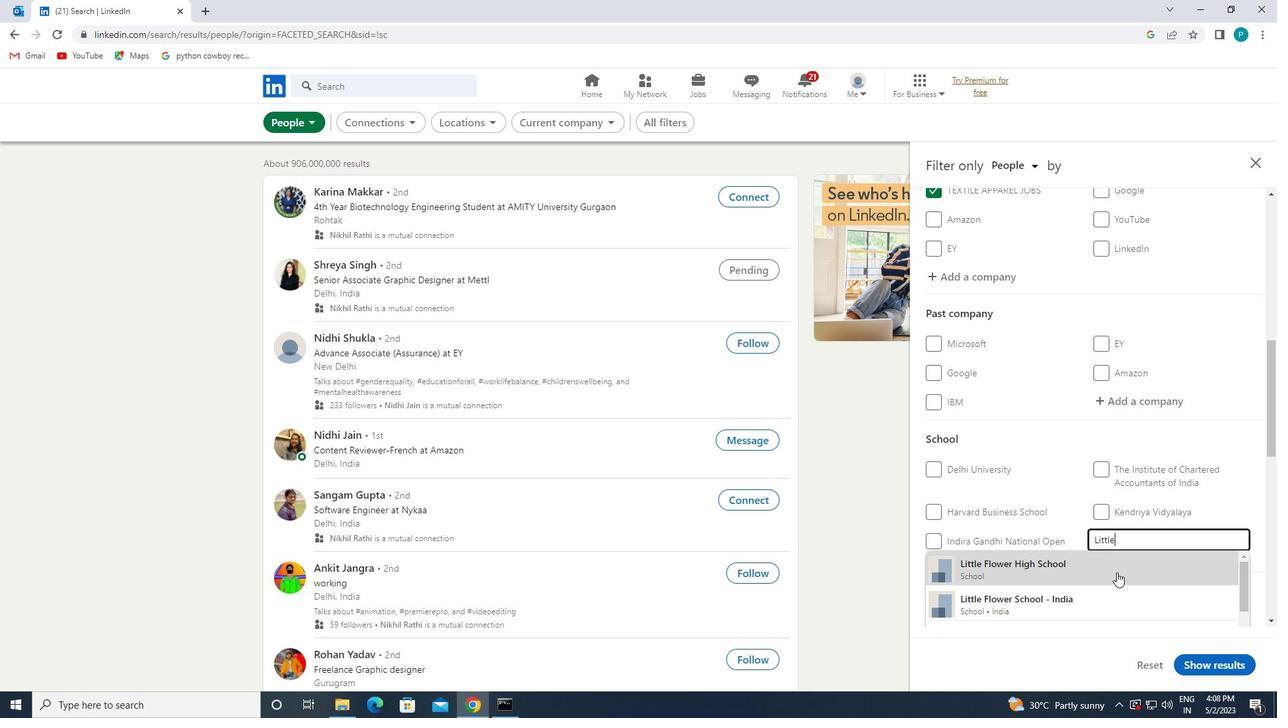 
Action: Mouse pressed left at (1098, 594)
Screenshot: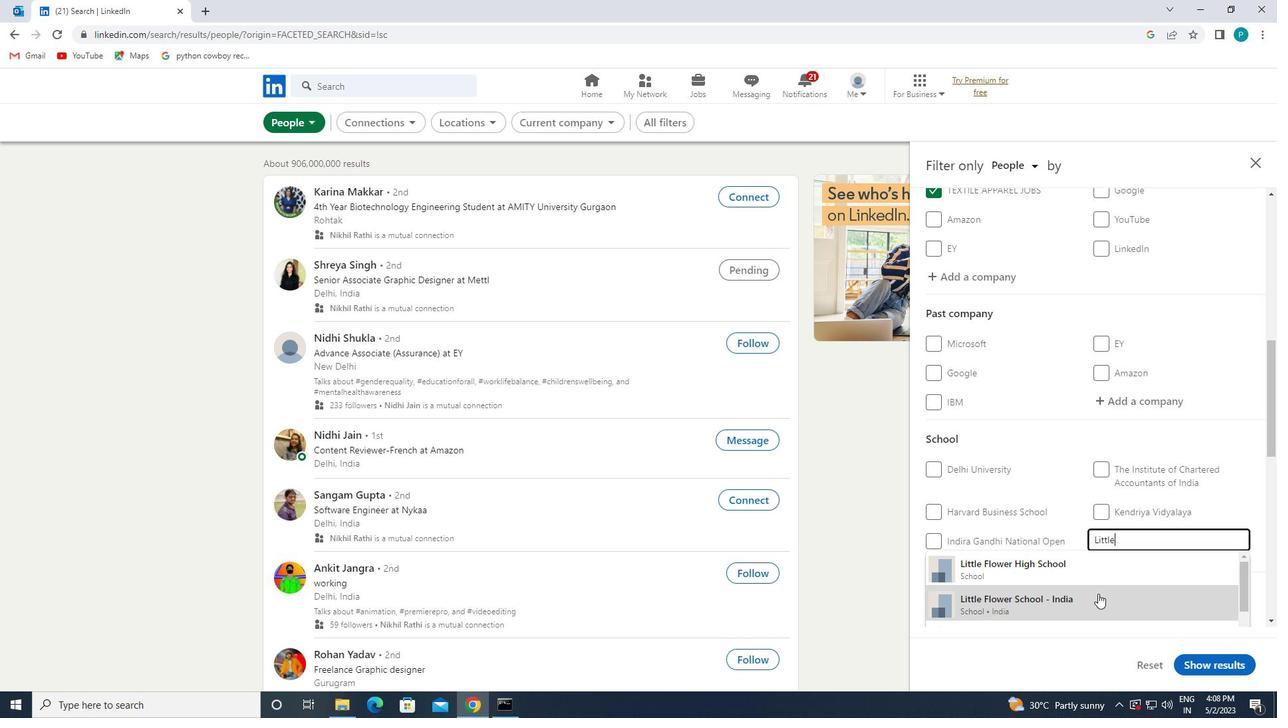 
Action: Mouse scrolled (1098, 594) with delta (0, 0)
Screenshot: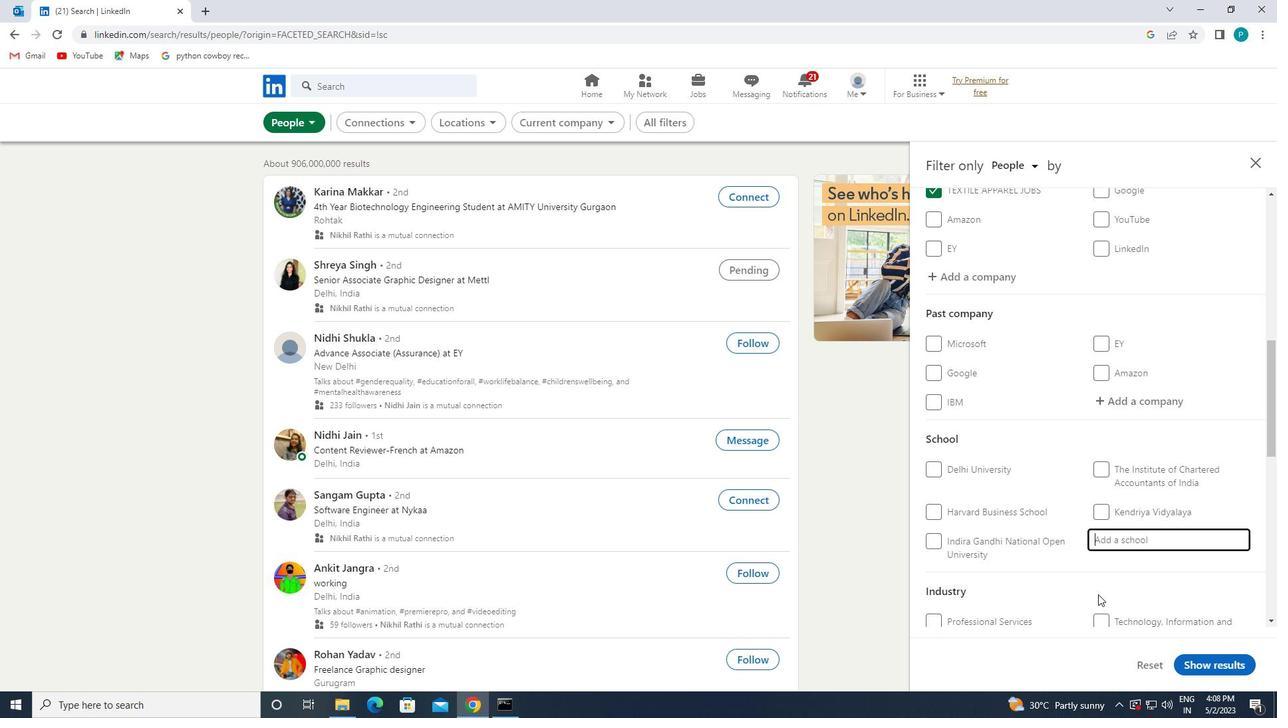 
Action: Mouse scrolled (1098, 594) with delta (0, 0)
Screenshot: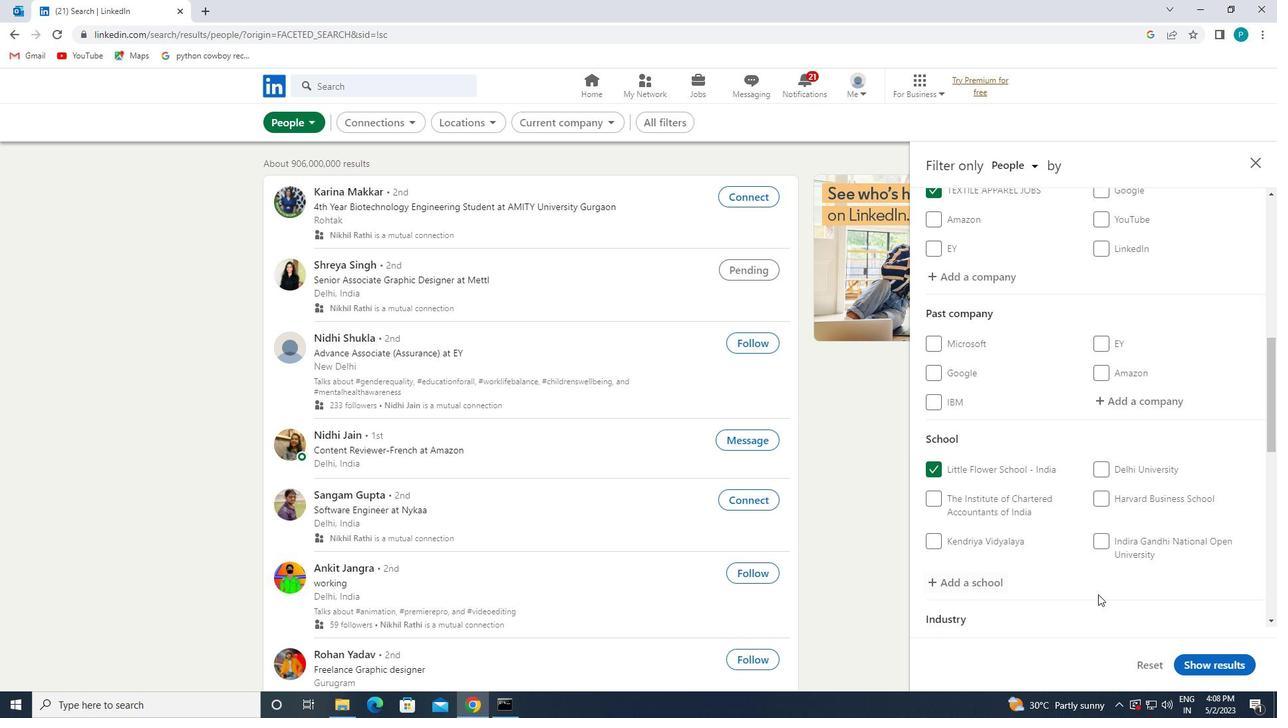 
Action: Mouse moved to (1098, 594)
Screenshot: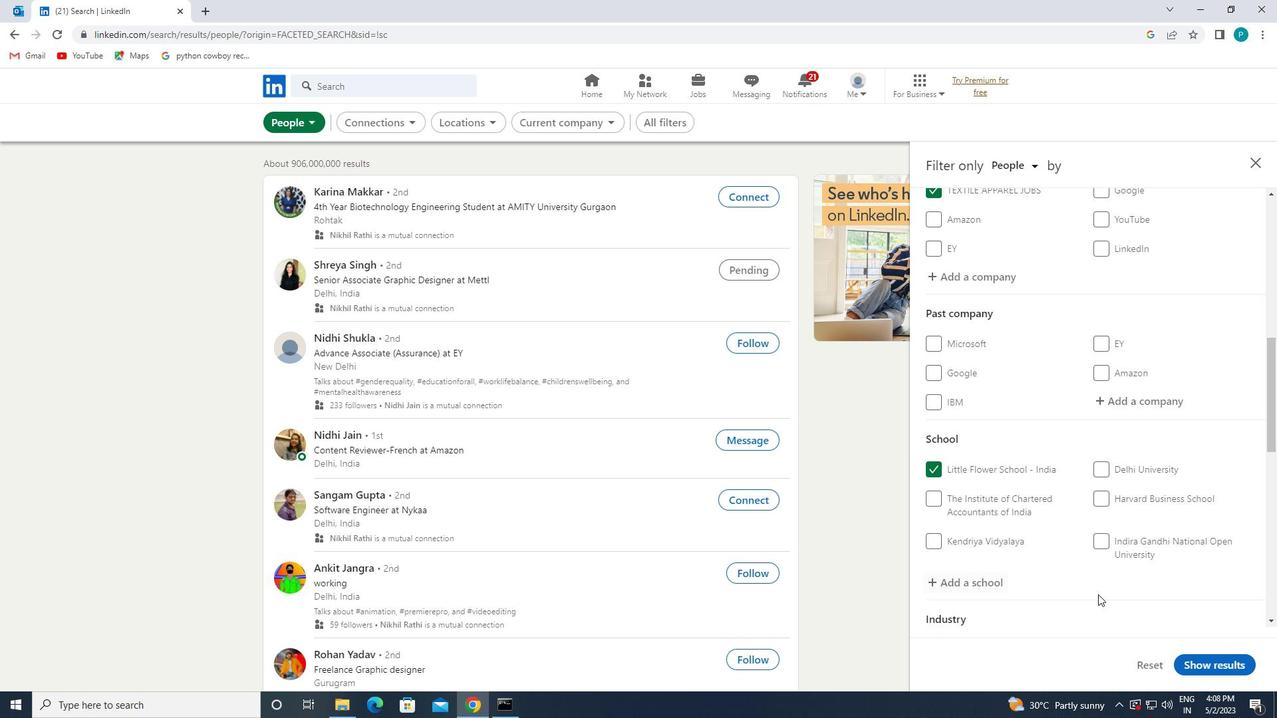 
Action: Mouse scrolled (1098, 593) with delta (0, 0)
Screenshot: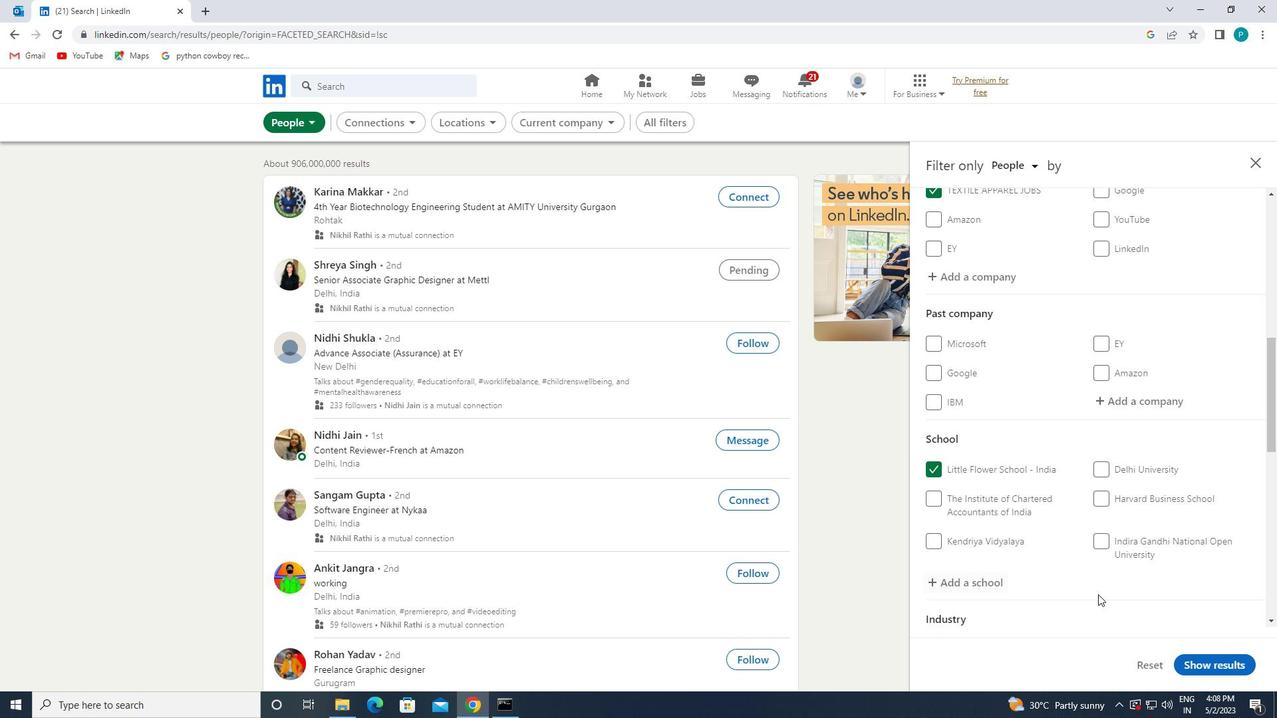 
Action: Mouse moved to (1120, 537)
Screenshot: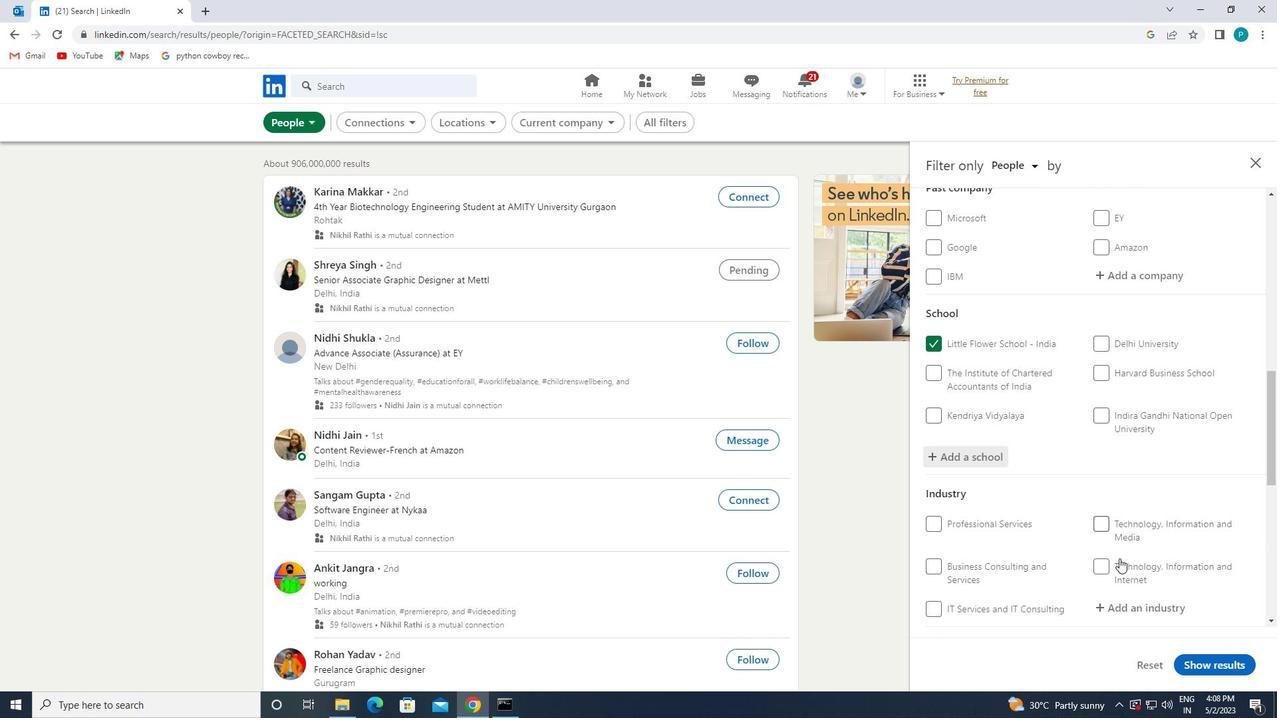 
Action: Mouse scrolled (1120, 536) with delta (0, 0)
Screenshot: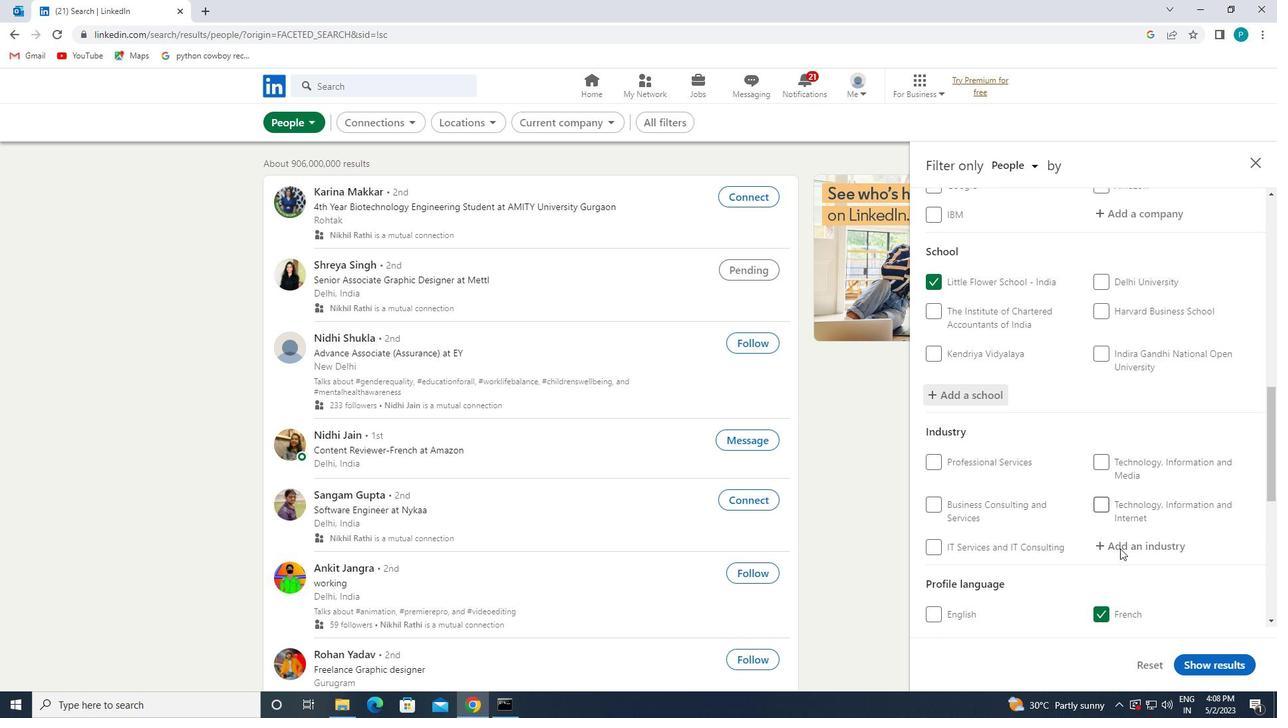 
Action: Mouse scrolled (1120, 536) with delta (0, 0)
Screenshot: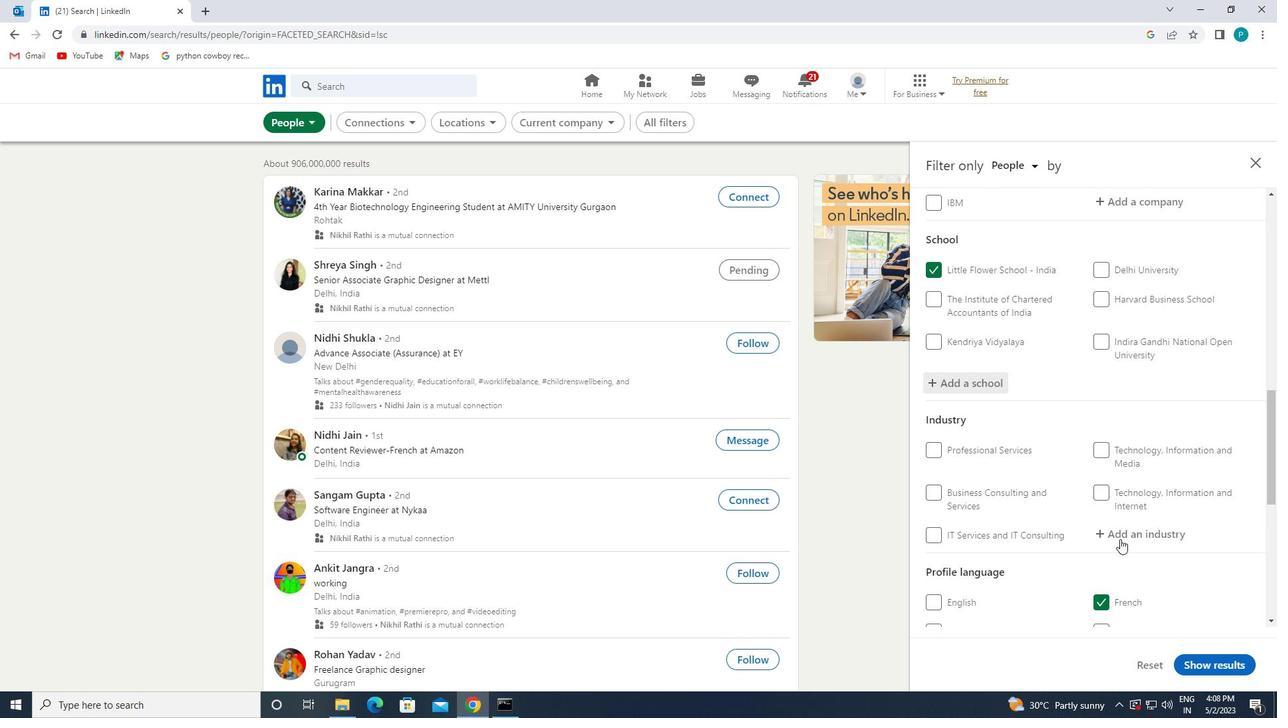 
Action: Mouse moved to (1099, 407)
Screenshot: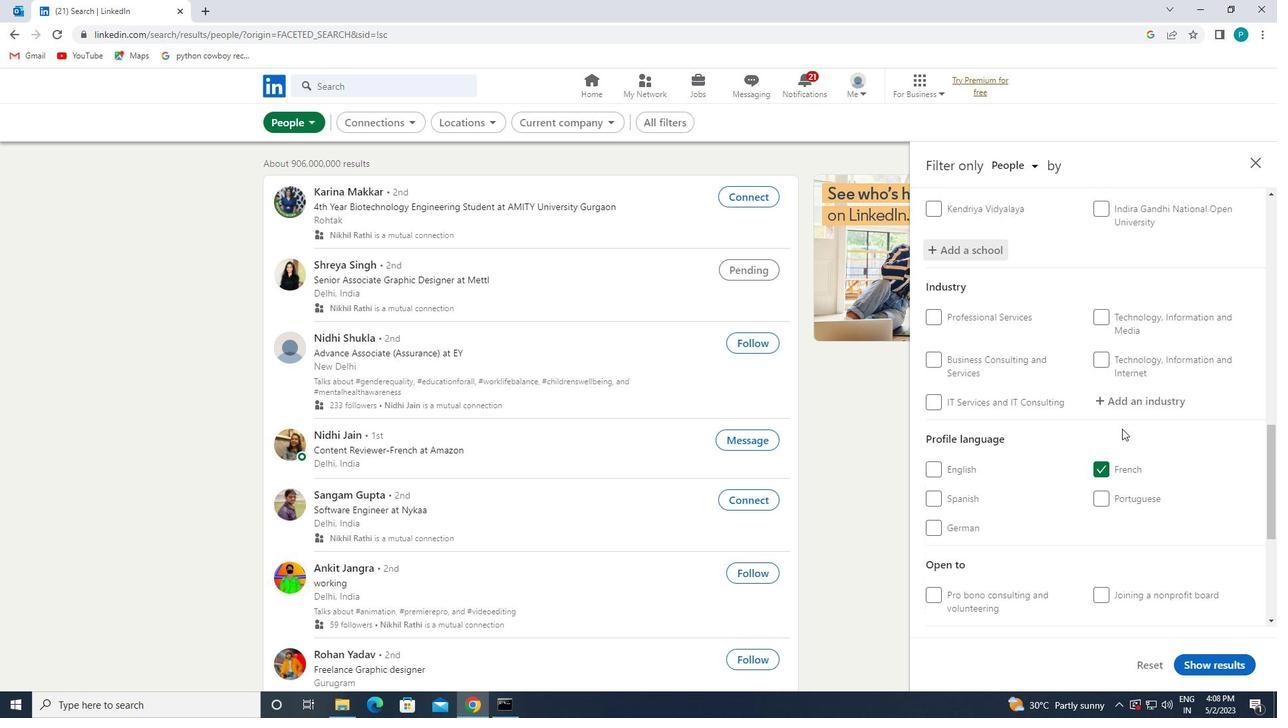 
Action: Mouse pressed left at (1099, 407)
Screenshot: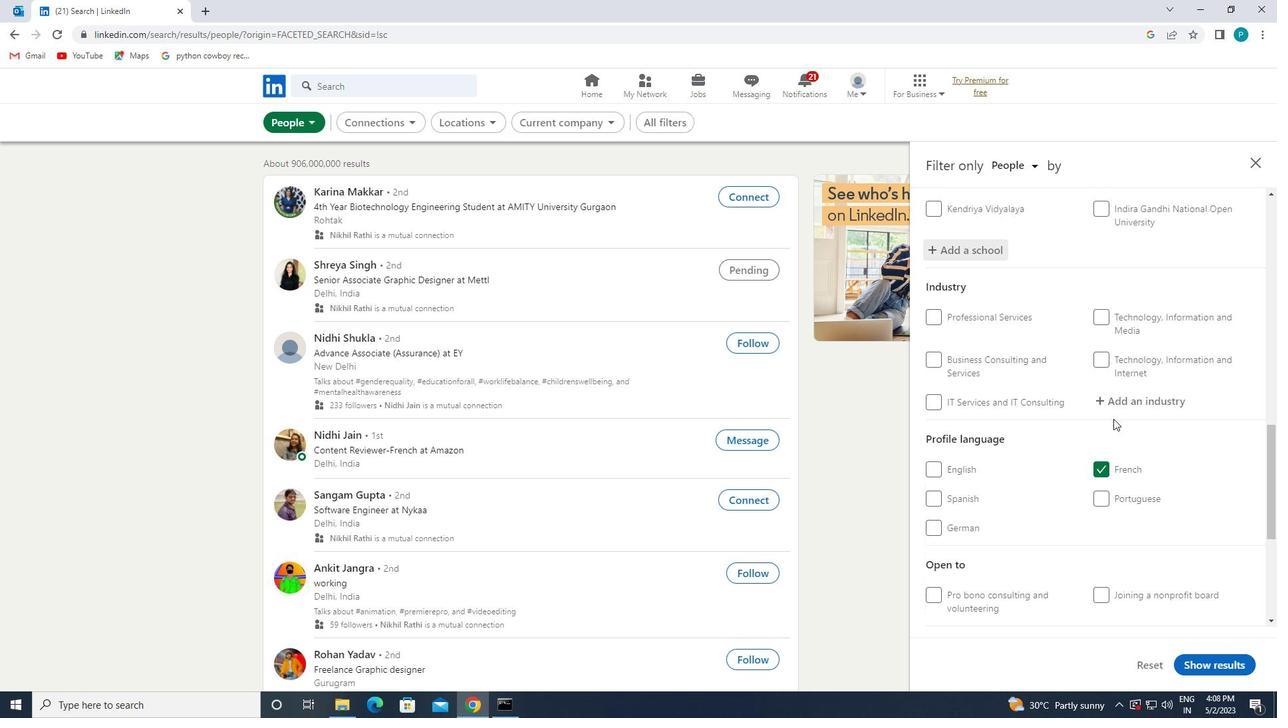 
Action: Key pressed <Key.caps_lock>M<Key.caps_lock>EDICAL
Screenshot: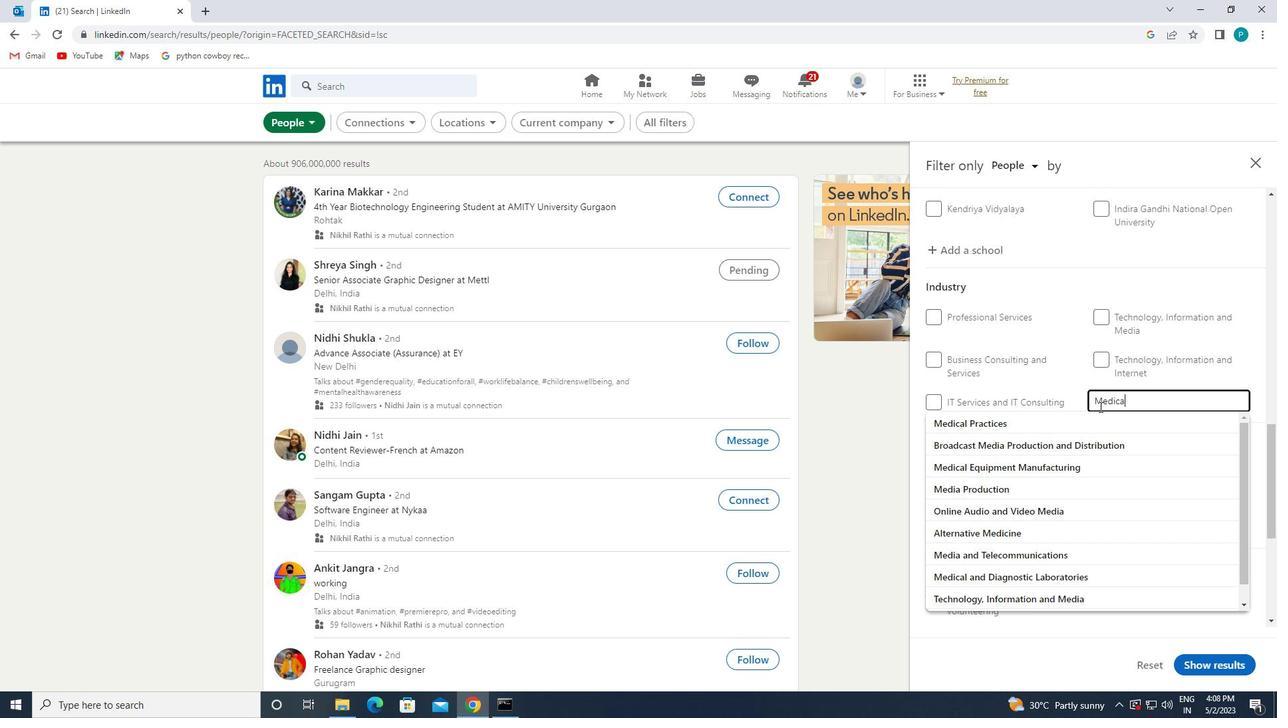 
Action: Mouse moved to (1069, 460)
Screenshot: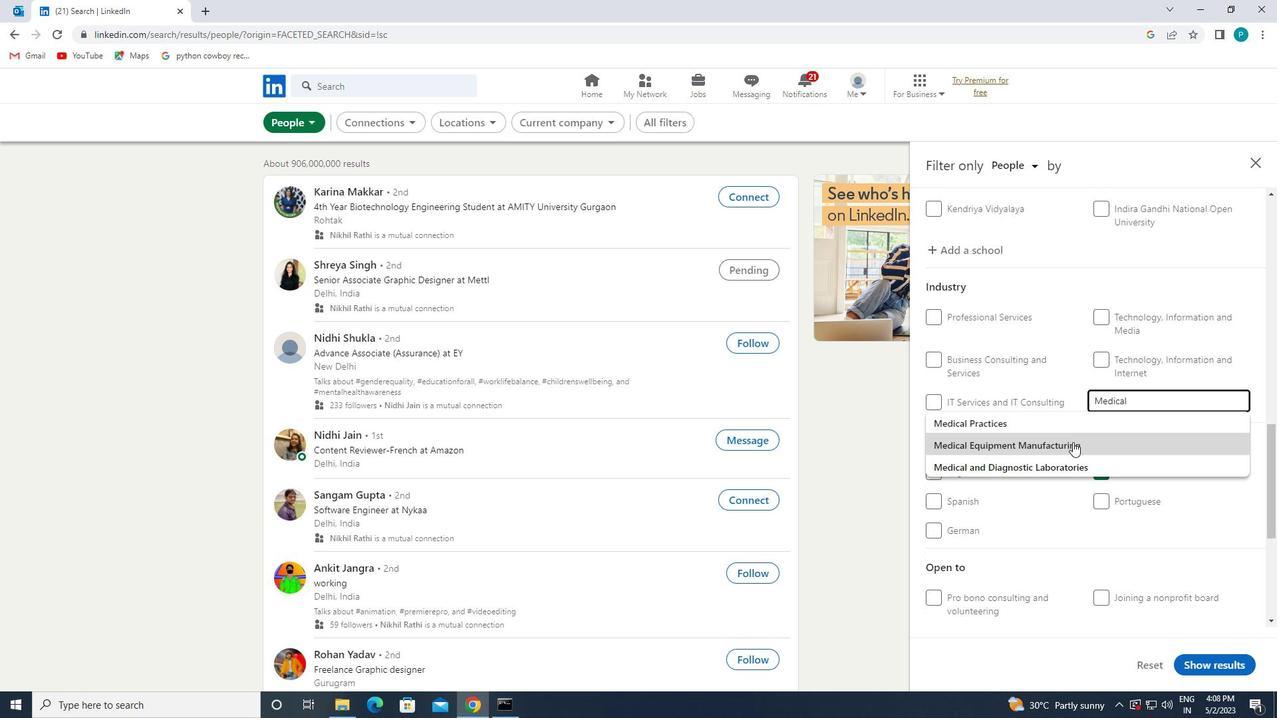 
Action: Mouse pressed left at (1069, 460)
Screenshot: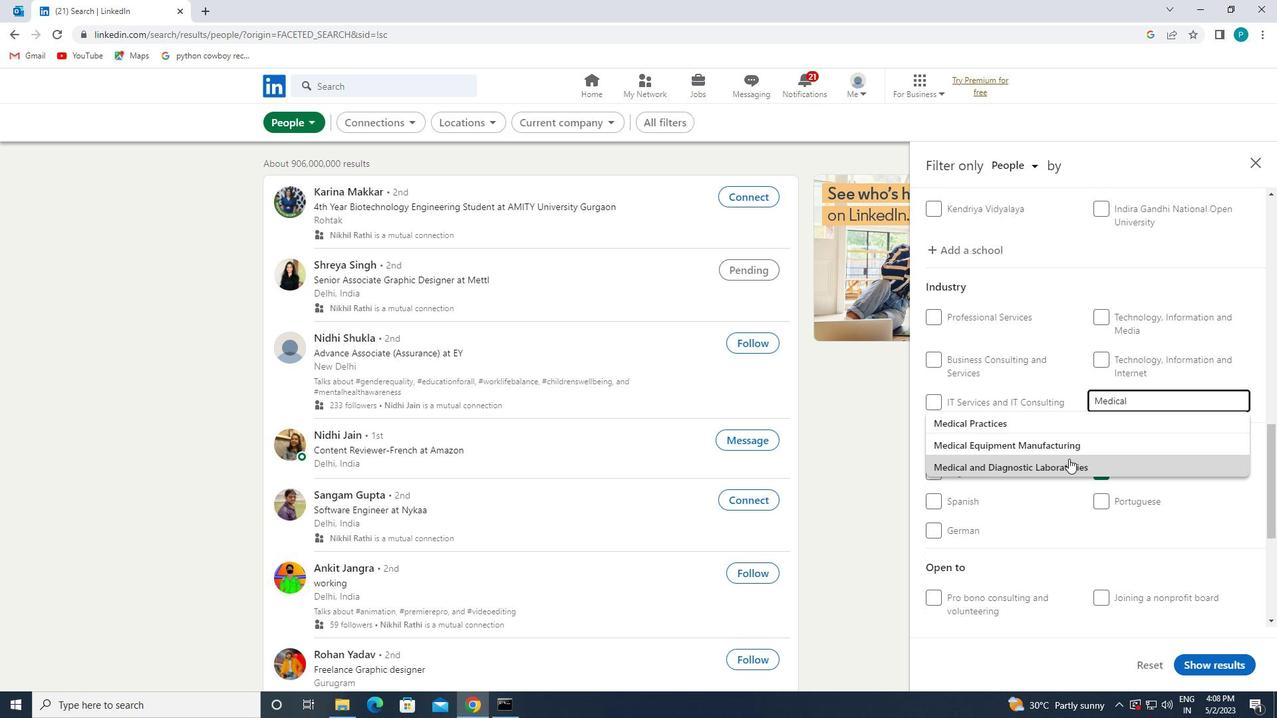 
Action: Mouse scrolled (1069, 459) with delta (0, 0)
Screenshot: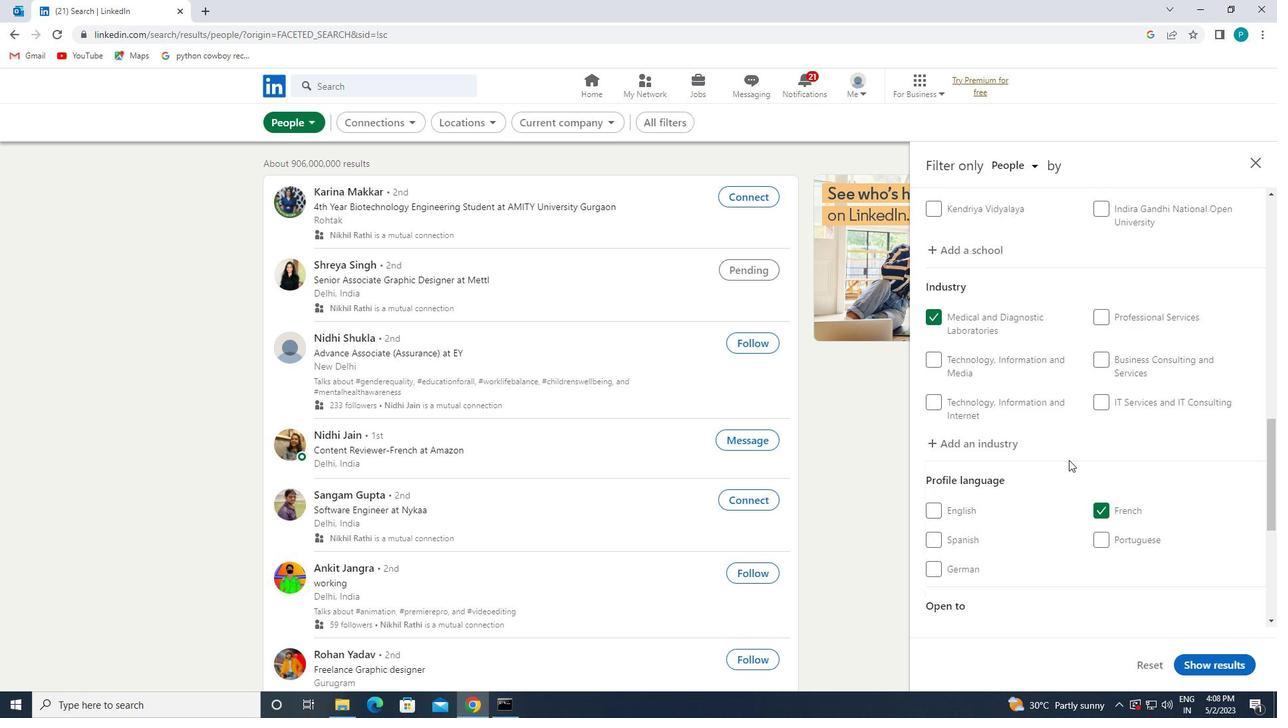 
Action: Mouse scrolled (1069, 459) with delta (0, 0)
Screenshot: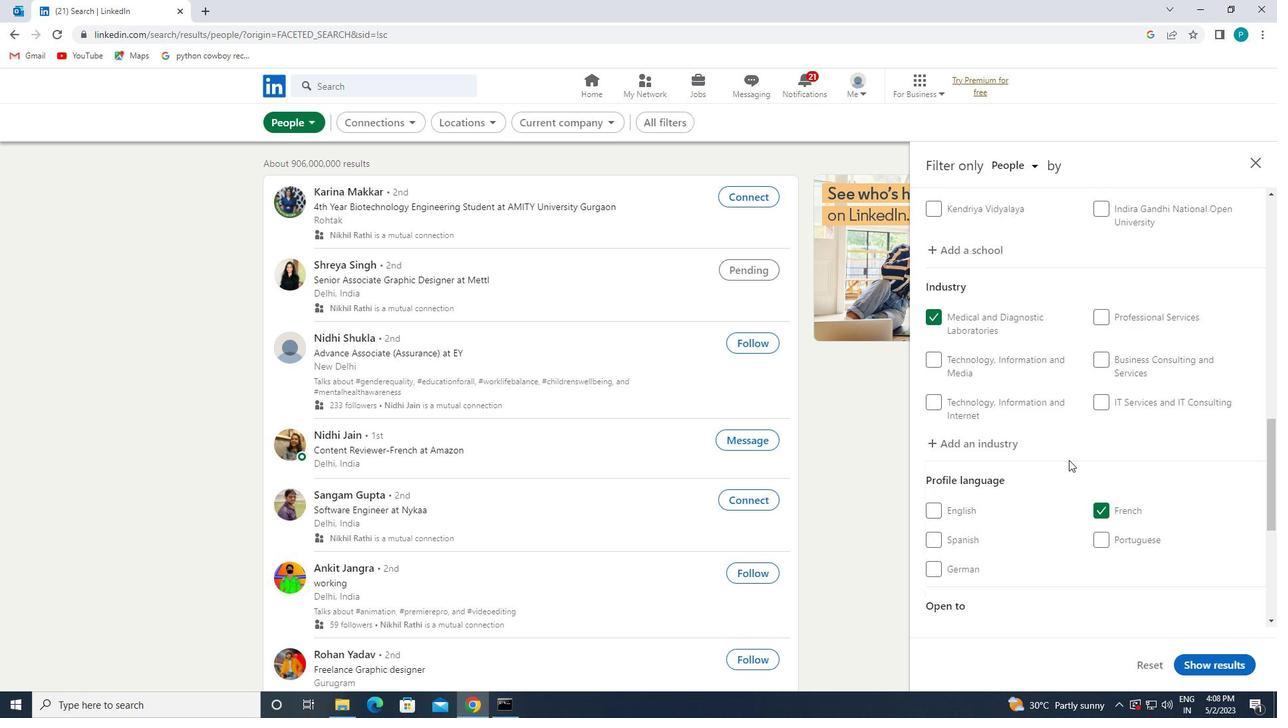 
Action: Mouse scrolled (1069, 459) with delta (0, 0)
Screenshot: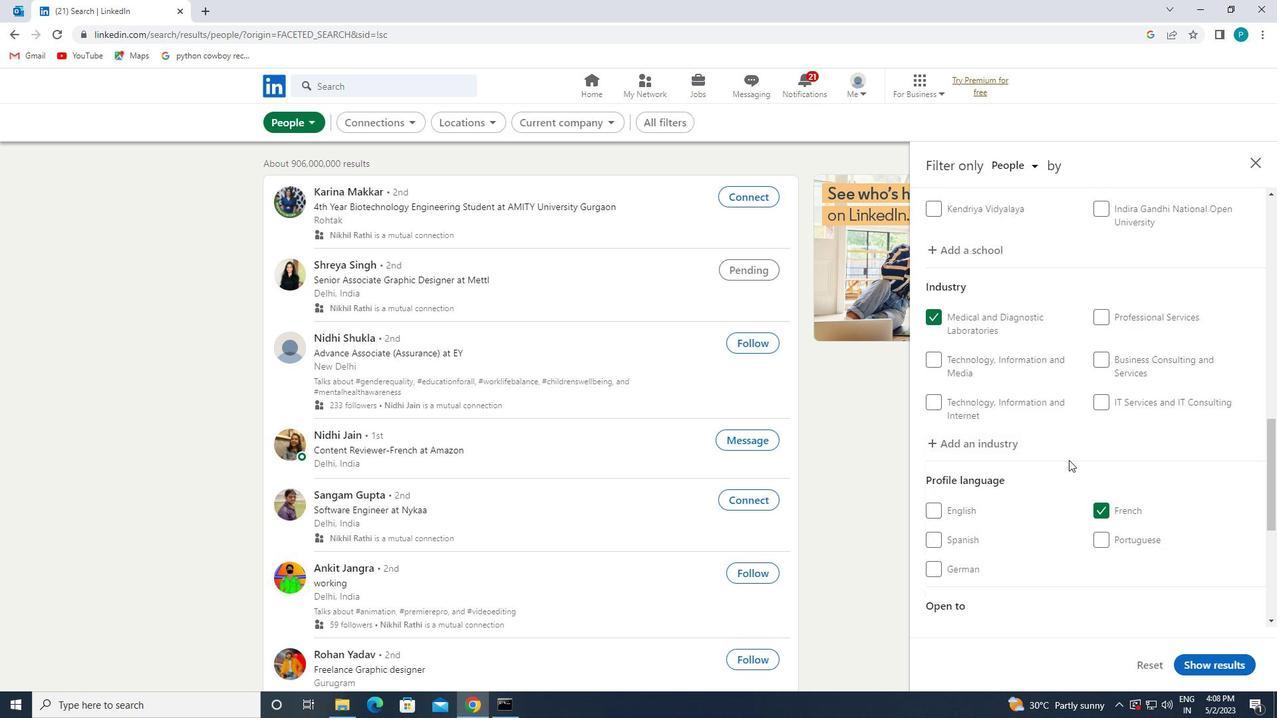 
Action: Mouse moved to (1041, 536)
Screenshot: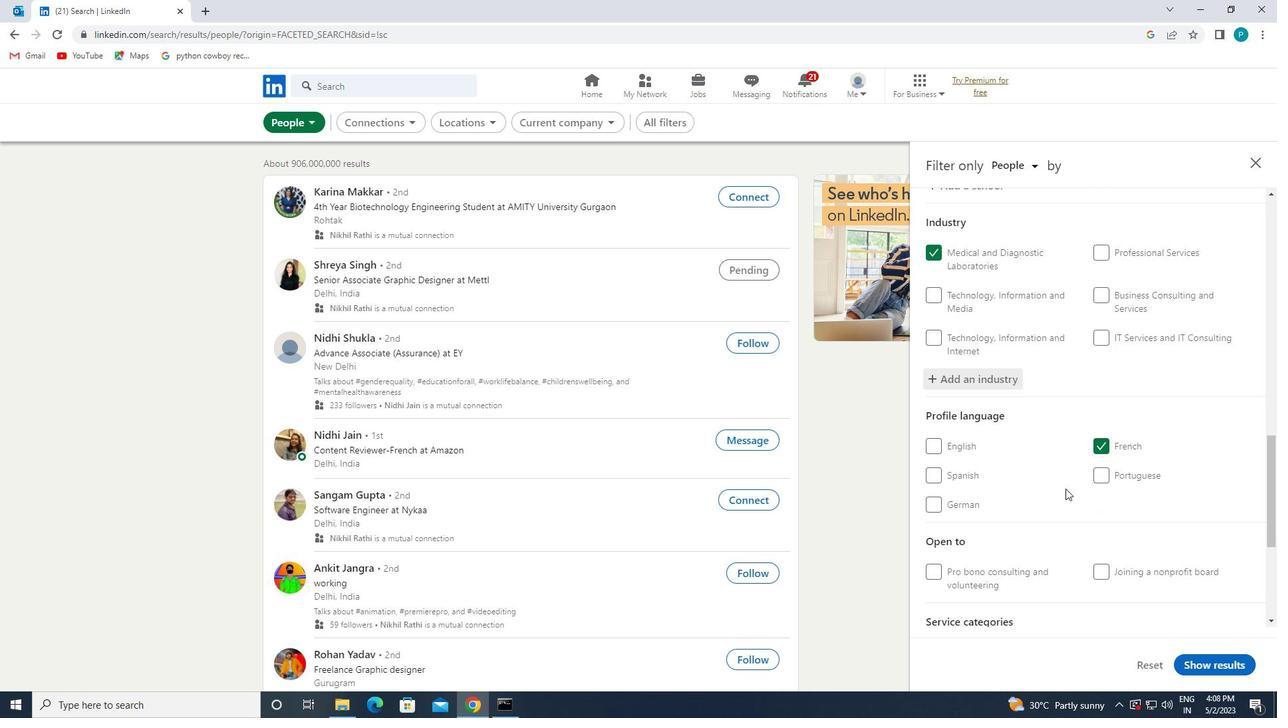 
Action: Mouse scrolled (1041, 535) with delta (0, 0)
Screenshot: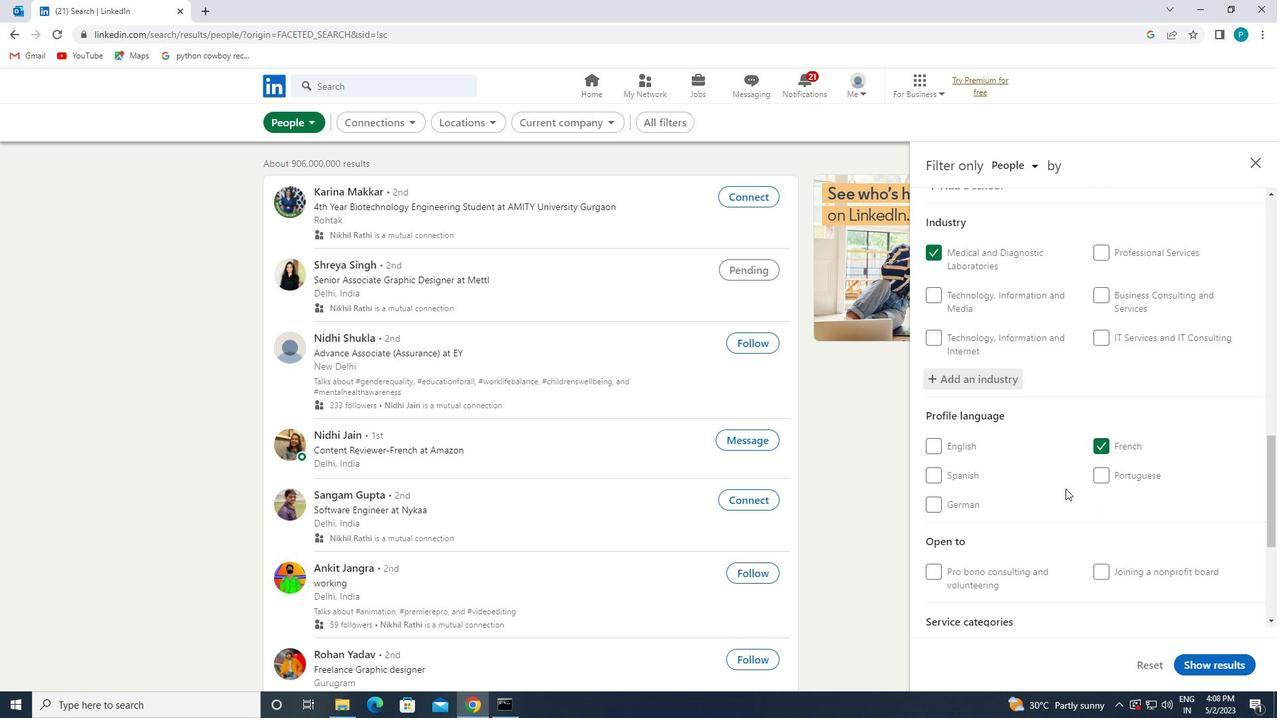 
Action: Mouse moved to (1127, 510)
Screenshot: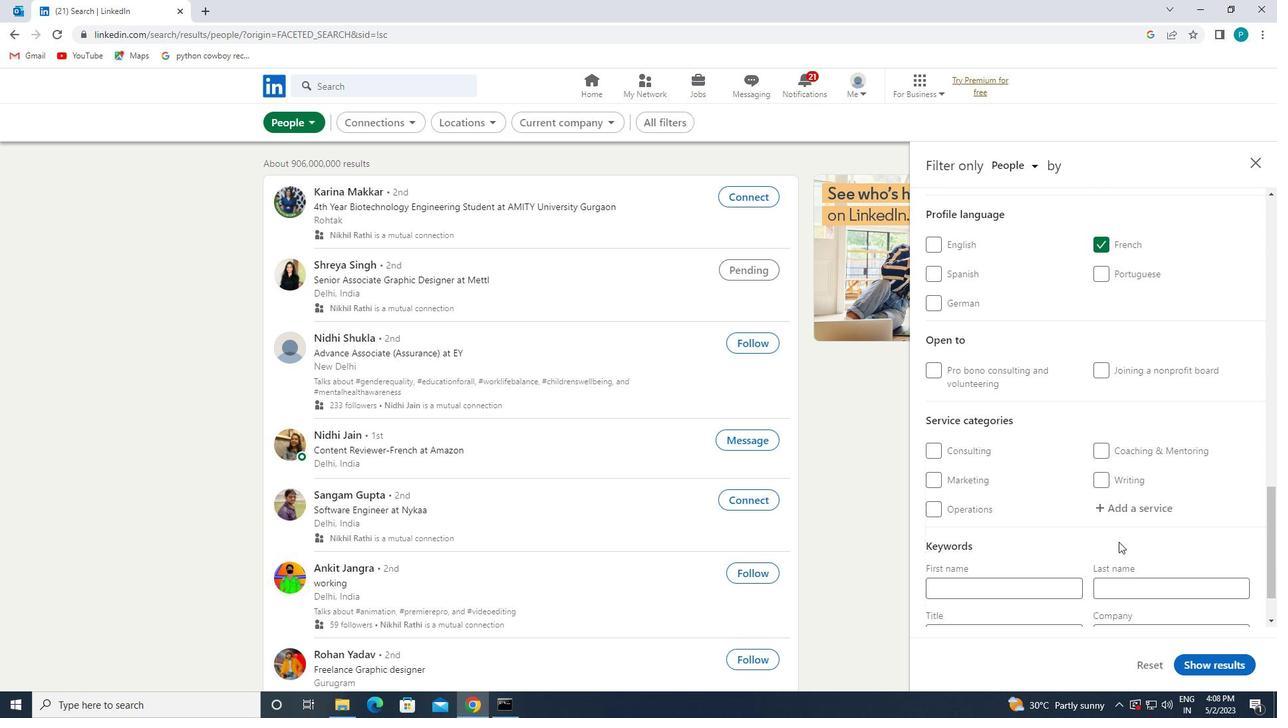 
Action: Mouse pressed left at (1127, 510)
Screenshot: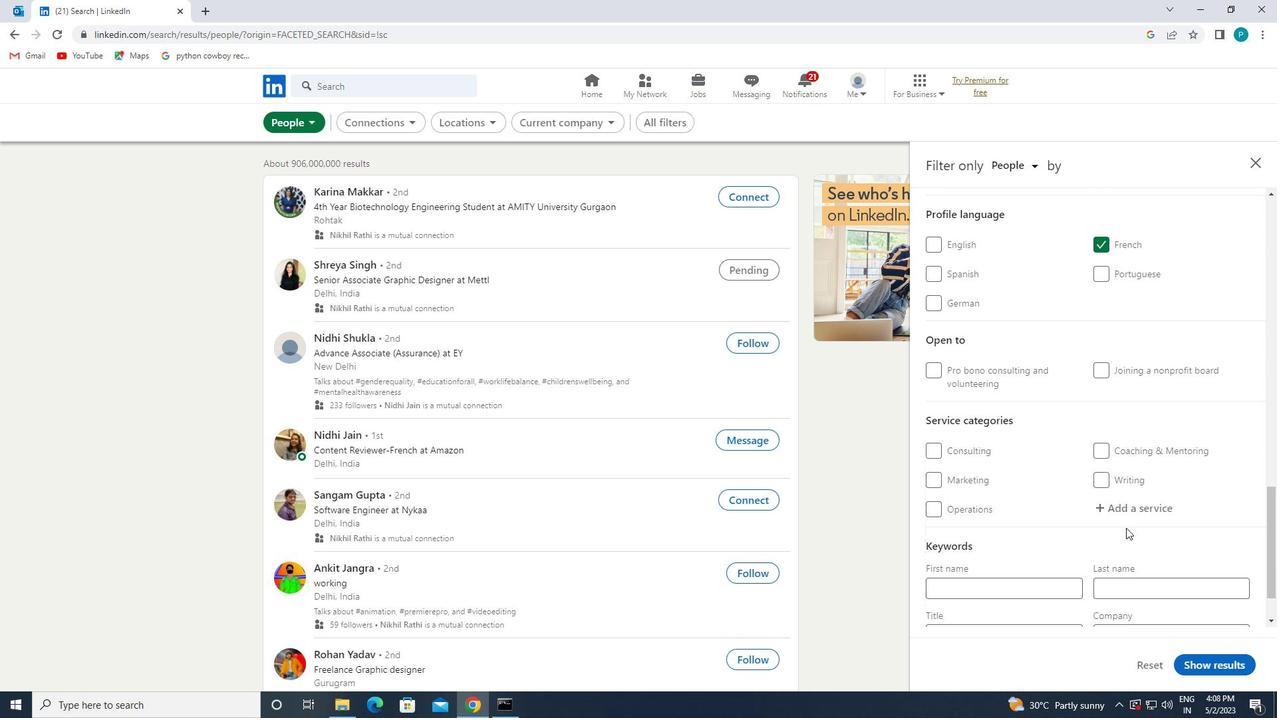 
Action: Key pressed <Key.caps_lock>E<Key.backspace>S<Key.caps_lock>EARCH
Screenshot: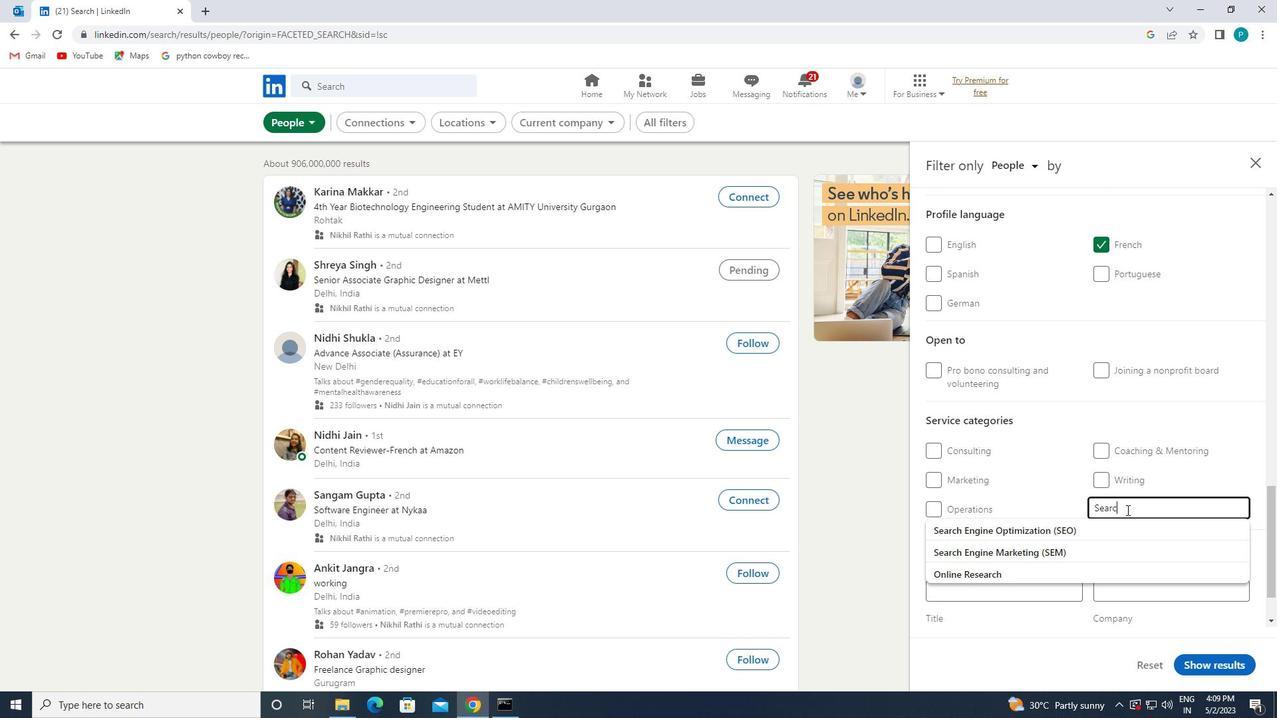 
Action: Mouse moved to (1110, 536)
Screenshot: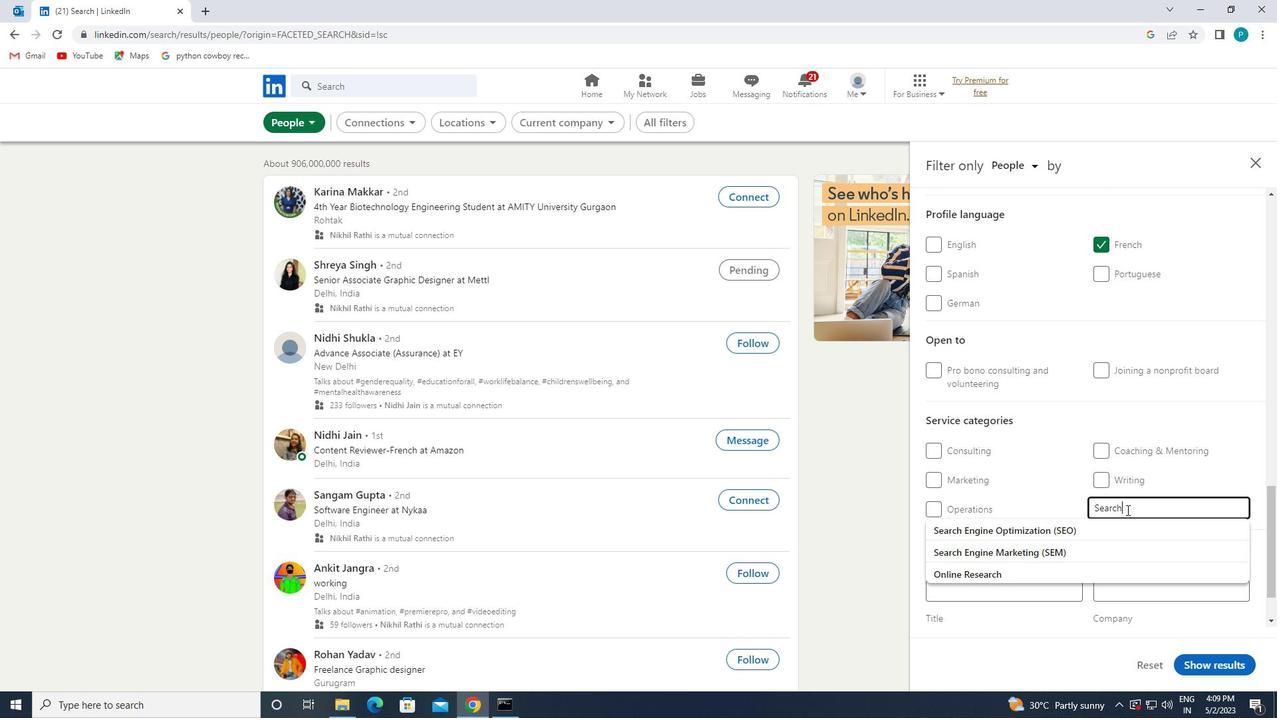 
Action: Mouse pressed left at (1110, 536)
Screenshot: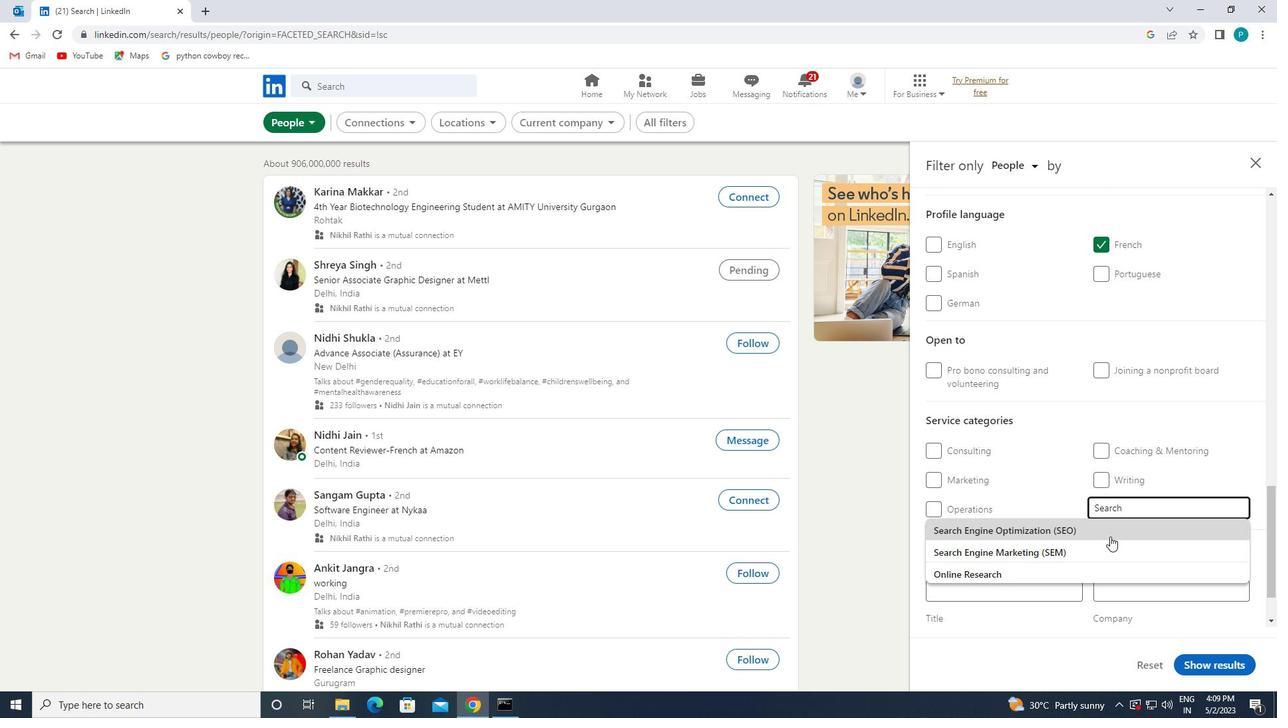 
Action: Mouse scrolled (1110, 536) with delta (0, 0)
Screenshot: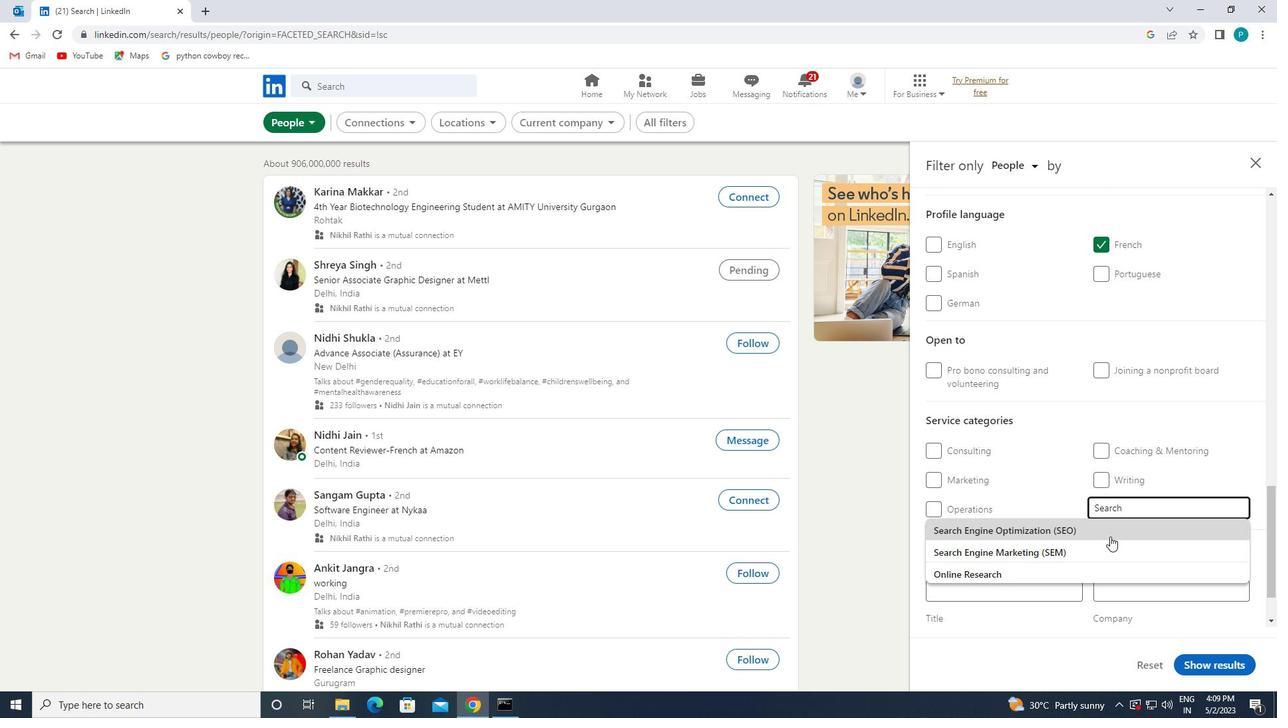 
Action: Mouse scrolled (1110, 536) with delta (0, 0)
Screenshot: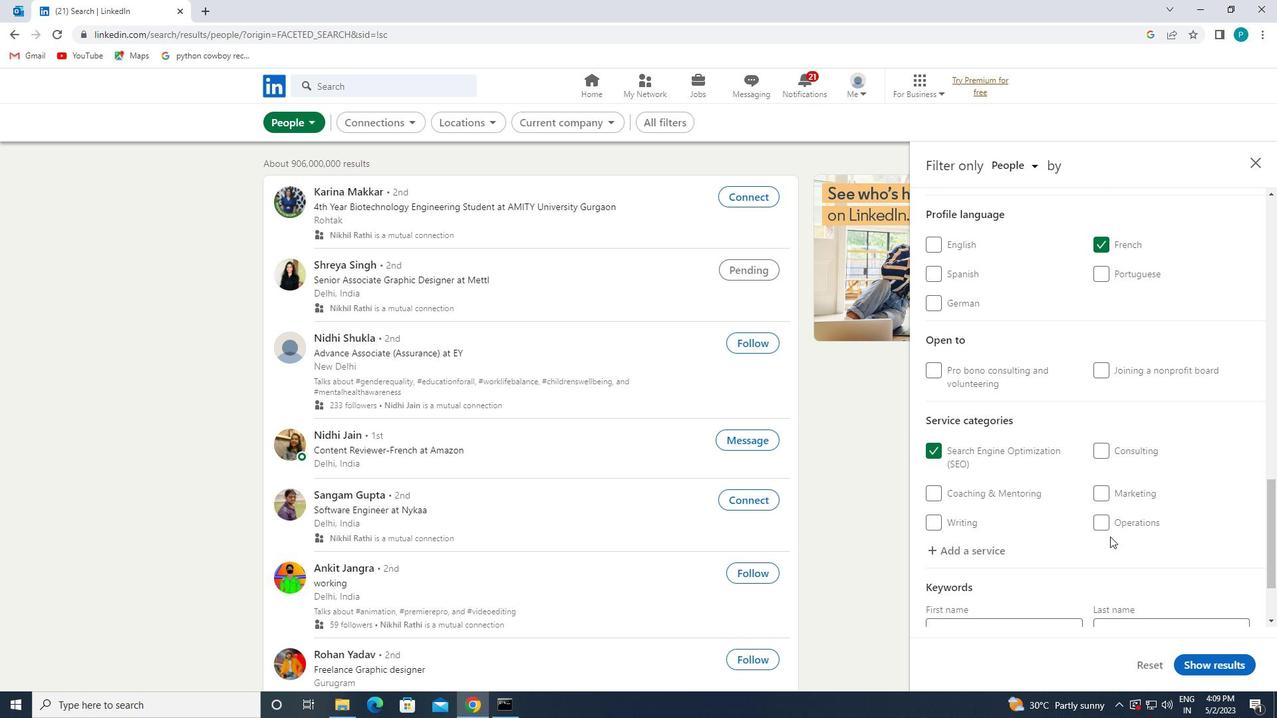 
Action: Mouse scrolled (1110, 536) with delta (0, 0)
Screenshot: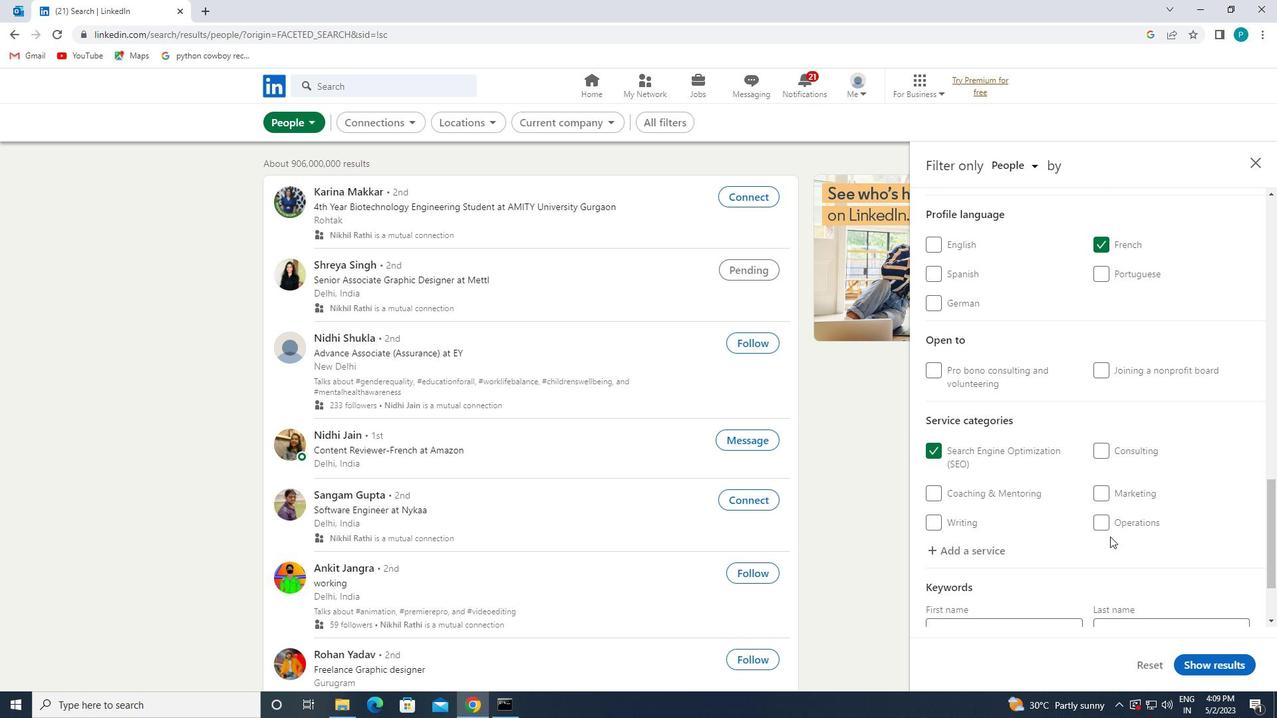 
Action: Mouse scrolled (1110, 536) with delta (0, 0)
Screenshot: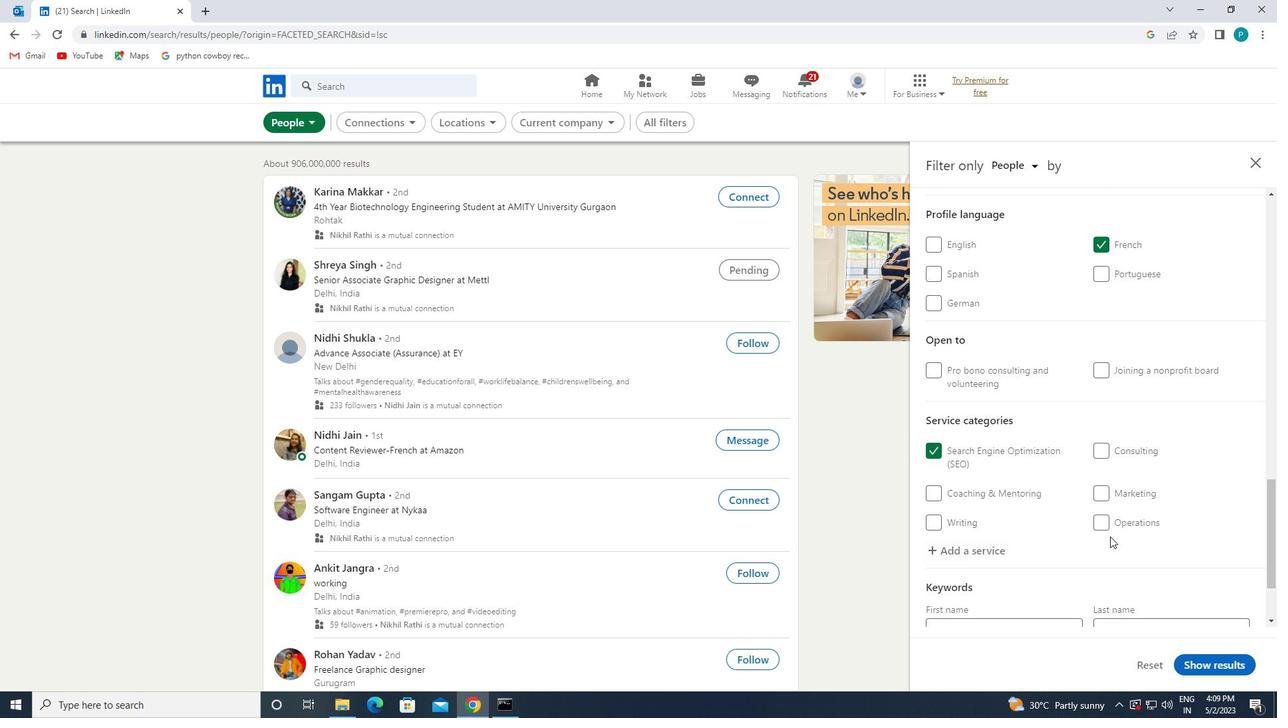 
Action: Mouse moved to (1048, 567)
Screenshot: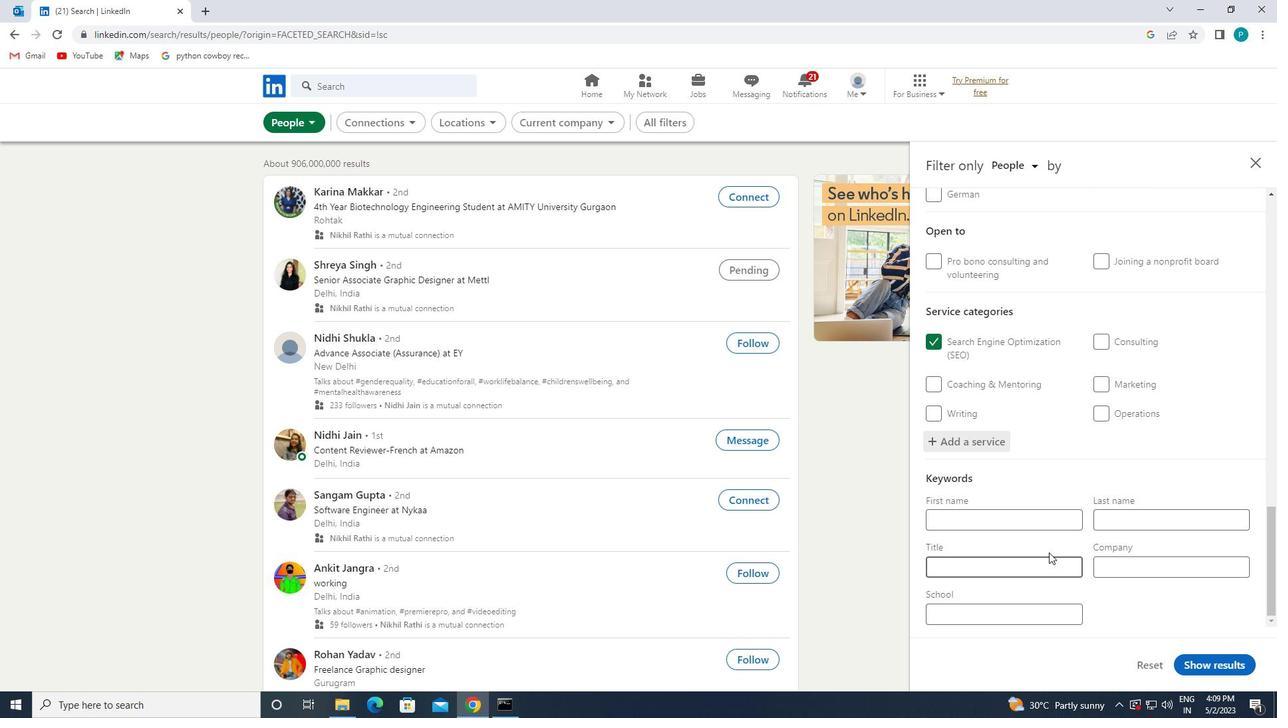 
Action: Mouse pressed left at (1048, 567)
Screenshot: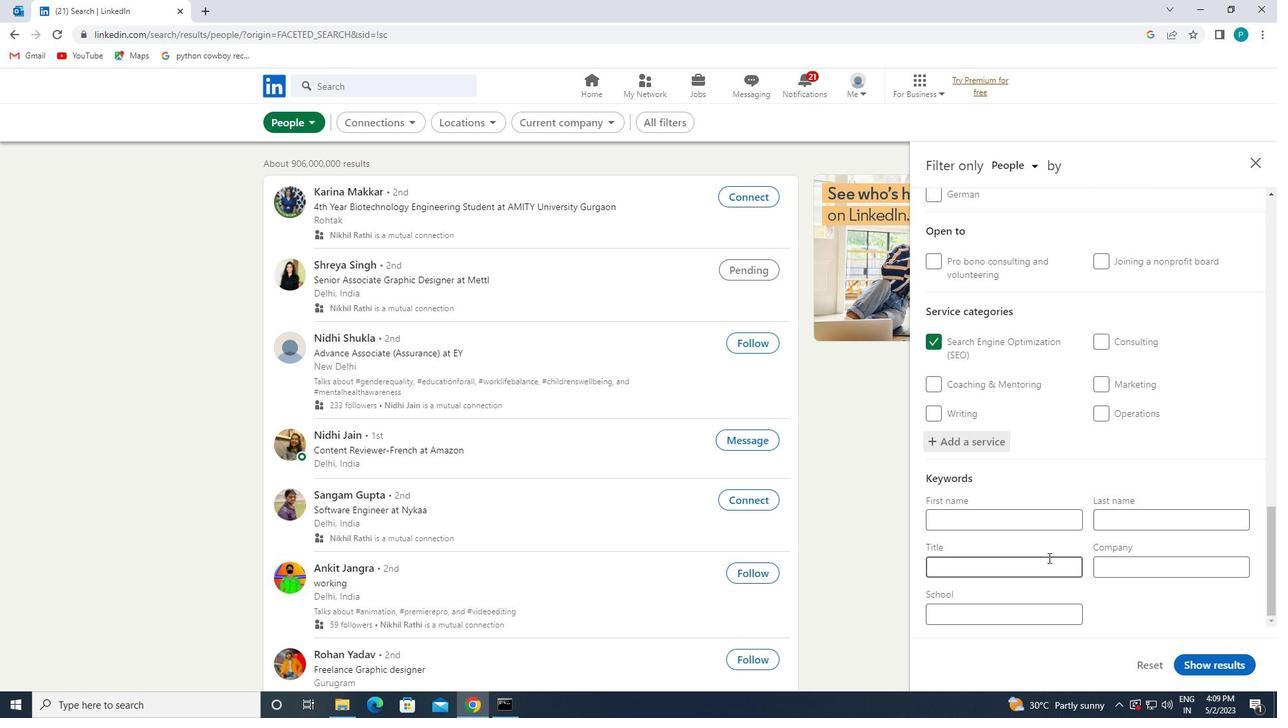 
Action: Key pressed <Key.caps_lock>H<Key.caps_lock>OUSEKEEPER
Screenshot: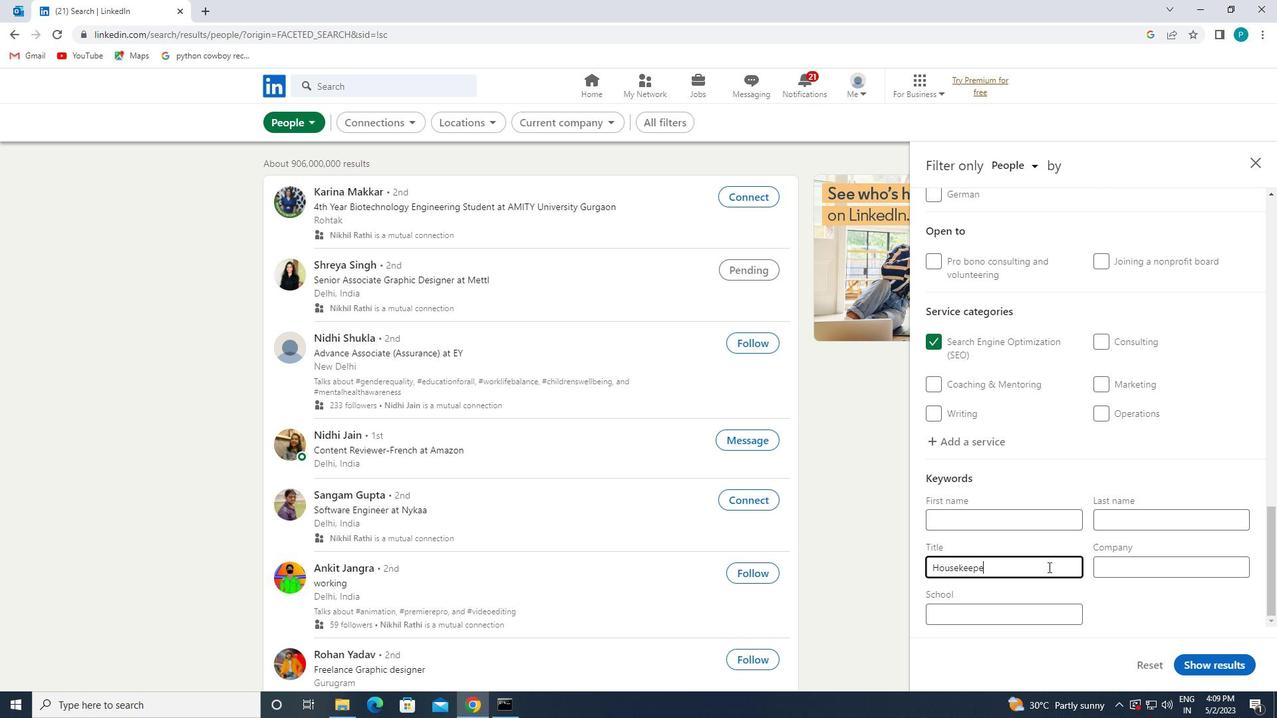 
Action: Mouse moved to (1208, 659)
Screenshot: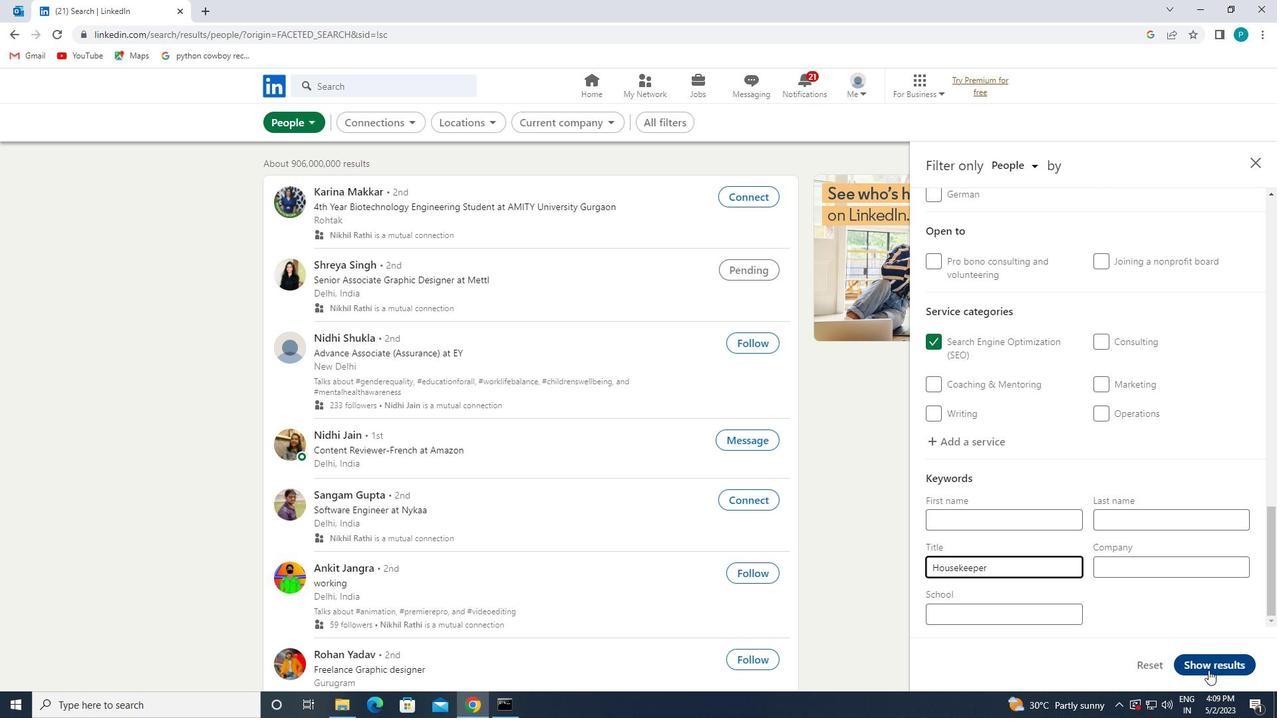 
Action: Mouse pressed left at (1208, 659)
Screenshot: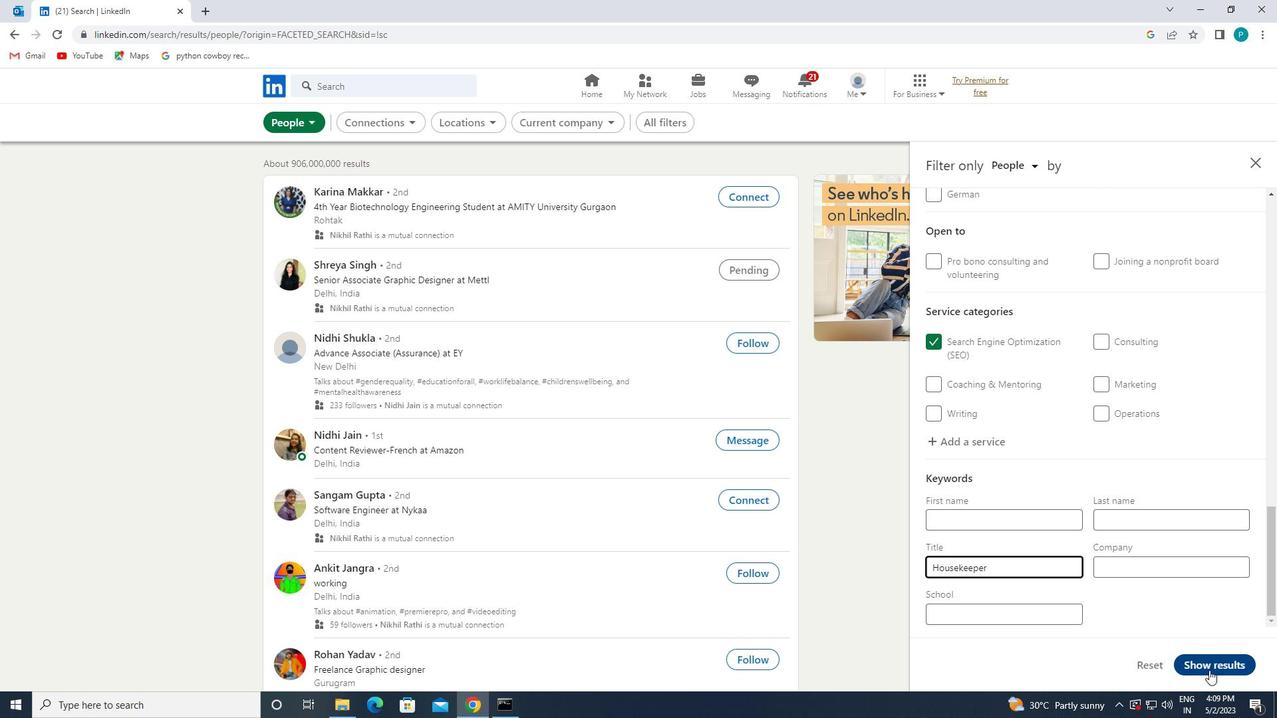 
